 Task: Look for space in Darwin, Australia from 5th June, 2023 to 16th June, 2023 for 2 adults in price range Rs.14000 to Rs.18000. Place can be entire place with 1  bedroom having 1 bed and 1 bathroom. Property type can be hotel. Amenities needed are: washing machine, . Booking option can be shelf check-in. Required host language is English.
Action: Mouse moved to (482, 105)
Screenshot: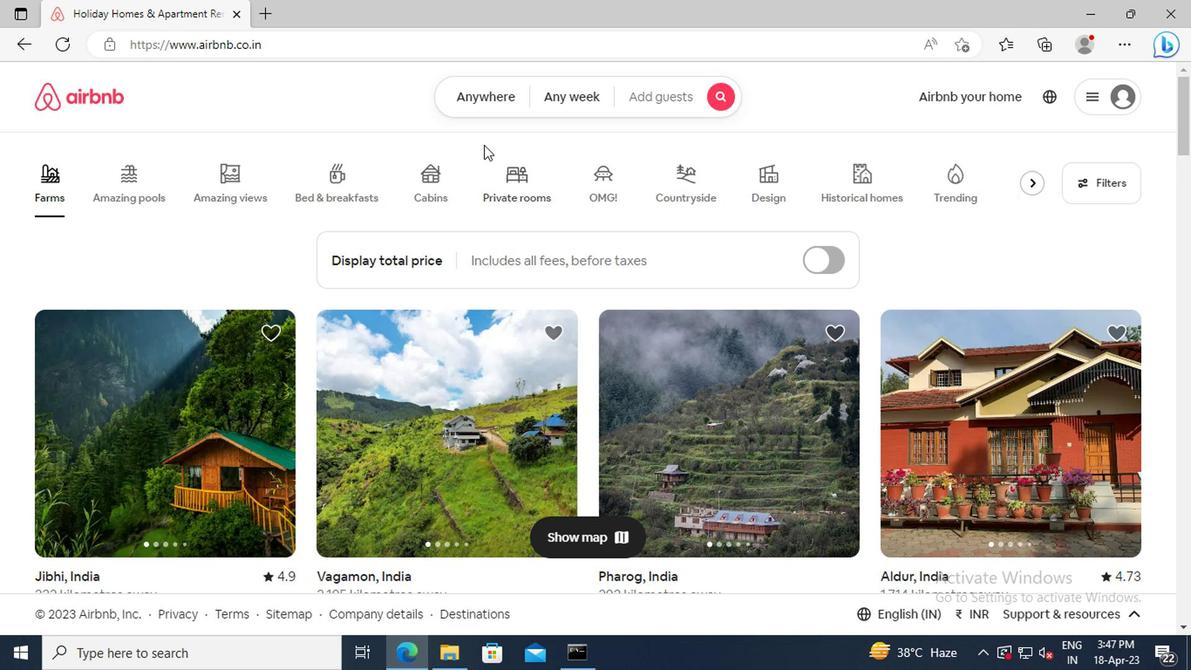 
Action: Mouse pressed left at (482, 105)
Screenshot: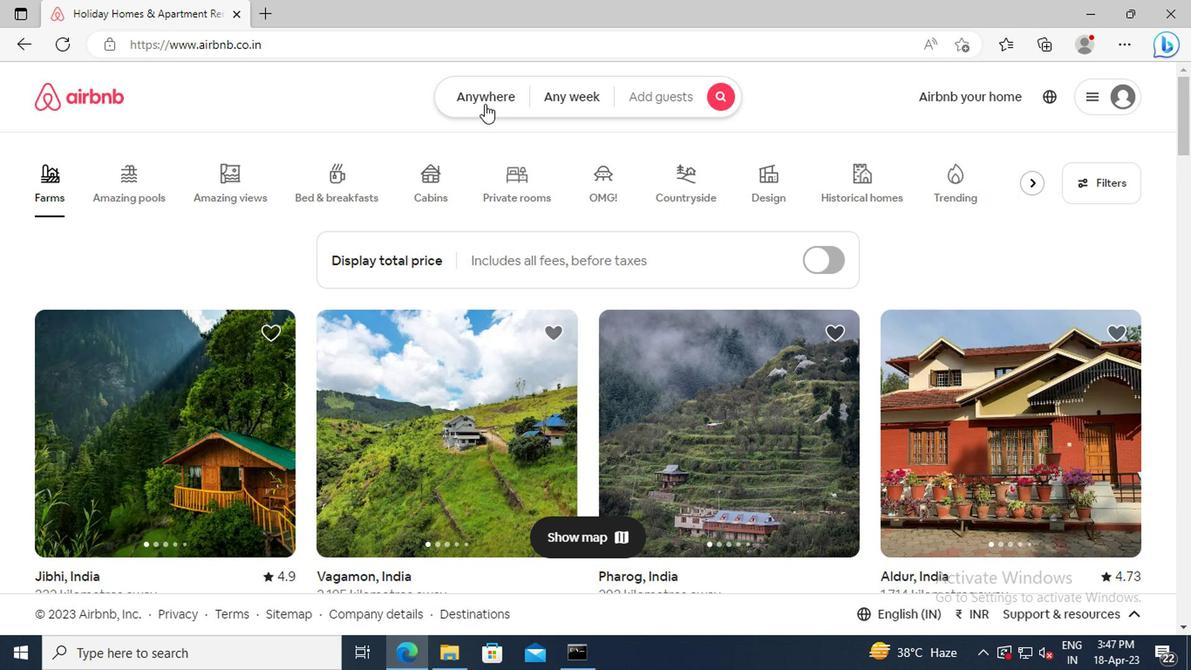 
Action: Mouse moved to (350, 171)
Screenshot: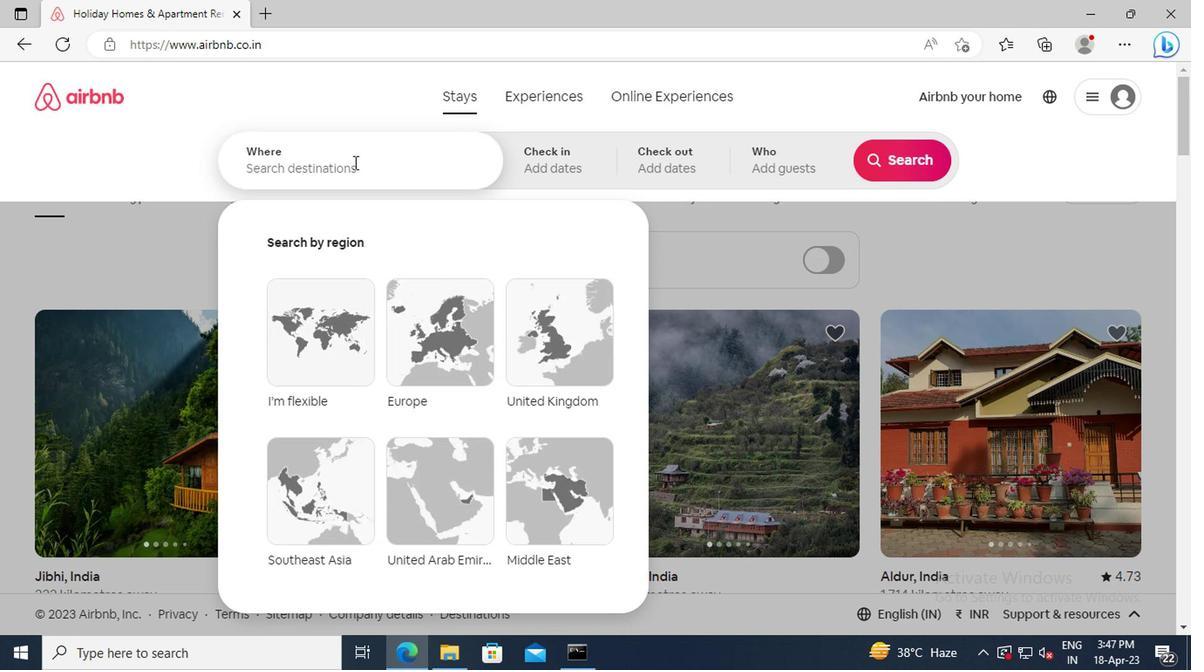 
Action: Mouse pressed left at (350, 171)
Screenshot: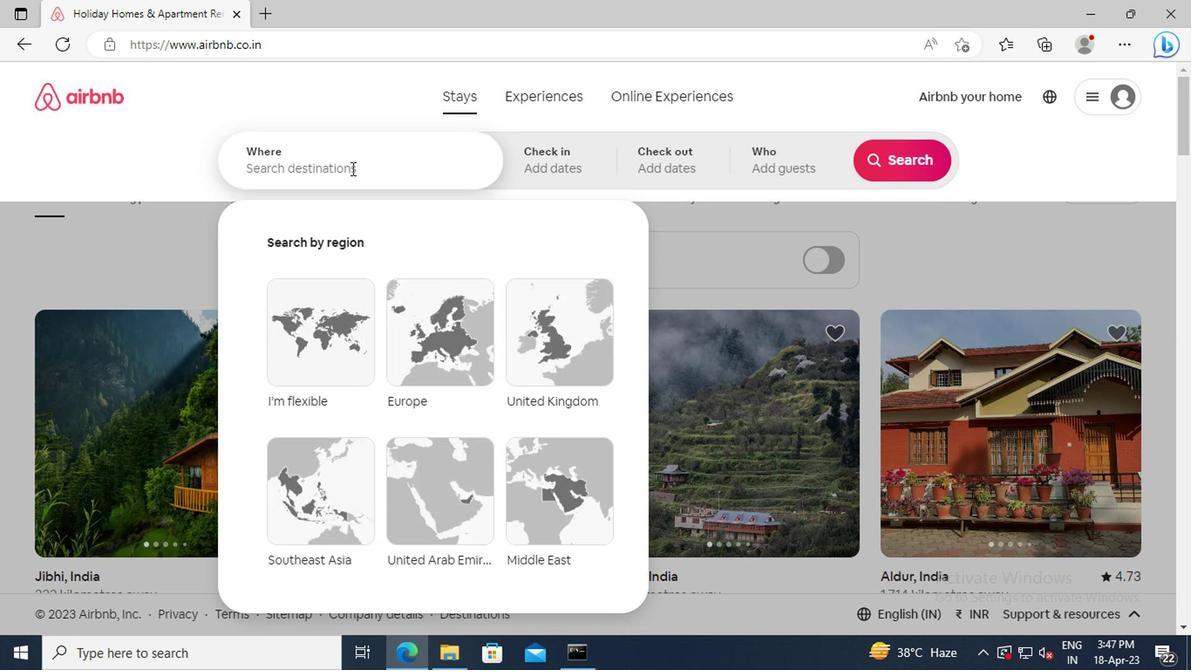 
Action: Key pressed <Key.shift>DARWIN,<Key.space><Key.shift_r>AUSTRALIA<Key.enter>
Screenshot: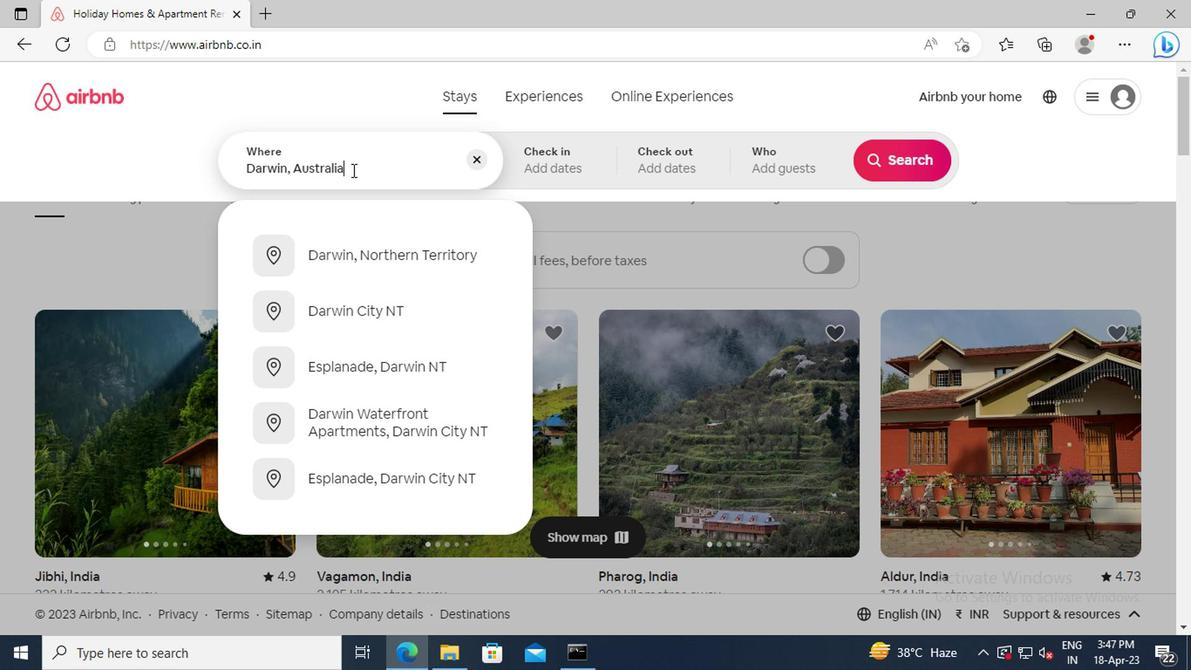 
Action: Mouse moved to (893, 300)
Screenshot: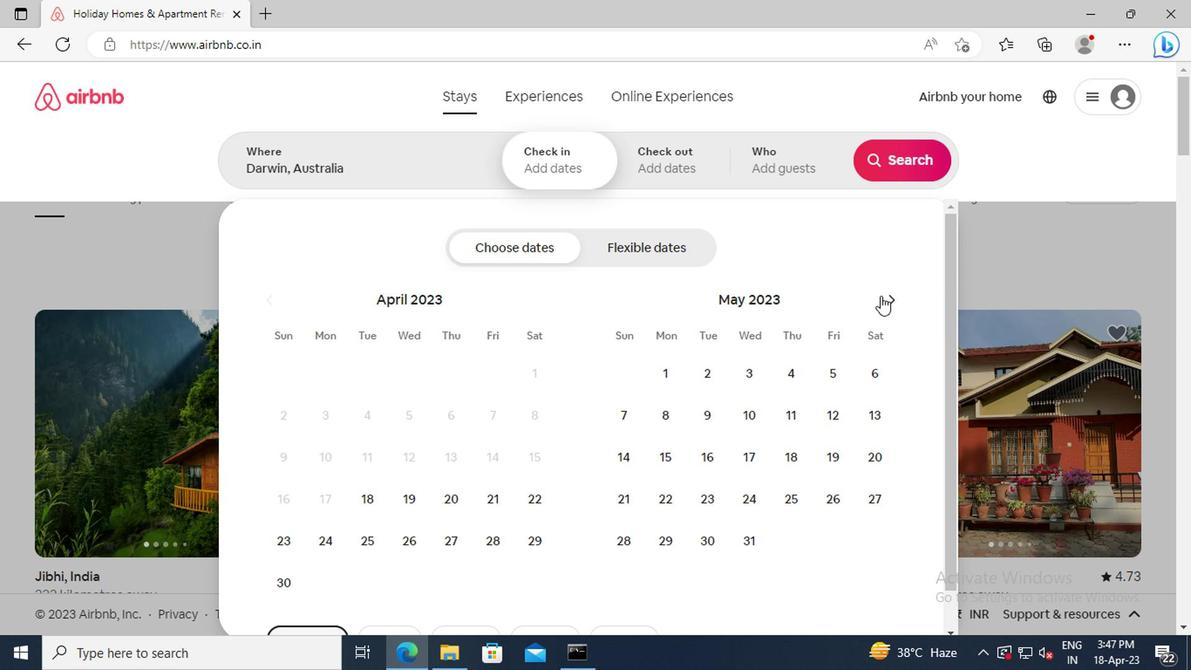 
Action: Mouse pressed left at (893, 300)
Screenshot: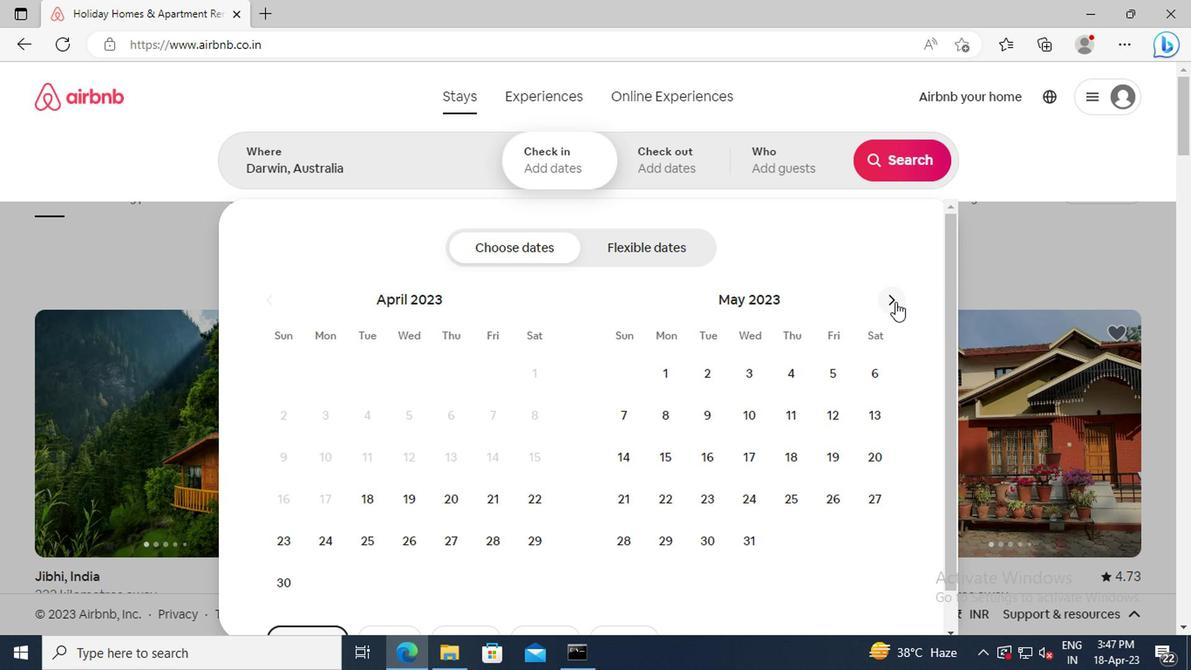 
Action: Mouse moved to (669, 406)
Screenshot: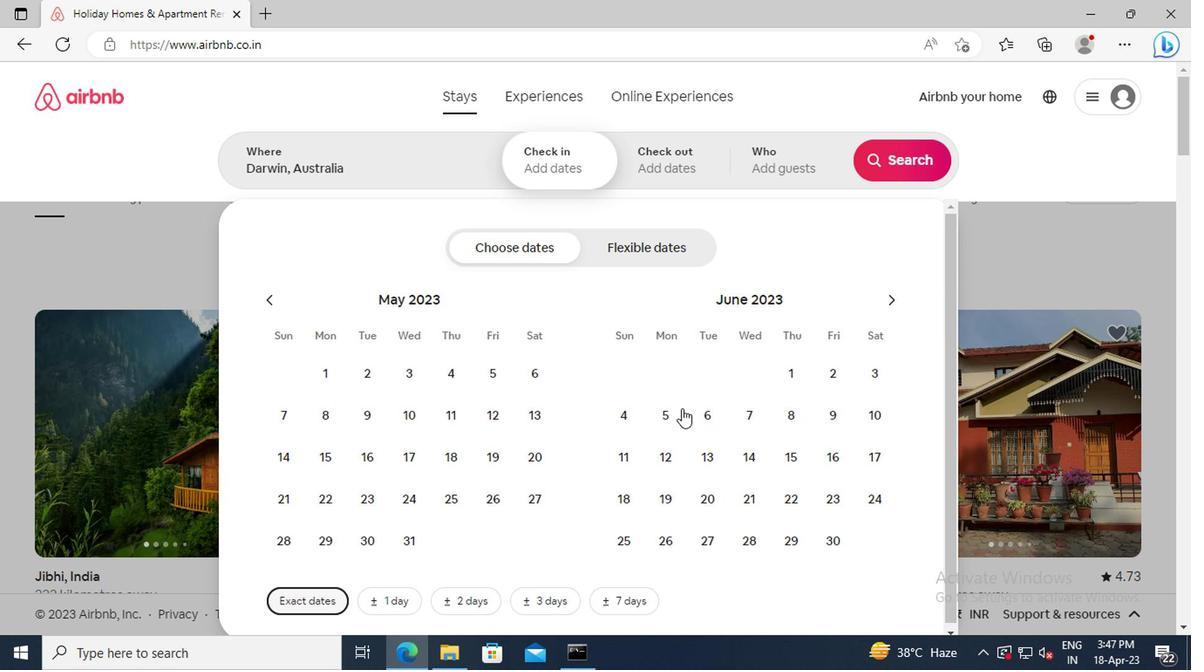 
Action: Mouse pressed left at (669, 406)
Screenshot: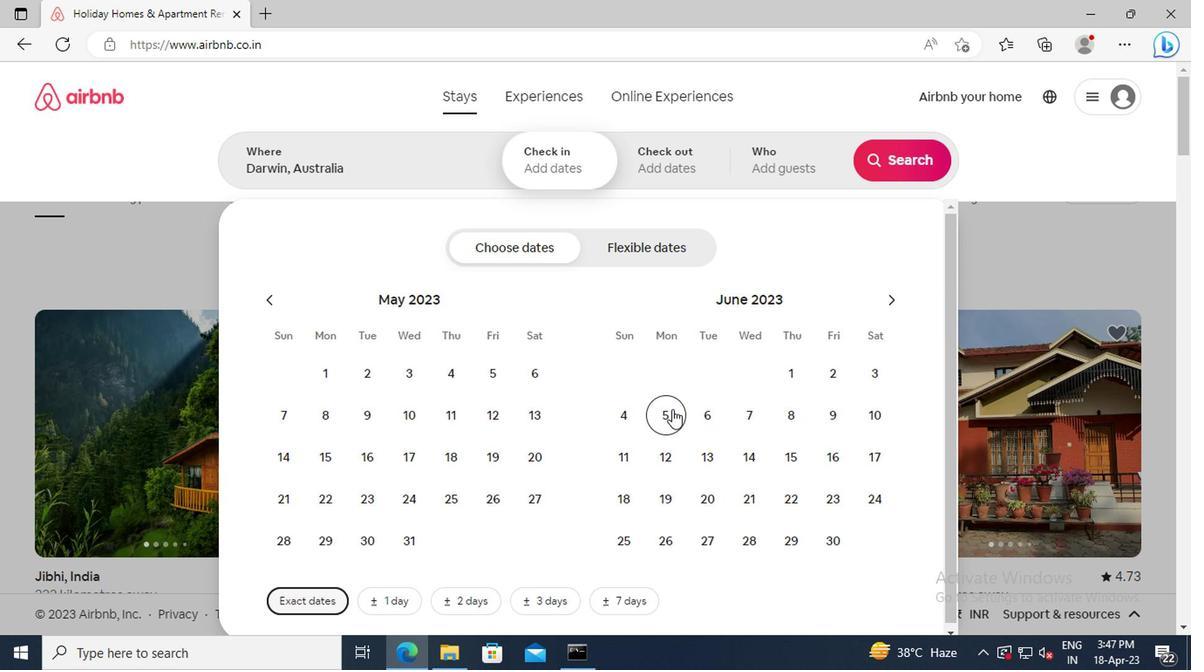 
Action: Mouse moved to (827, 457)
Screenshot: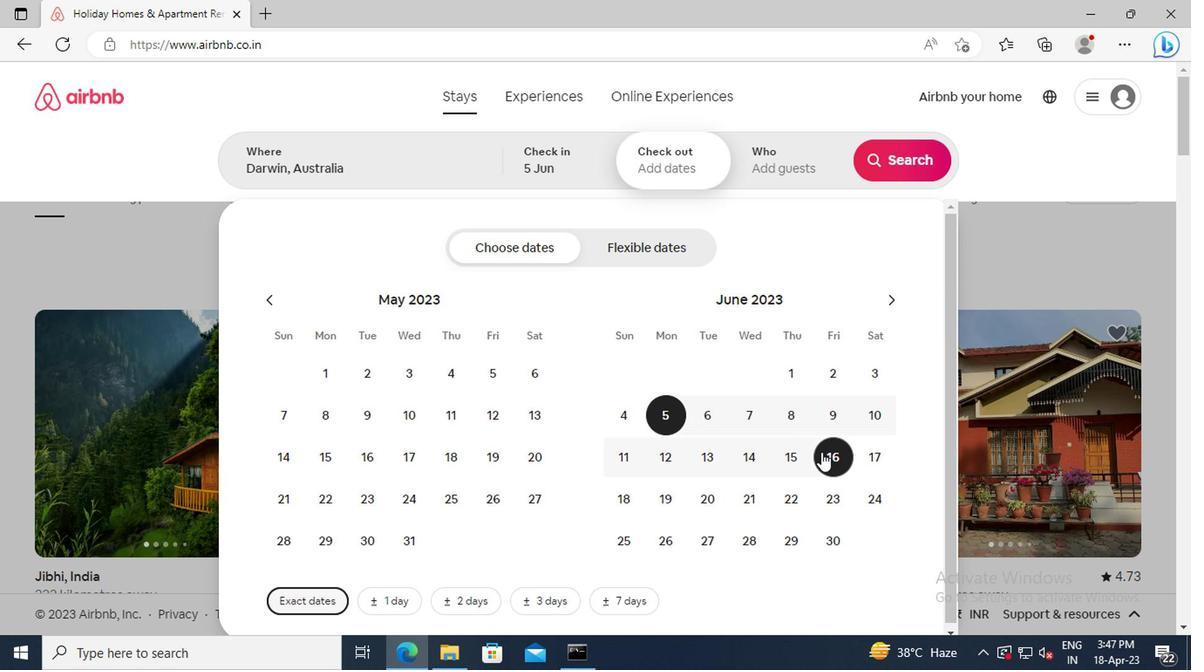 
Action: Mouse pressed left at (827, 457)
Screenshot: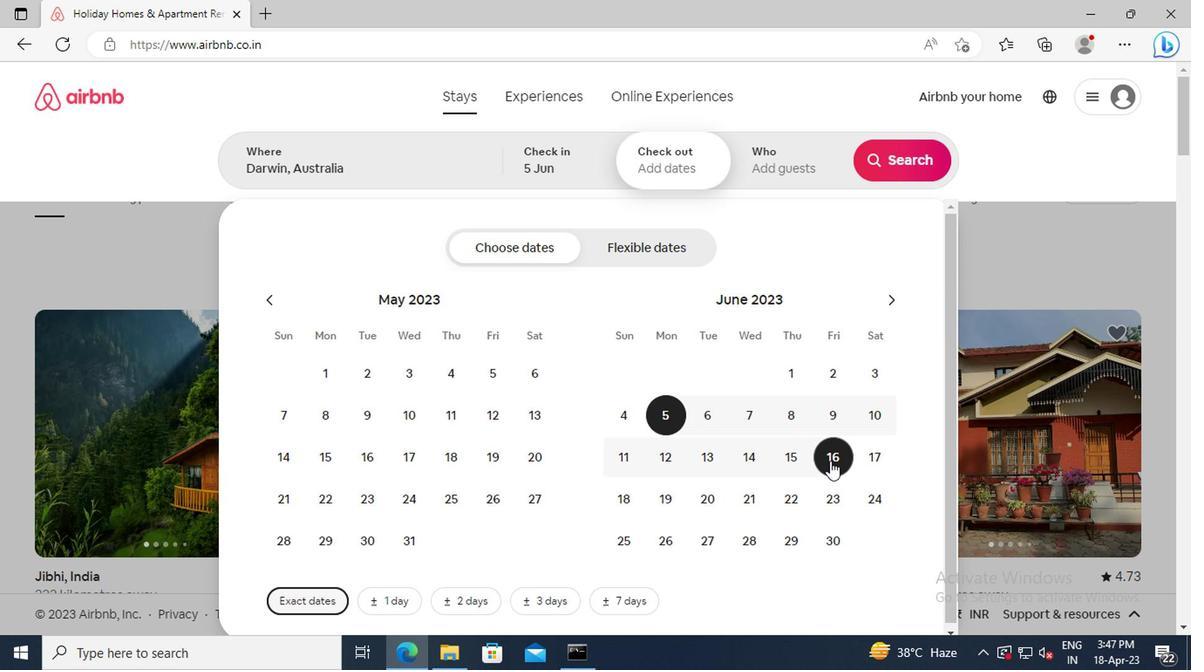 
Action: Mouse moved to (778, 167)
Screenshot: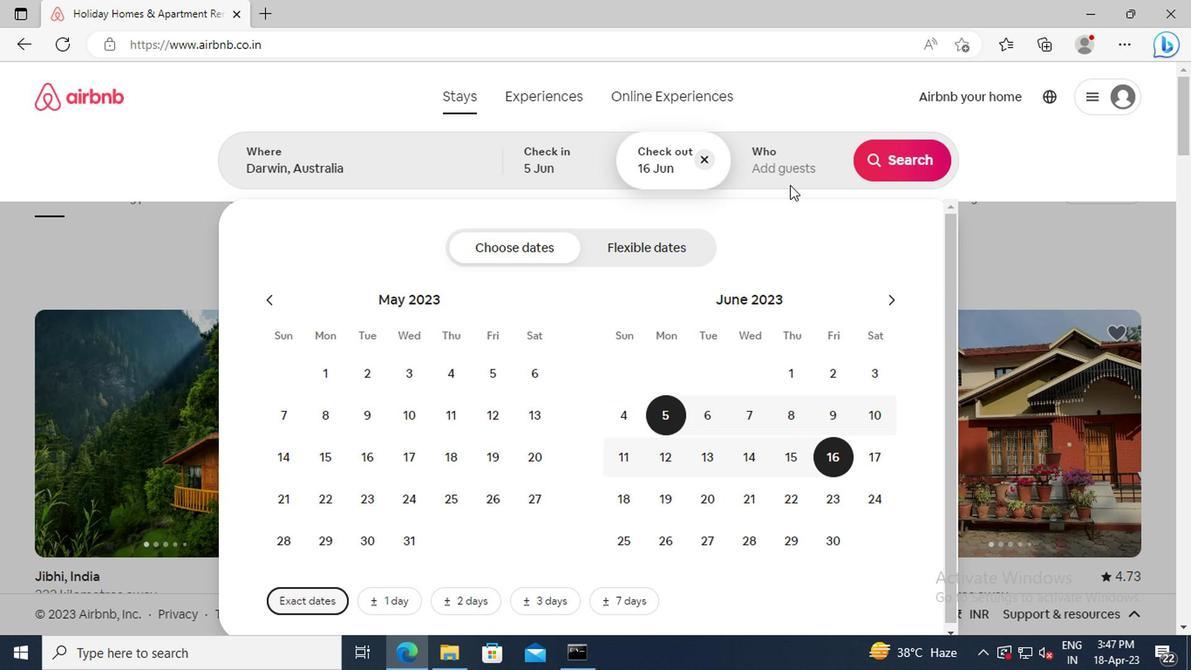 
Action: Mouse pressed left at (778, 167)
Screenshot: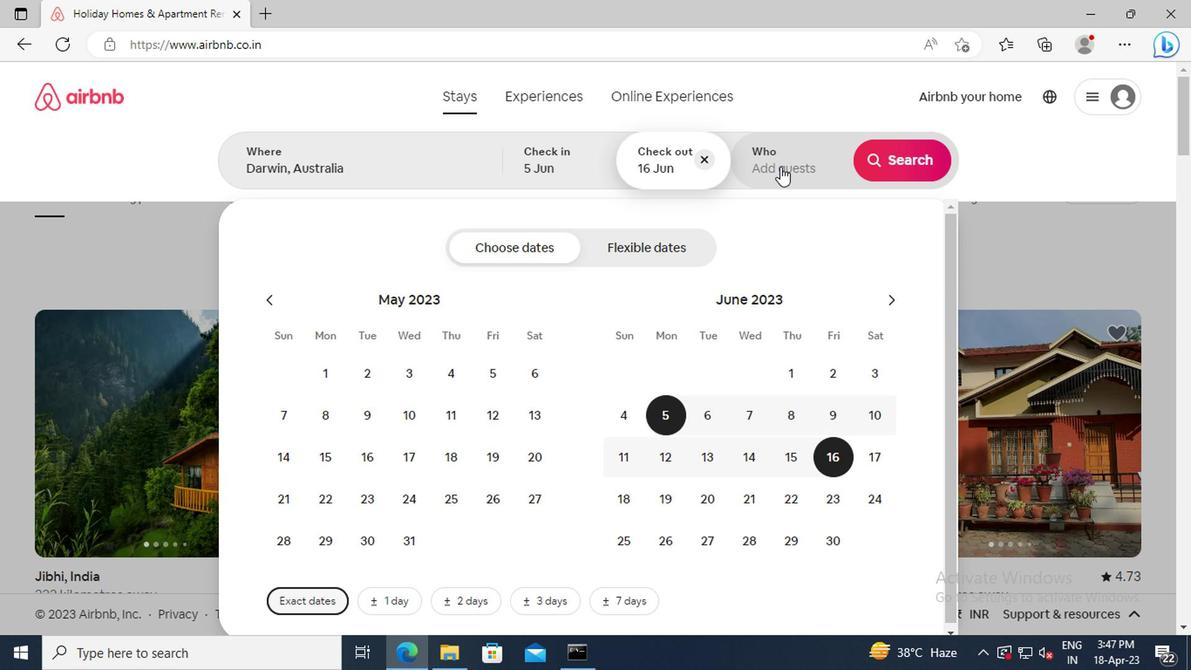 
Action: Mouse moved to (899, 253)
Screenshot: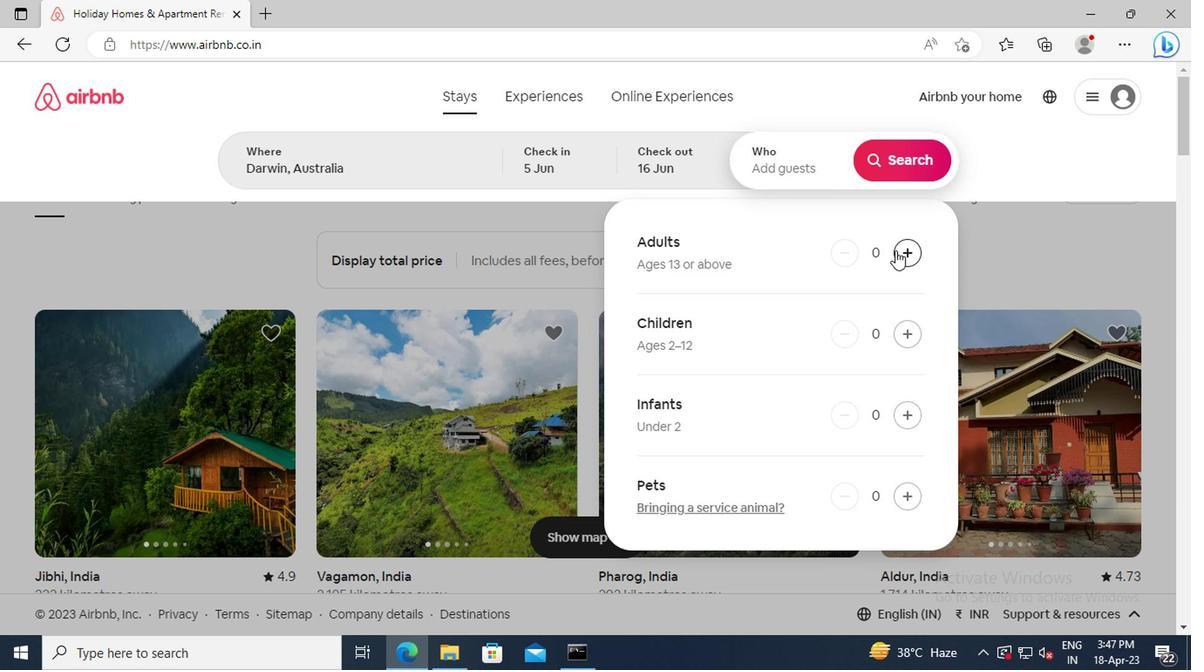 
Action: Mouse pressed left at (899, 253)
Screenshot: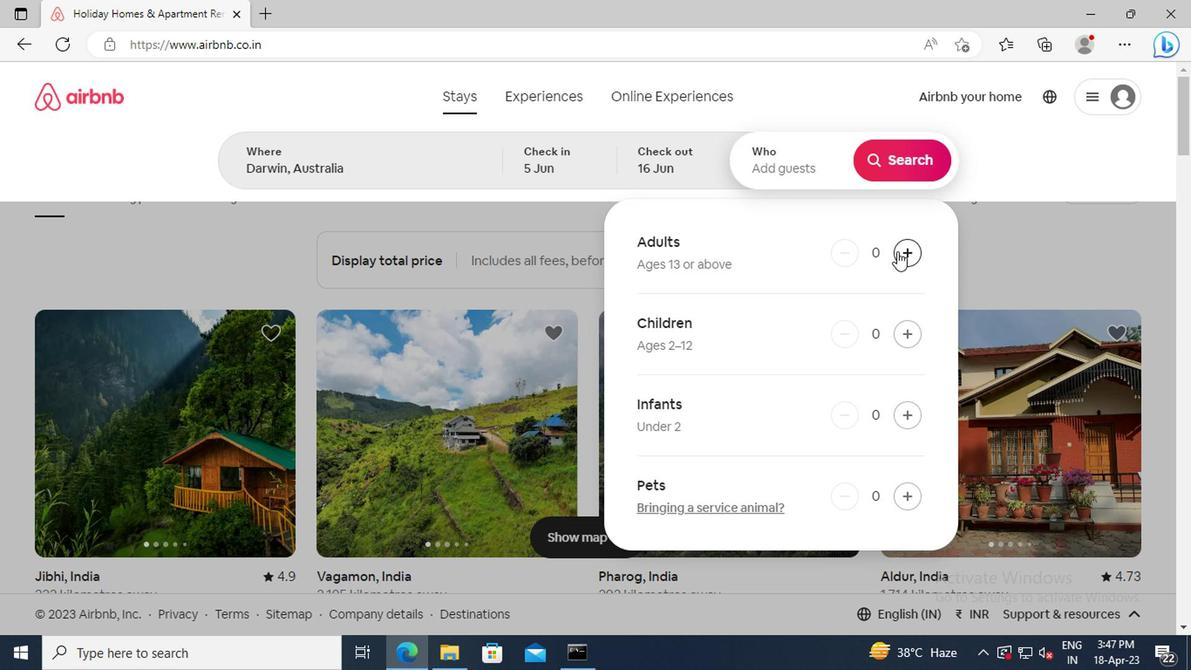 
Action: Mouse pressed left at (899, 253)
Screenshot: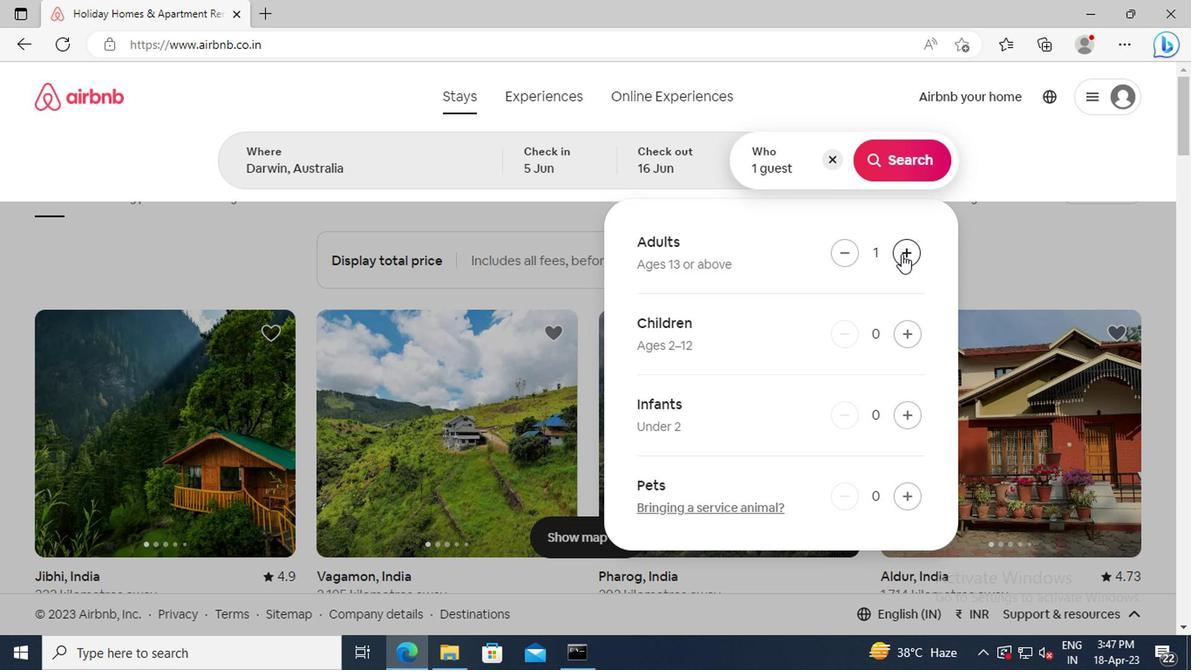 
Action: Mouse moved to (898, 161)
Screenshot: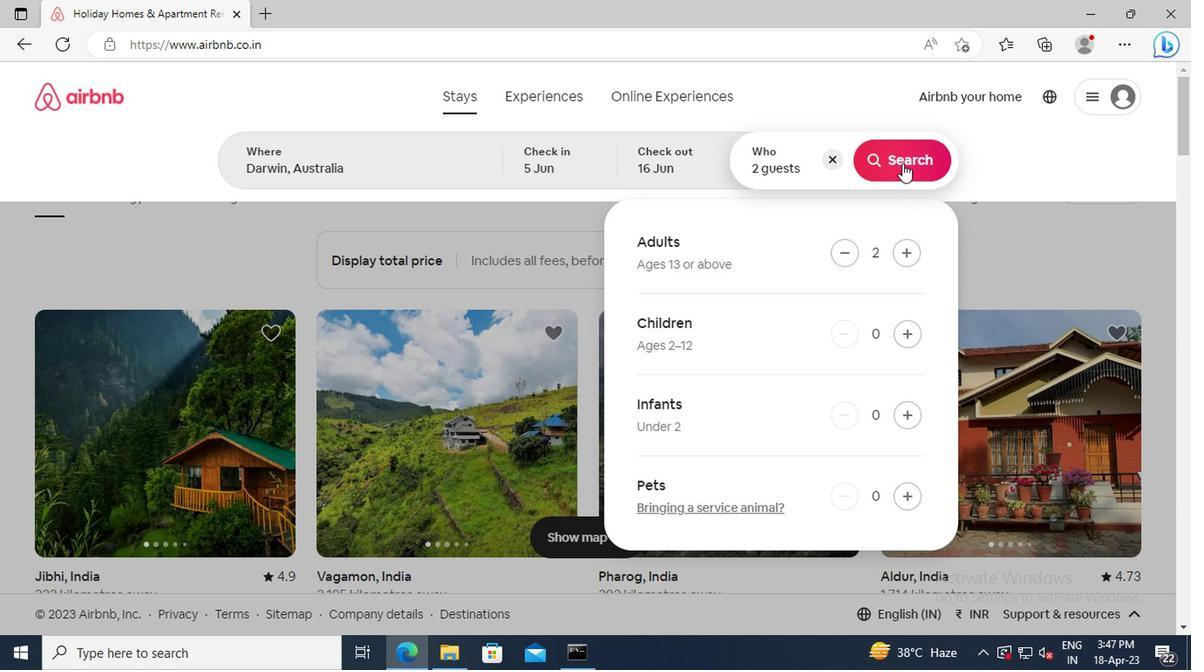 
Action: Mouse pressed left at (898, 161)
Screenshot: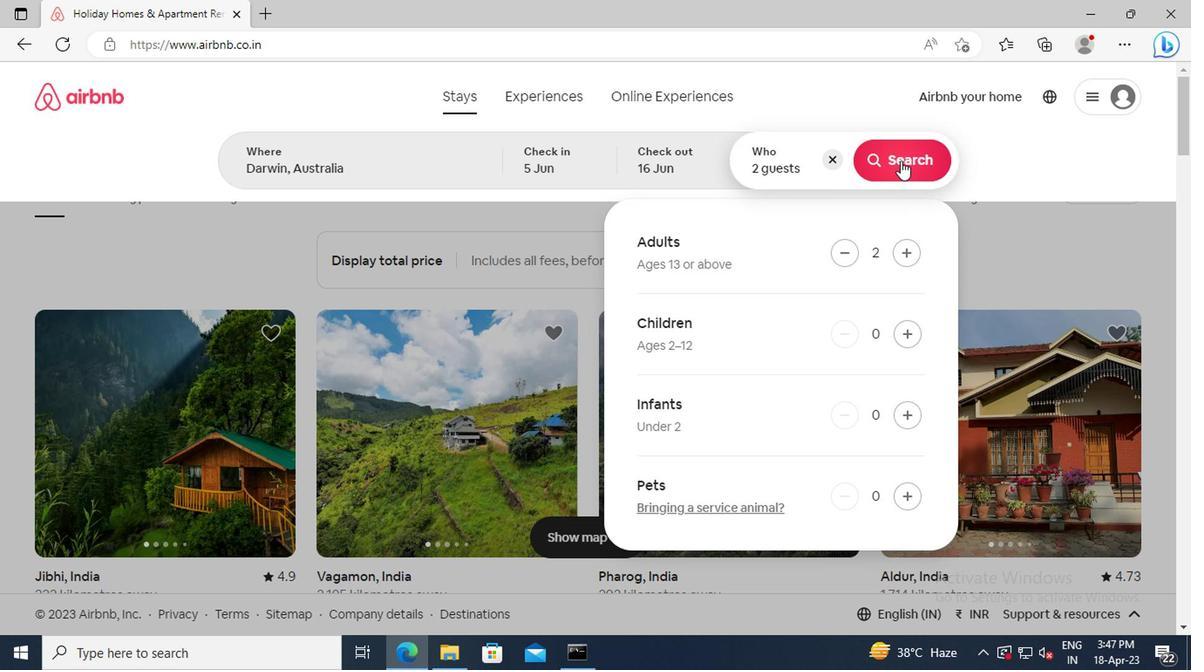 
Action: Mouse moved to (1096, 167)
Screenshot: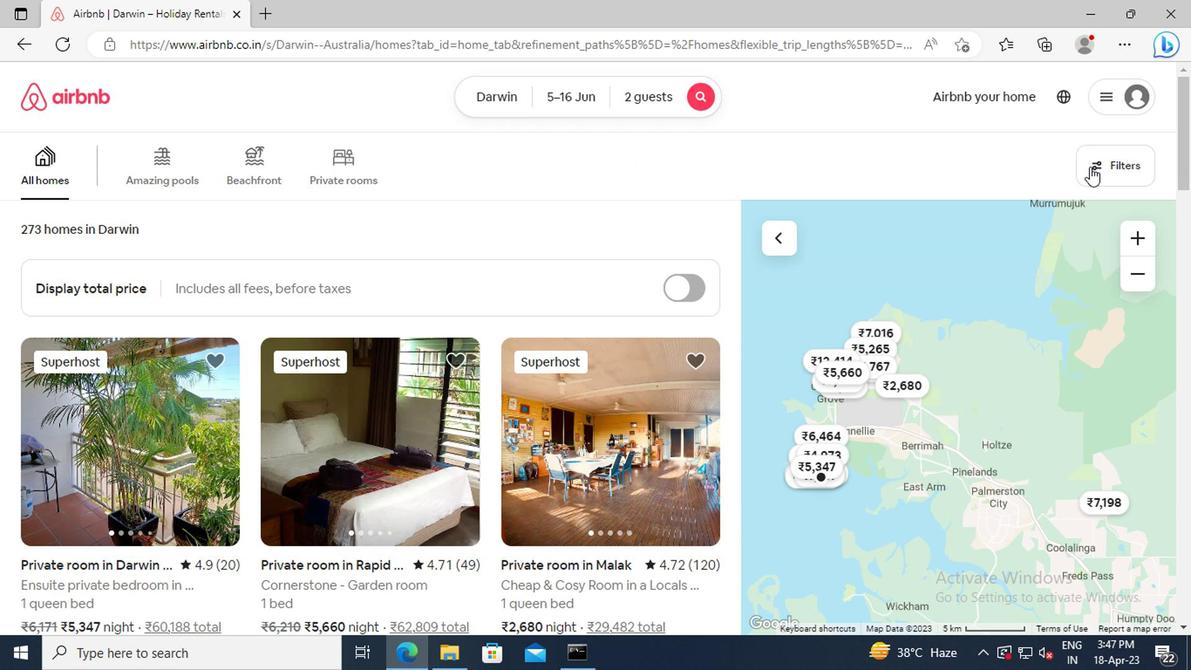 
Action: Mouse pressed left at (1096, 167)
Screenshot: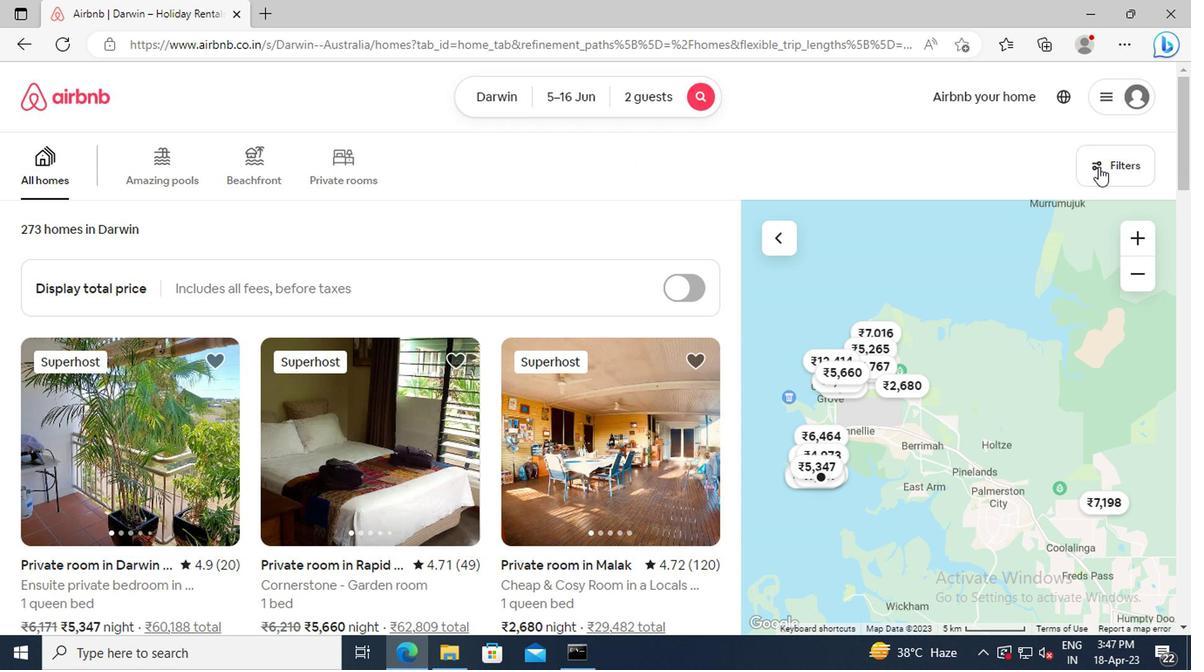 
Action: Mouse moved to (442, 379)
Screenshot: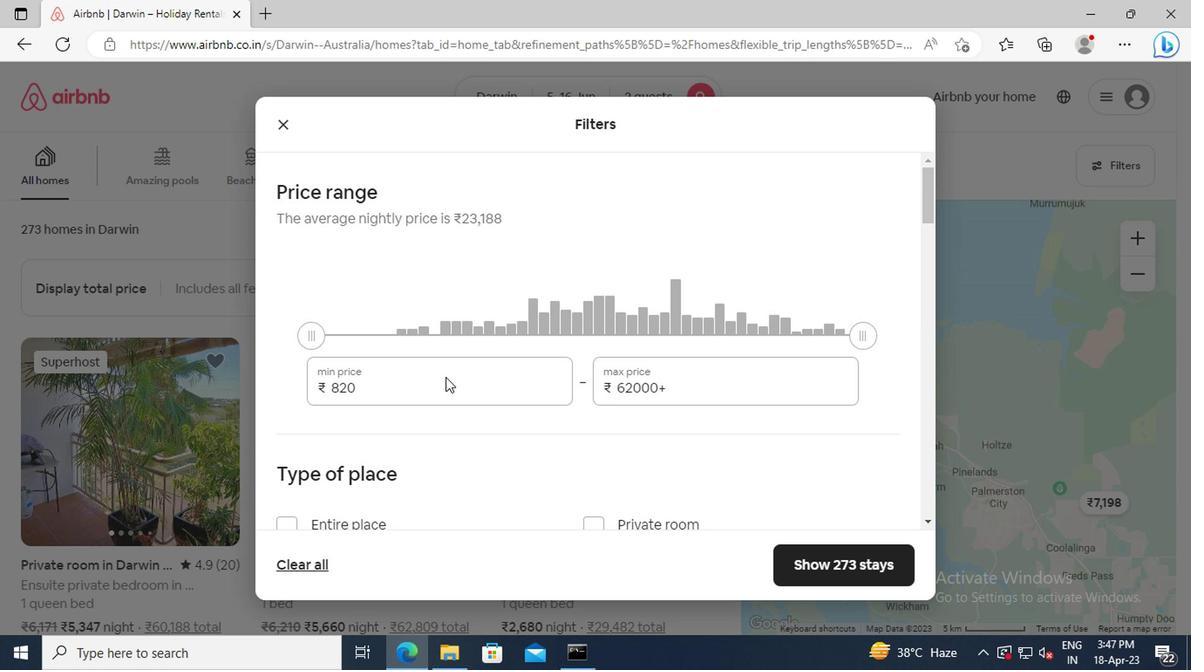 
Action: Mouse pressed left at (442, 379)
Screenshot: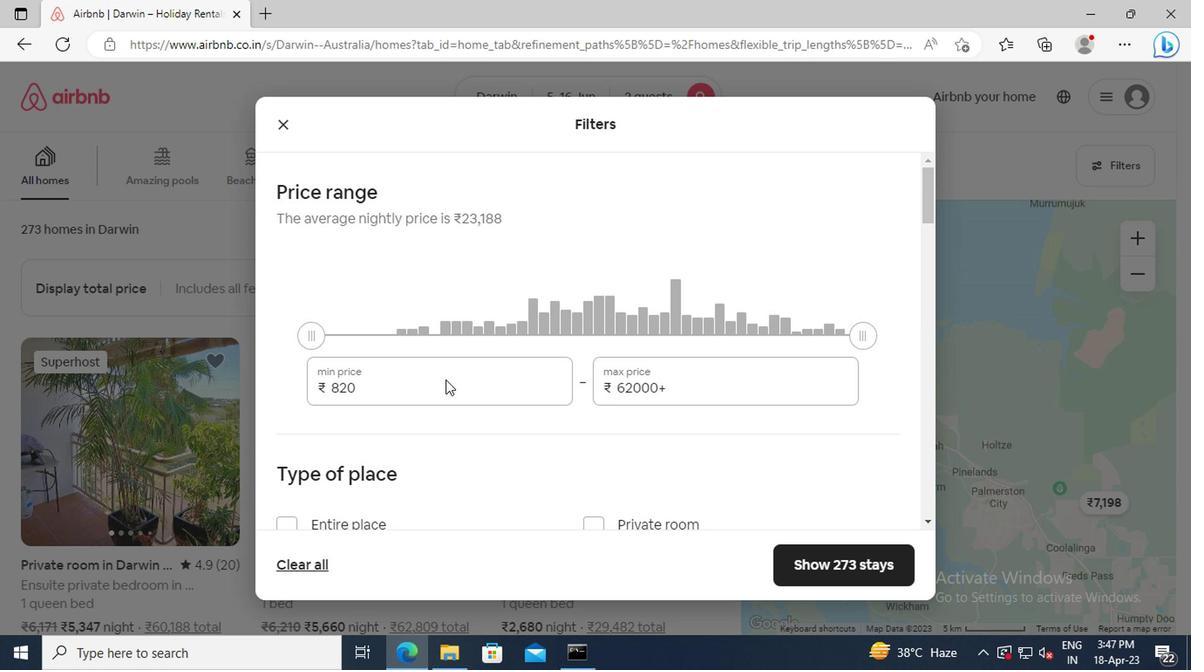 
Action: Key pressed <Key.backspace><Key.backspace><Key.backspace>14000<Key.tab><Key.delete>18000
Screenshot: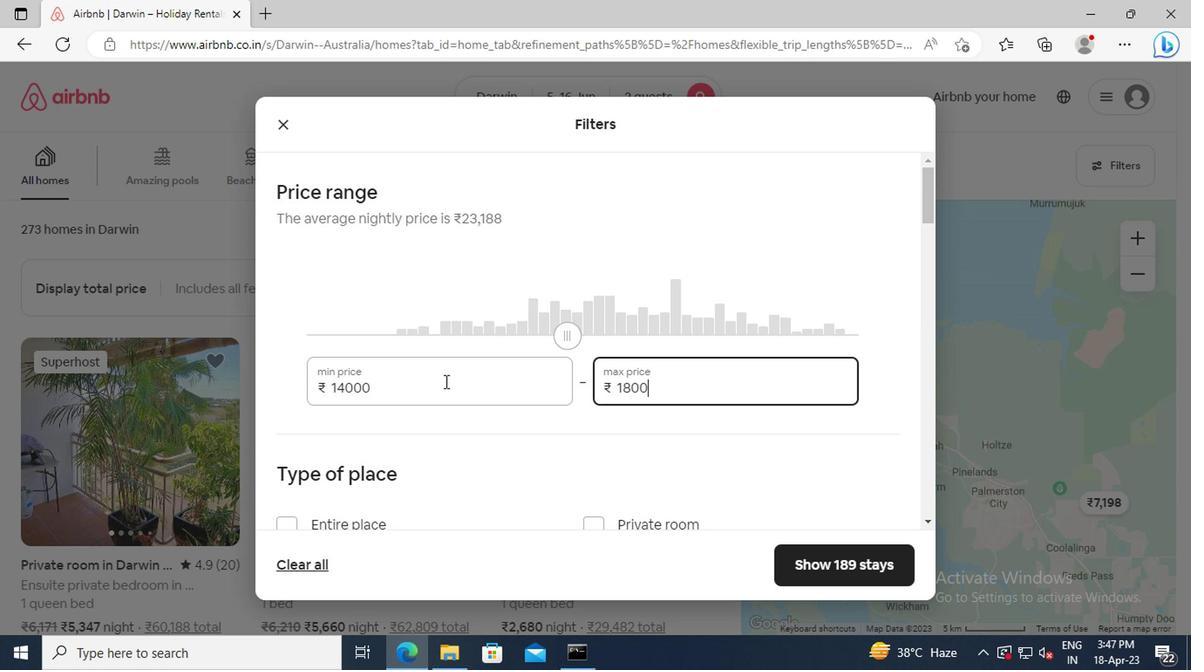 
Action: Mouse scrolled (442, 378) with delta (0, 0)
Screenshot: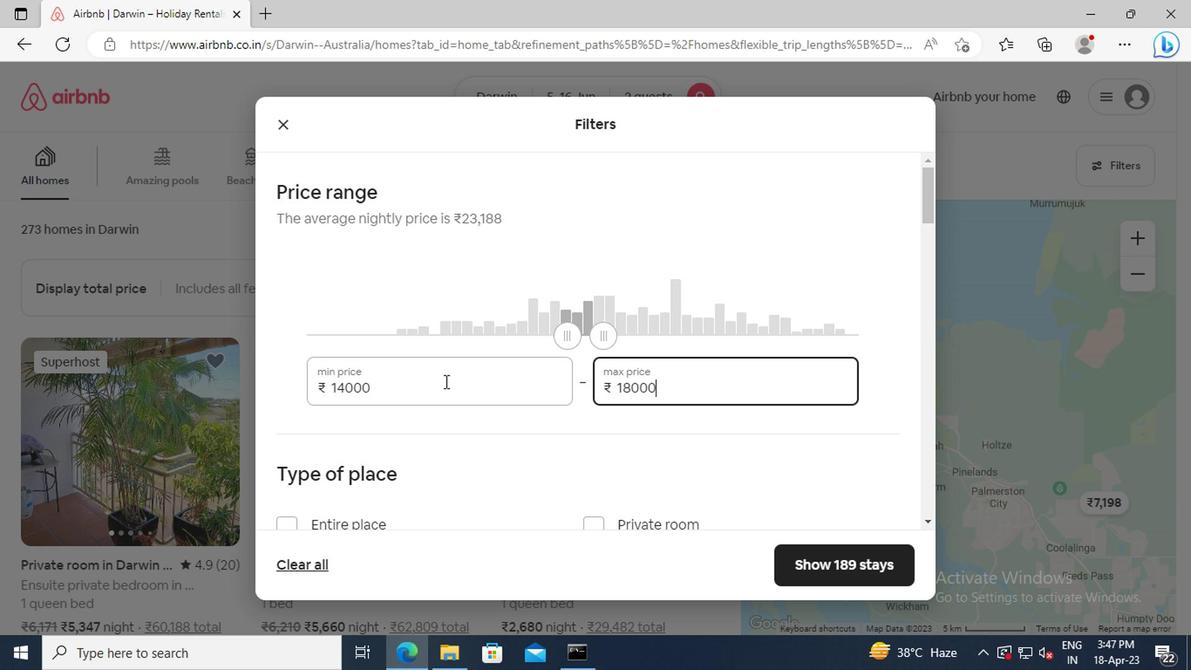 
Action: Mouse scrolled (442, 378) with delta (0, 0)
Screenshot: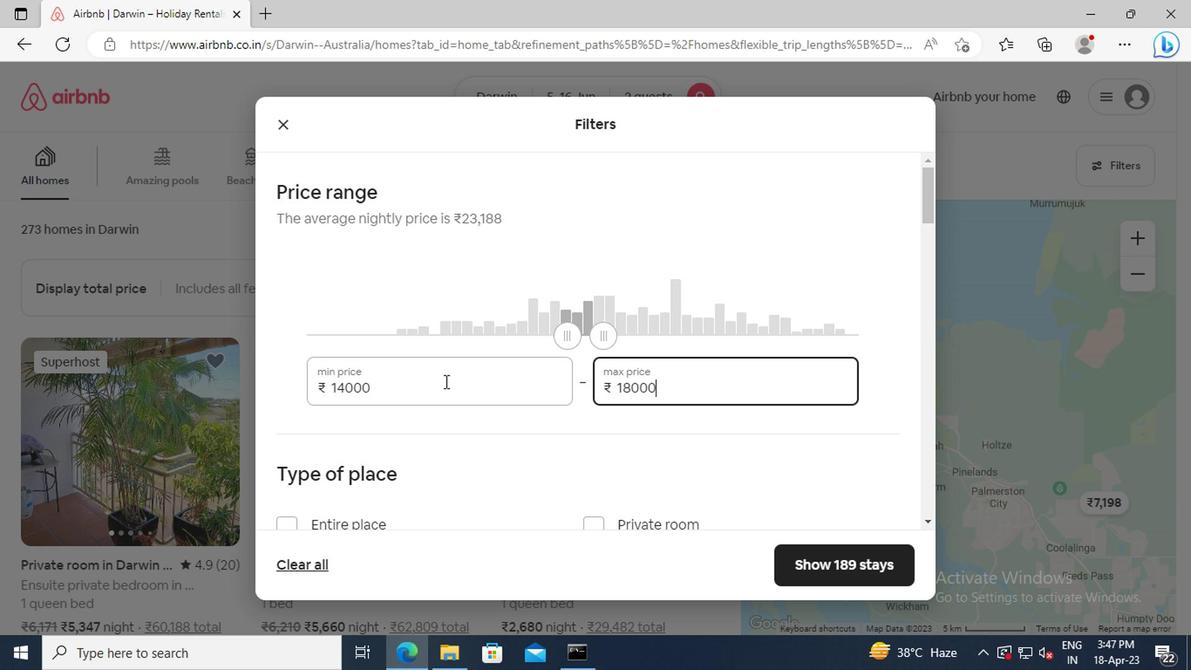 
Action: Mouse scrolled (442, 378) with delta (0, 0)
Screenshot: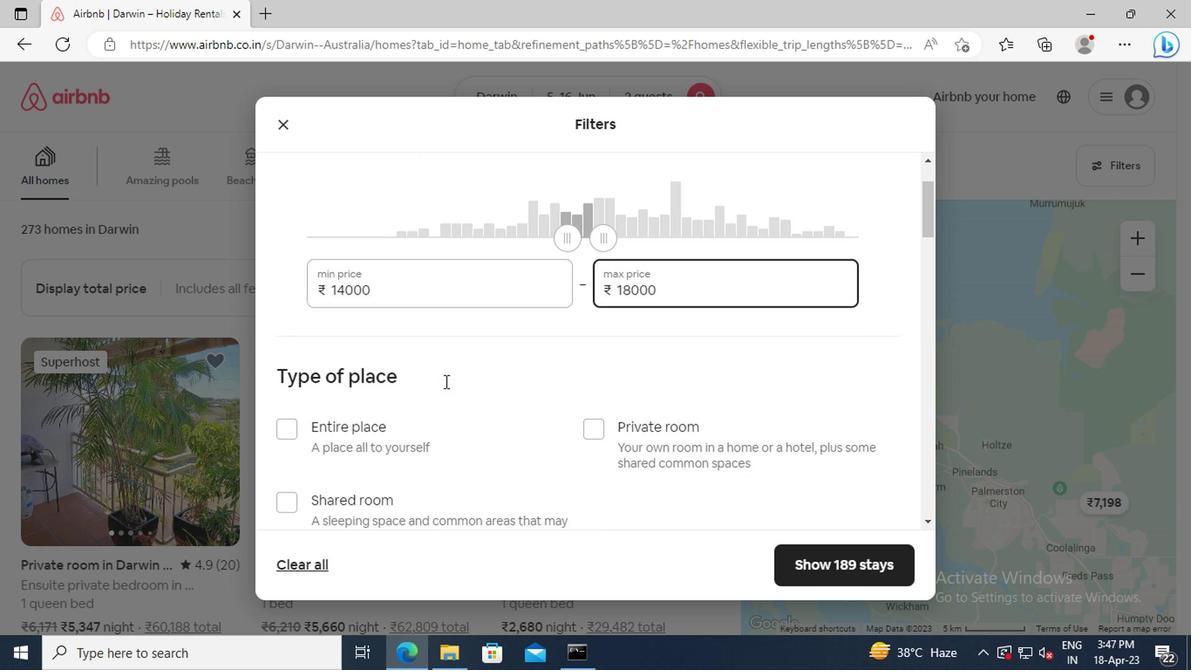 
Action: Mouse moved to (287, 359)
Screenshot: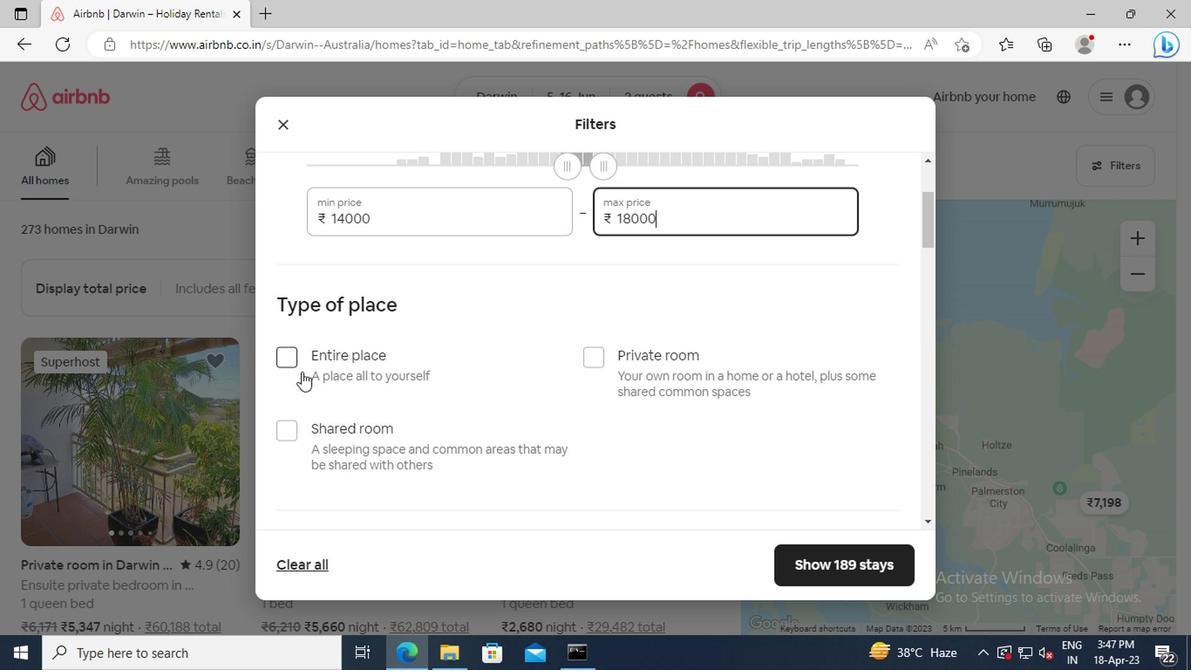 
Action: Mouse pressed left at (287, 359)
Screenshot: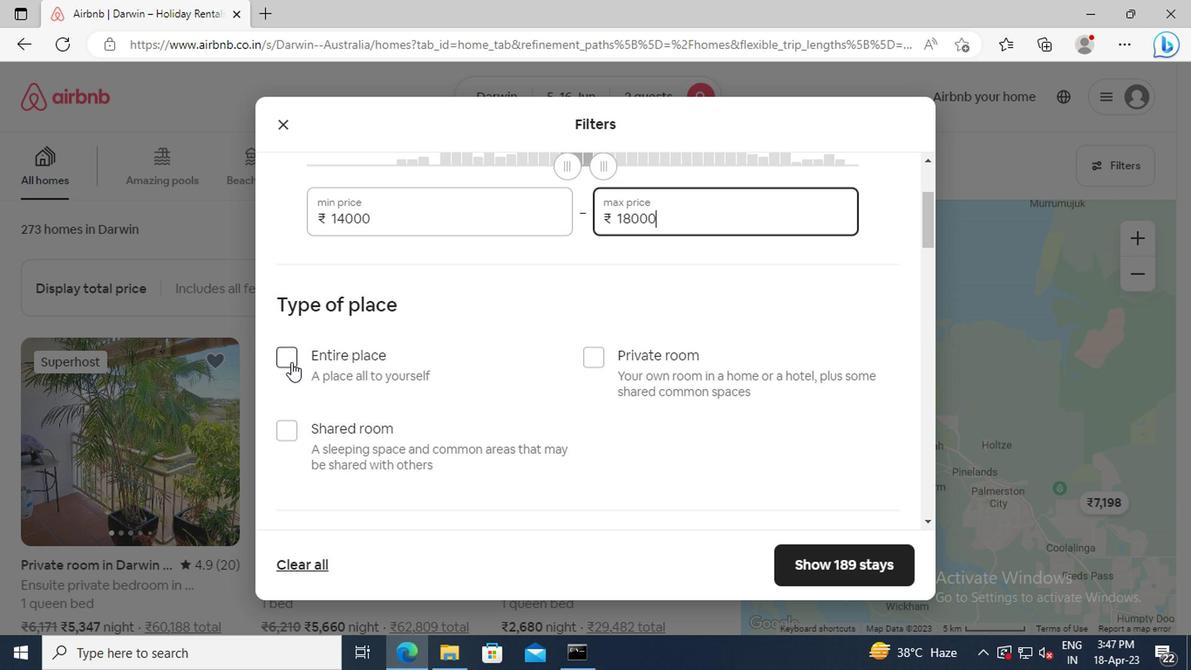 
Action: Mouse moved to (443, 360)
Screenshot: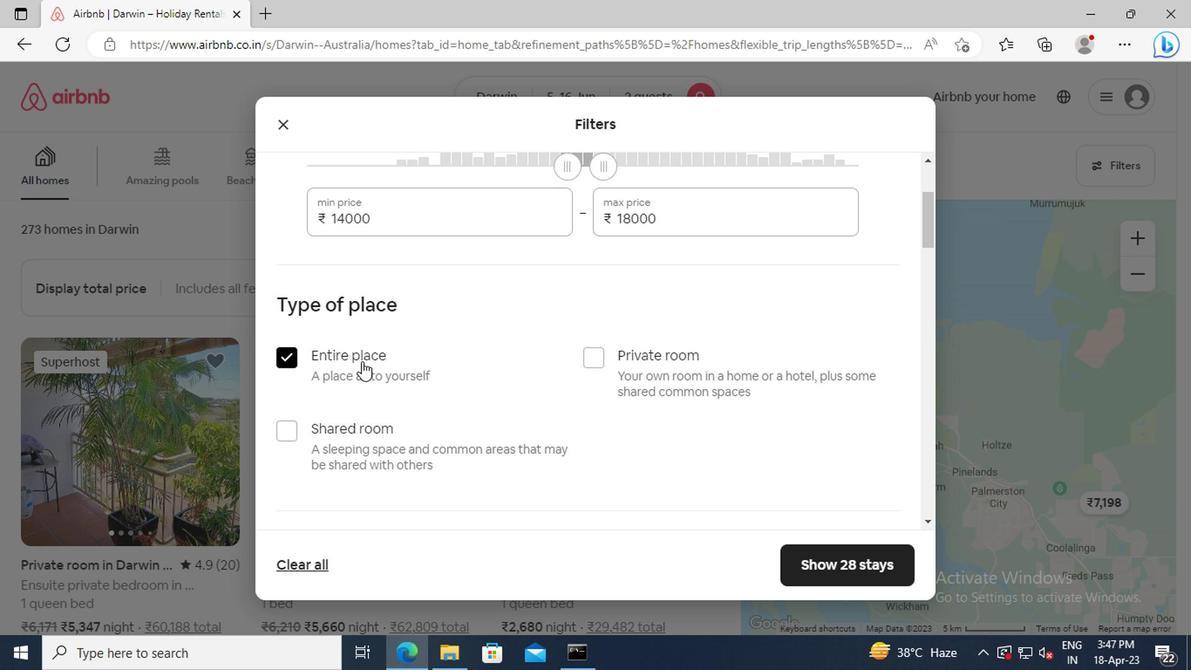
Action: Mouse scrolled (443, 359) with delta (0, -1)
Screenshot: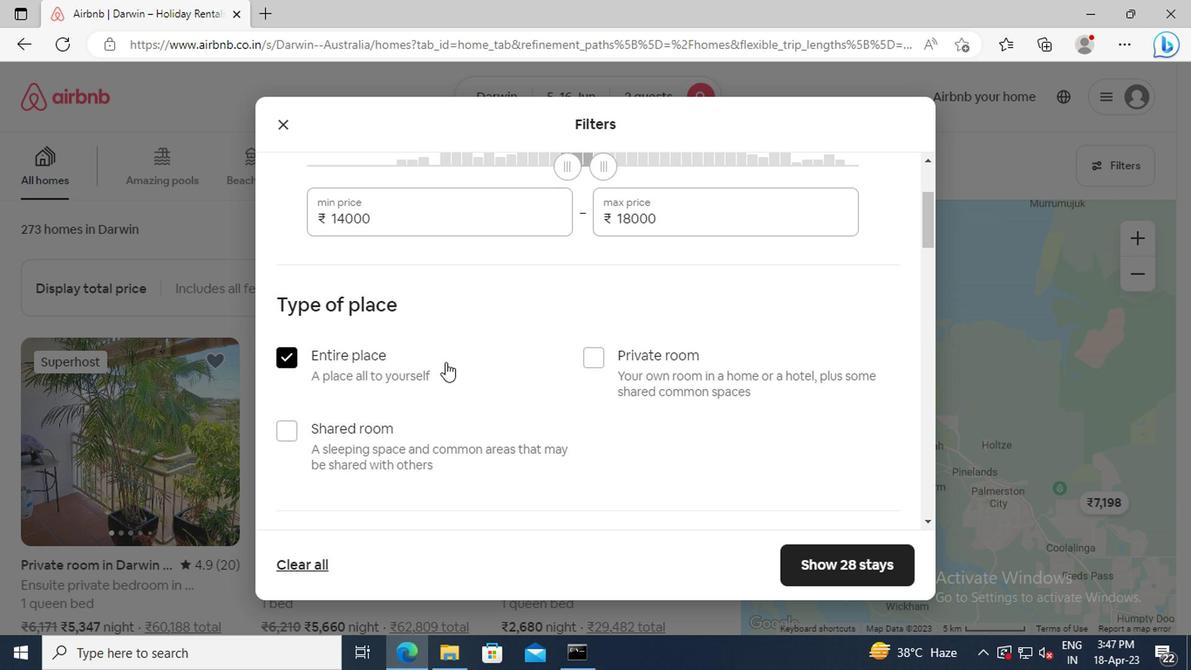 
Action: Mouse scrolled (443, 359) with delta (0, -1)
Screenshot: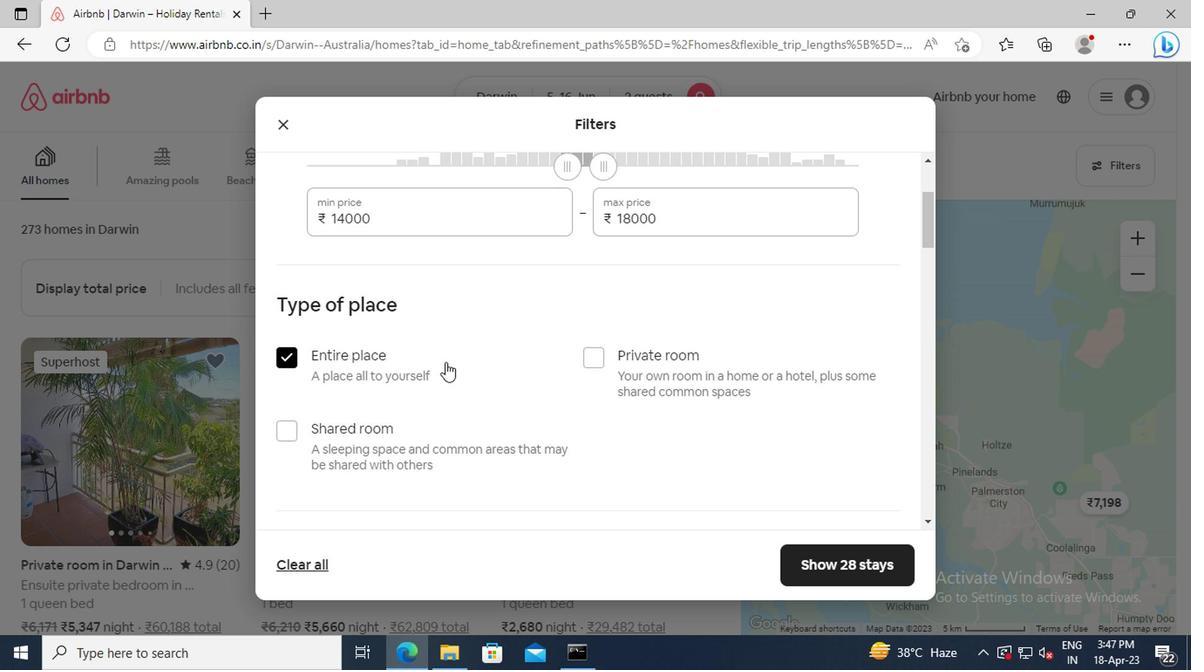 
Action: Mouse scrolled (443, 359) with delta (0, -1)
Screenshot: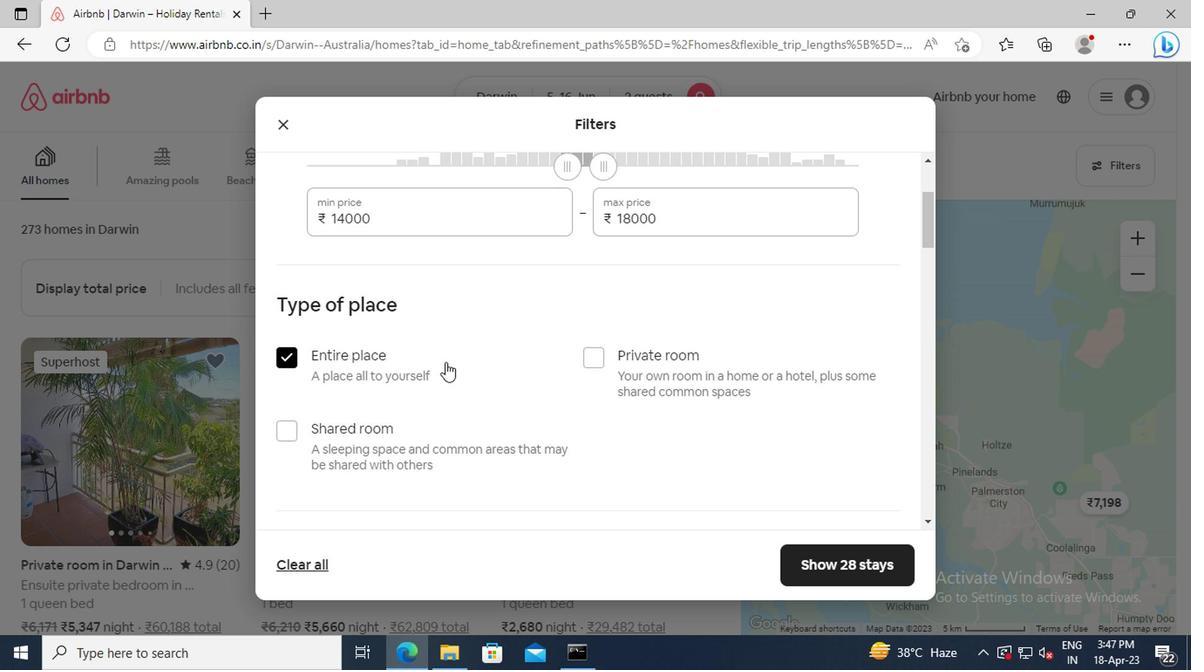 
Action: Mouse scrolled (443, 359) with delta (0, -1)
Screenshot: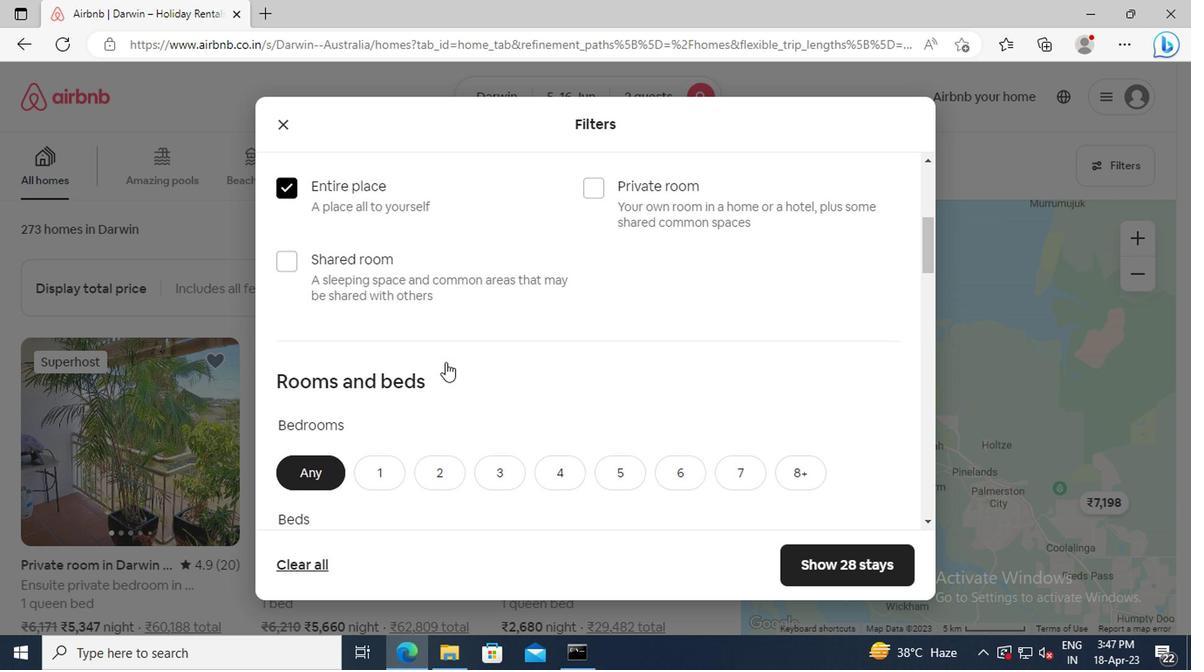 
Action: Mouse moved to (390, 409)
Screenshot: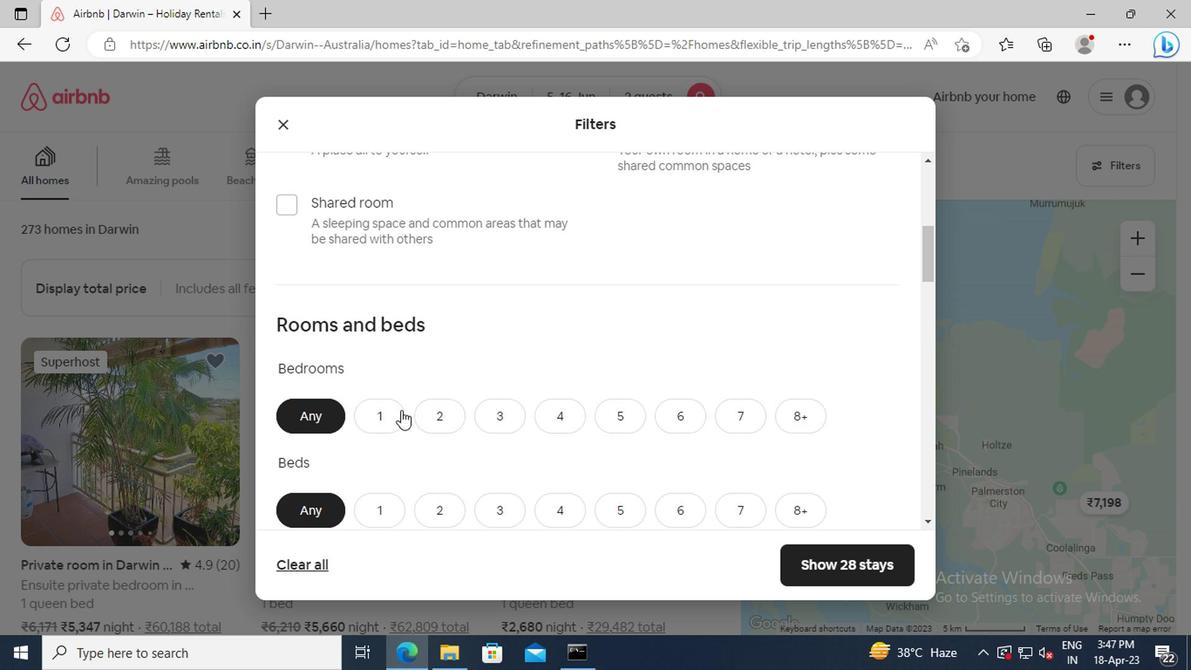
Action: Mouse pressed left at (390, 409)
Screenshot: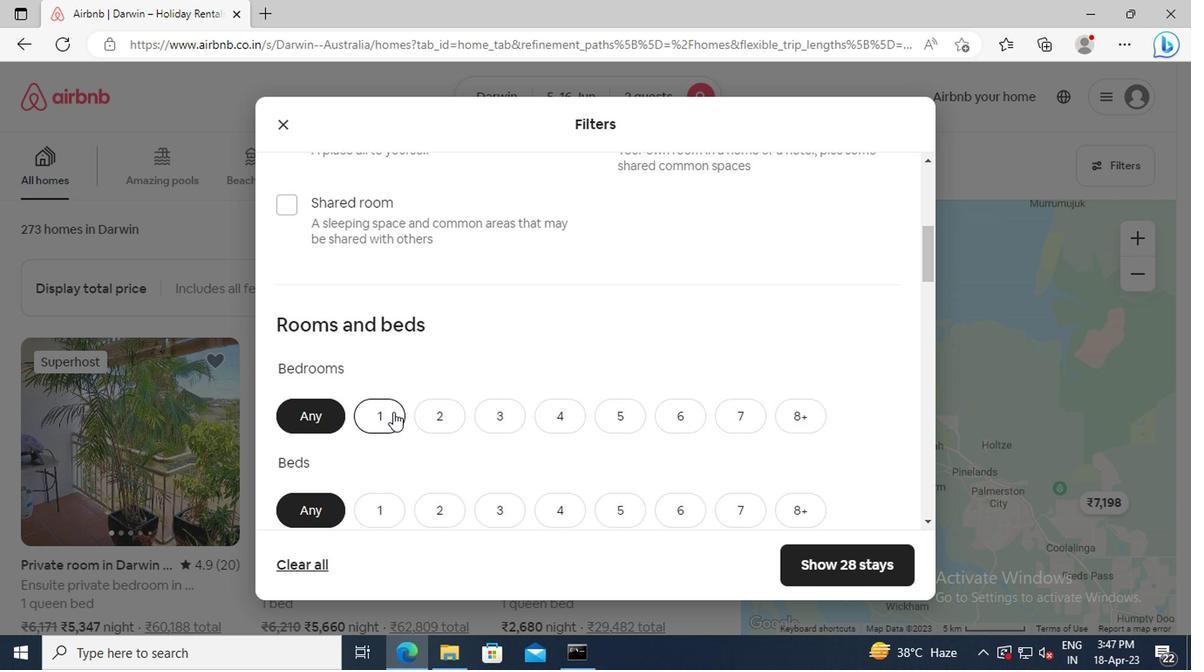
Action: Mouse scrolled (390, 408) with delta (0, -1)
Screenshot: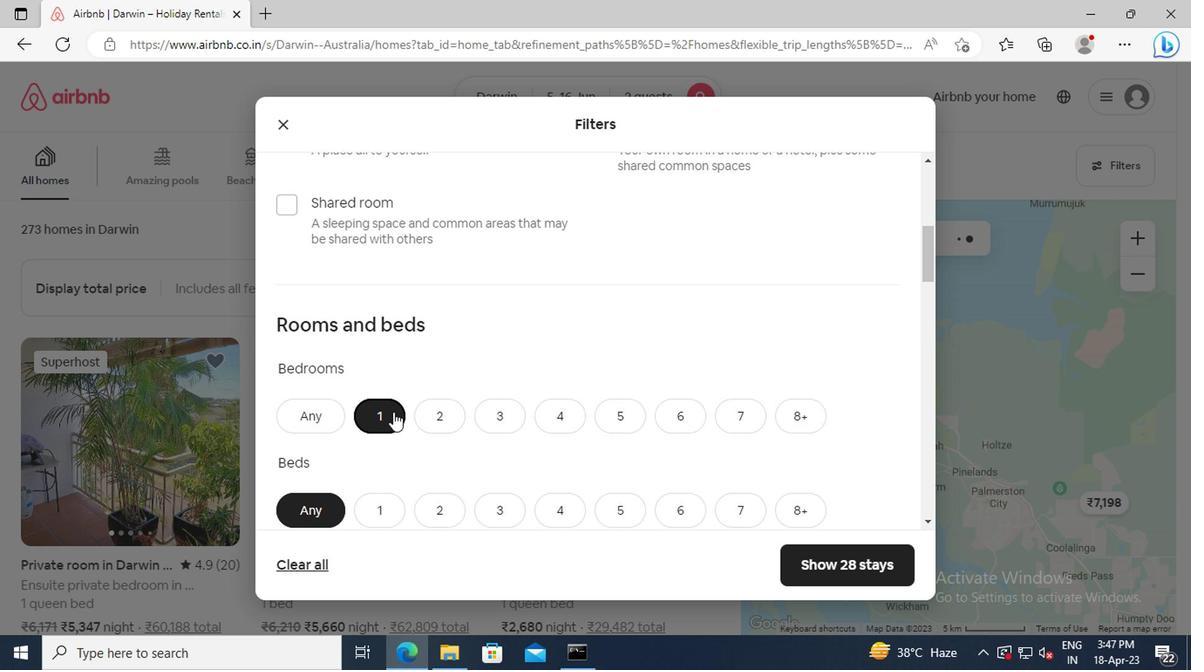 
Action: Mouse scrolled (390, 408) with delta (0, -1)
Screenshot: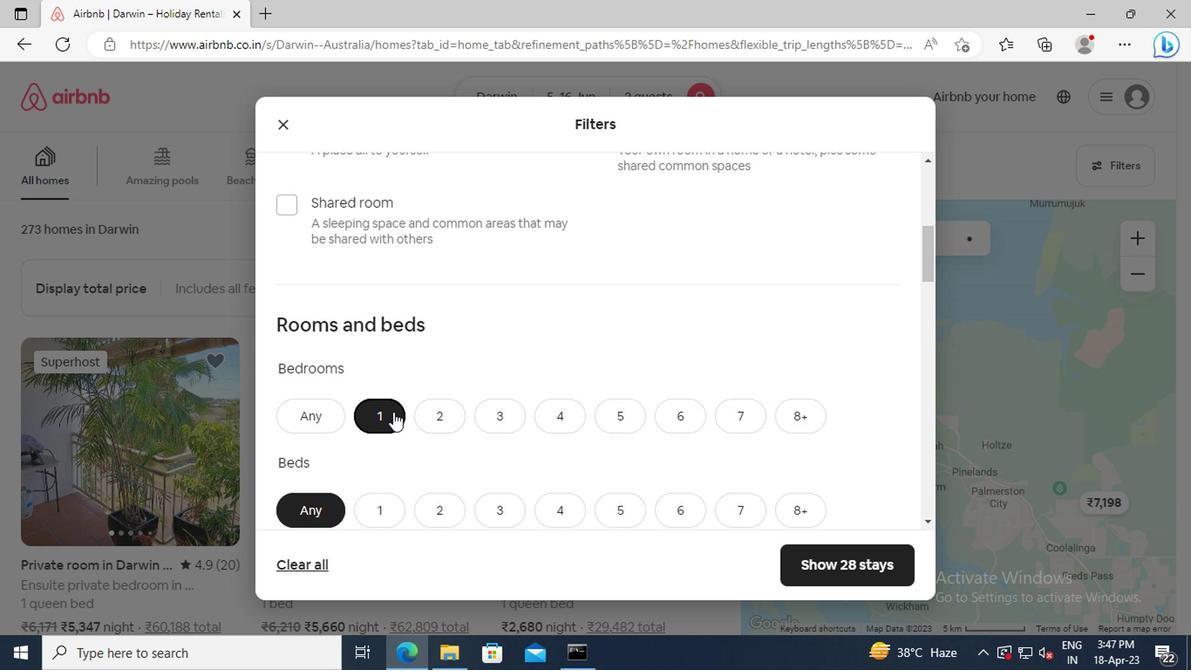 
Action: Mouse moved to (387, 402)
Screenshot: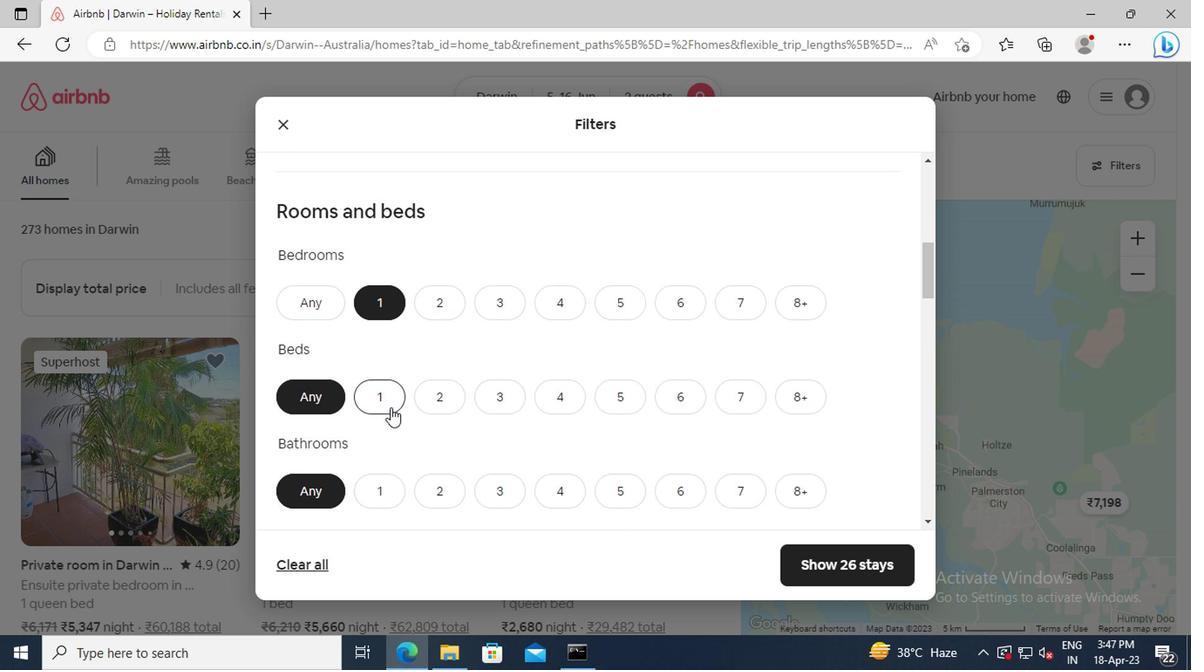 
Action: Mouse pressed left at (387, 402)
Screenshot: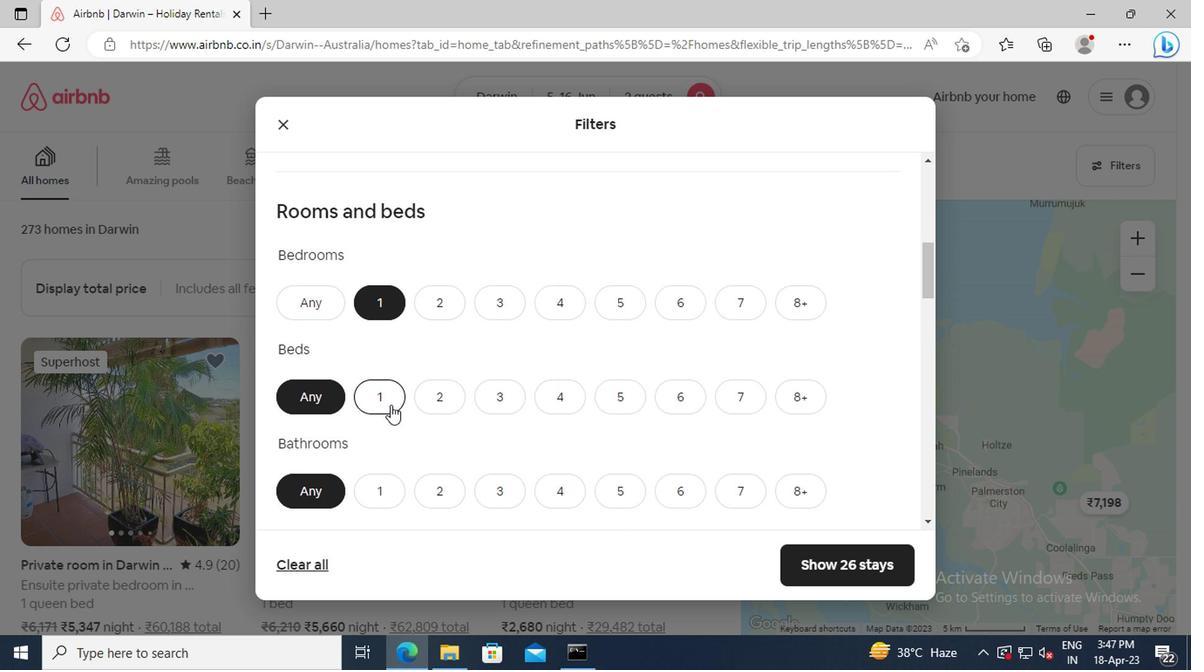 
Action: Mouse scrolled (387, 401) with delta (0, -1)
Screenshot: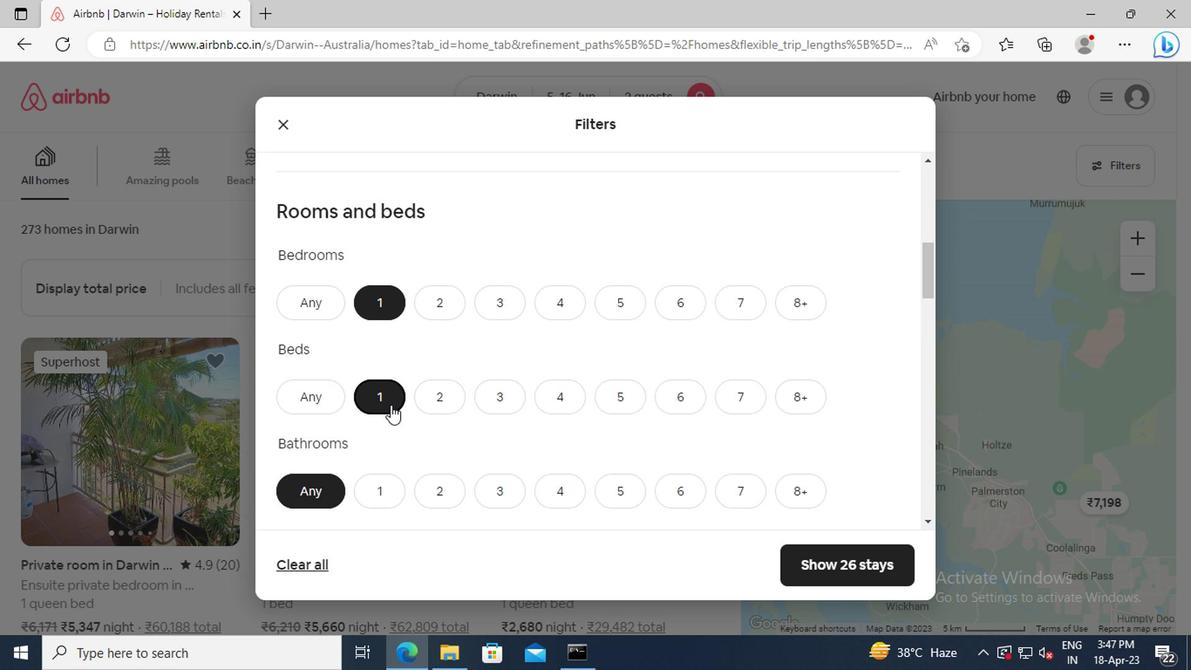 
Action: Mouse moved to (371, 421)
Screenshot: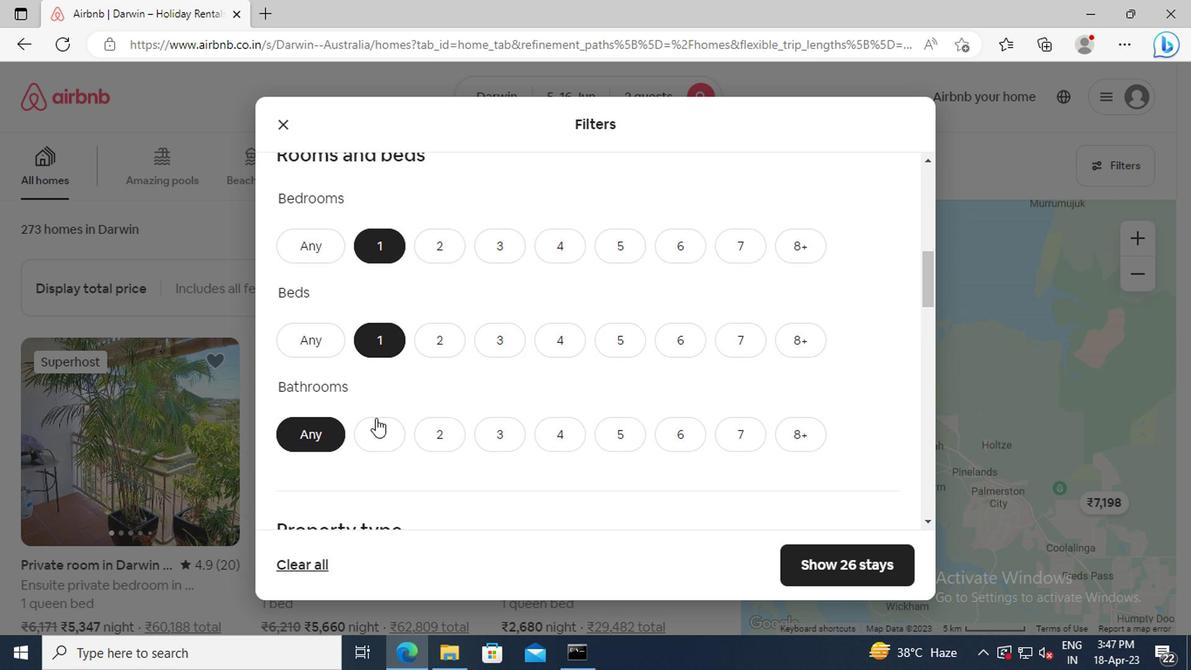 
Action: Mouse pressed left at (371, 421)
Screenshot: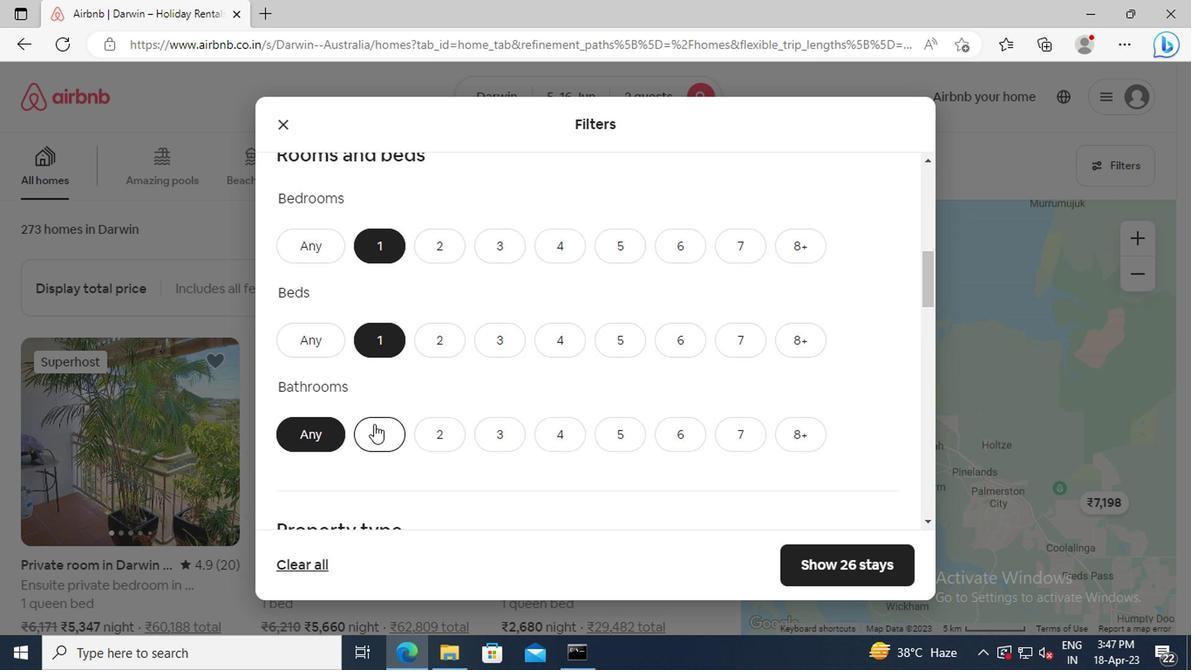 
Action: Mouse scrolled (371, 420) with delta (0, 0)
Screenshot: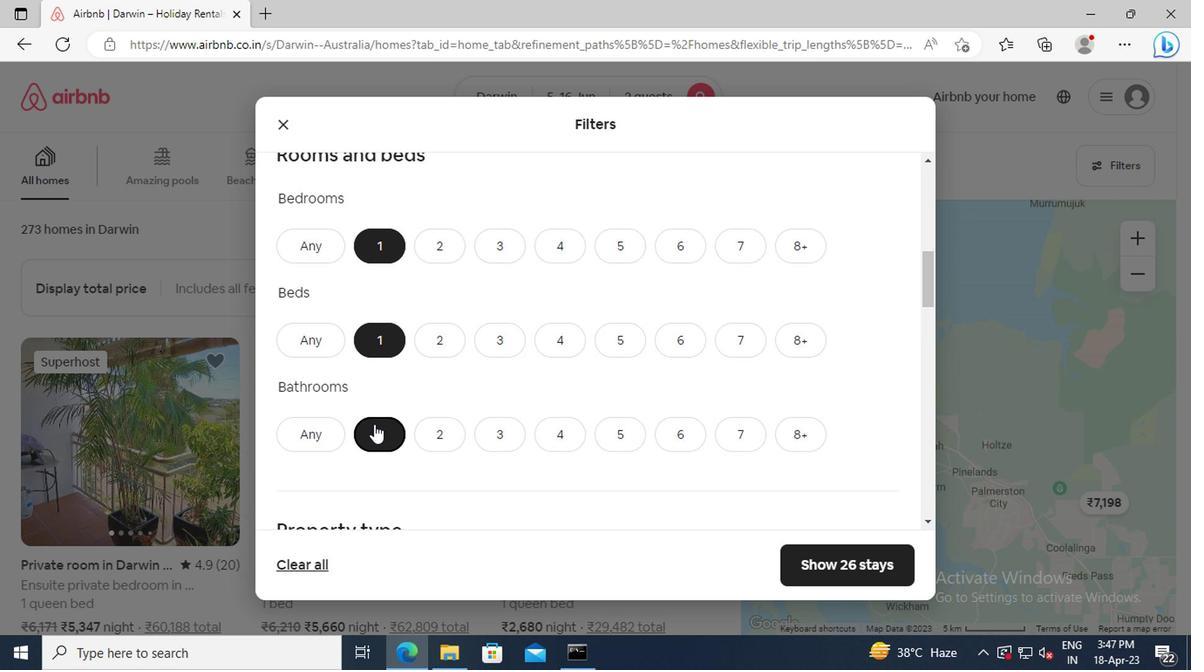 
Action: Mouse scrolled (371, 420) with delta (0, 0)
Screenshot: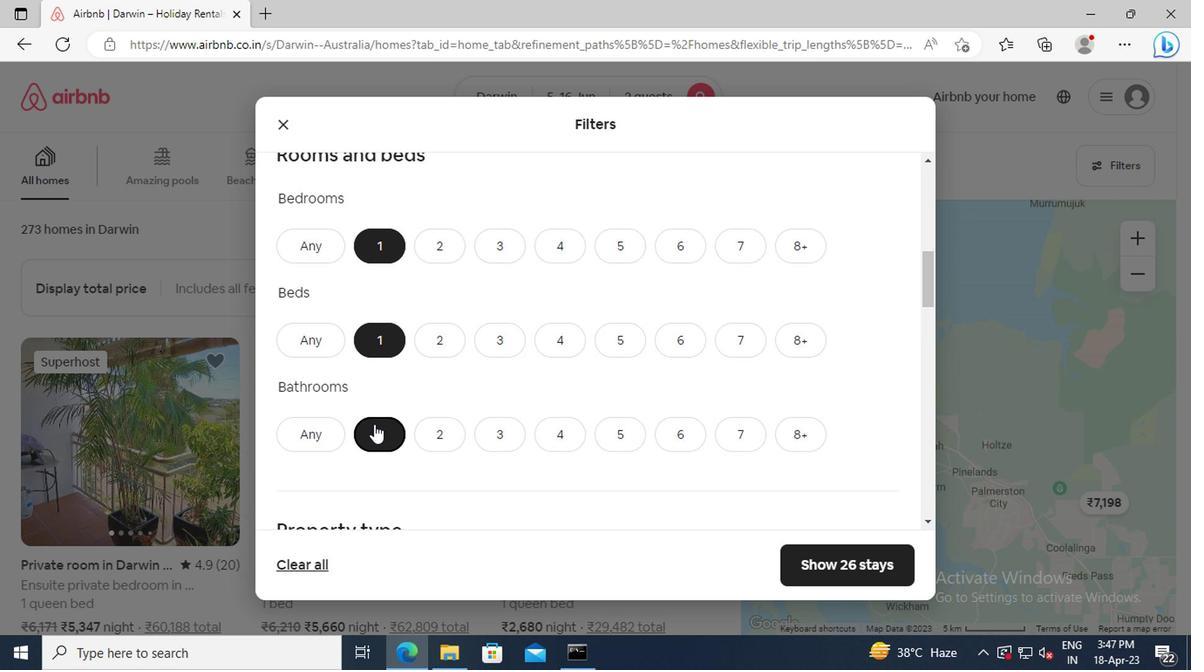
Action: Mouse scrolled (371, 420) with delta (0, 0)
Screenshot: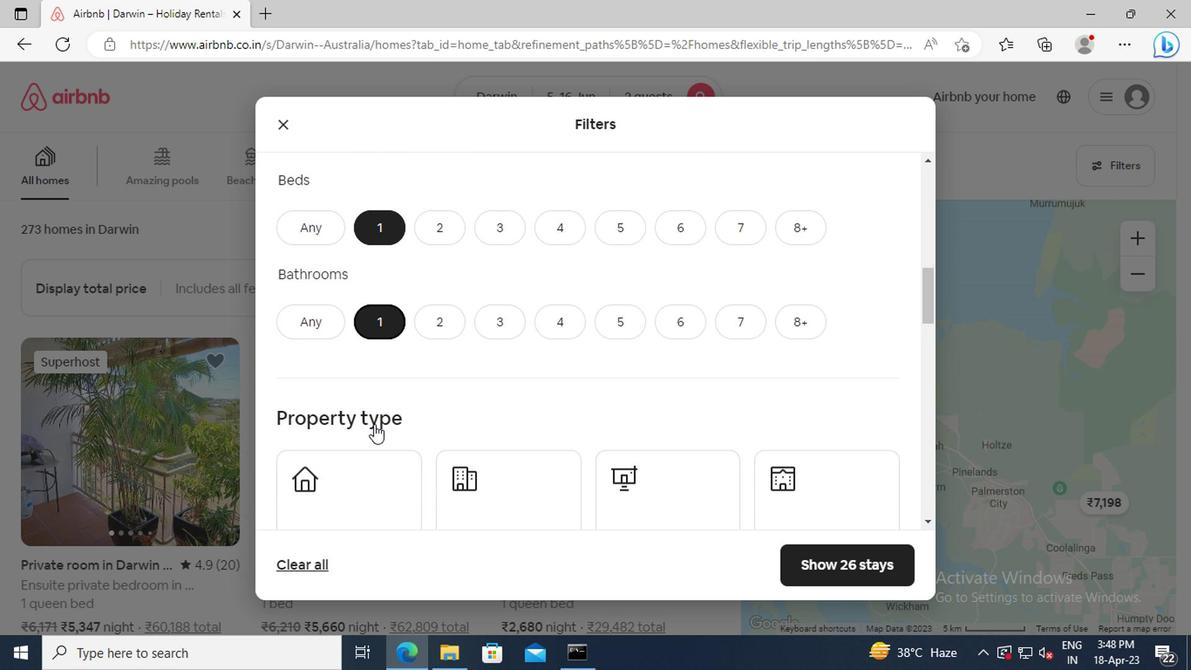 
Action: Mouse scrolled (371, 420) with delta (0, 0)
Screenshot: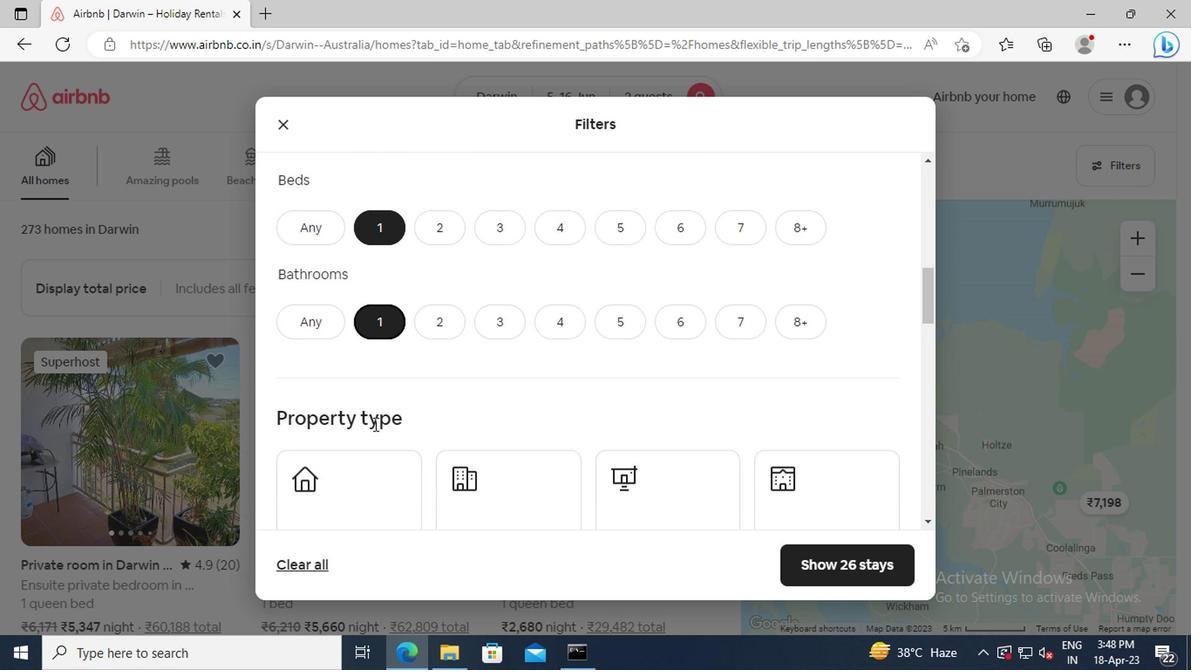 
Action: Mouse moved to (772, 405)
Screenshot: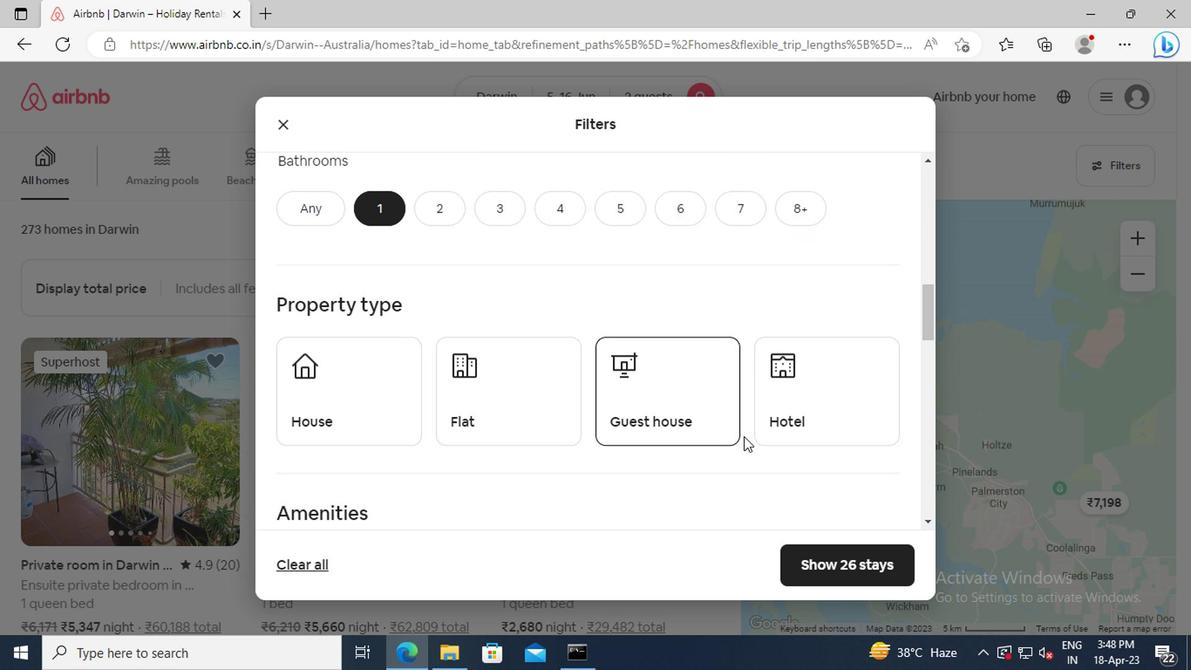 
Action: Mouse pressed left at (772, 405)
Screenshot: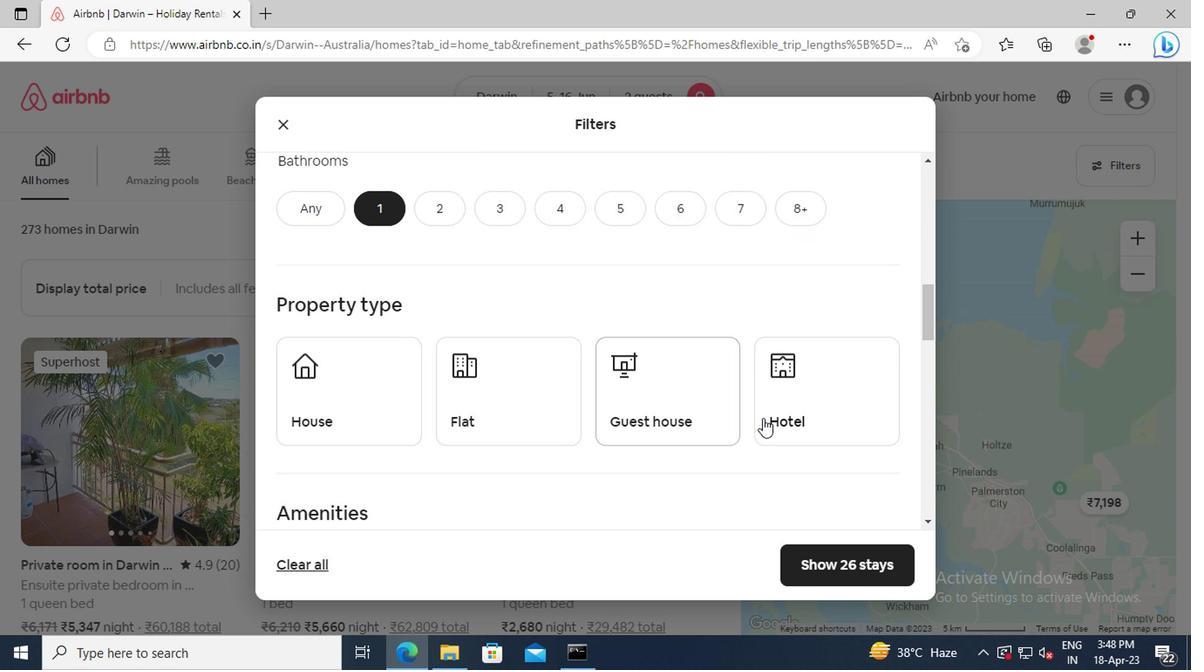 
Action: Mouse moved to (649, 363)
Screenshot: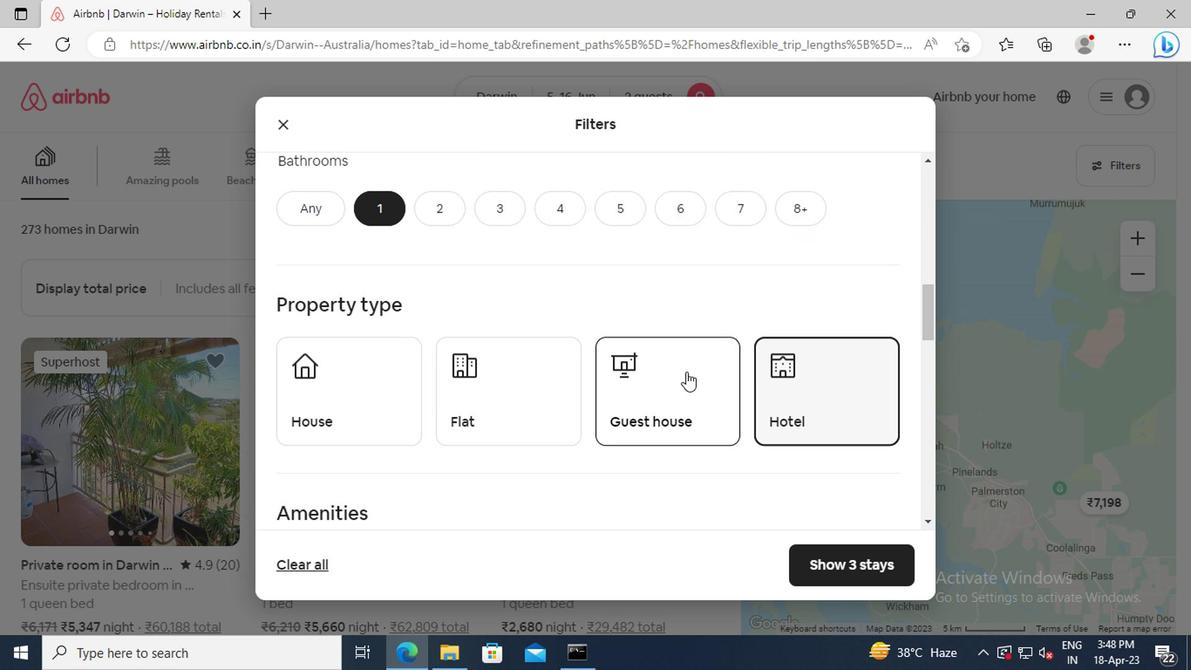 
Action: Mouse scrolled (649, 361) with delta (0, -1)
Screenshot: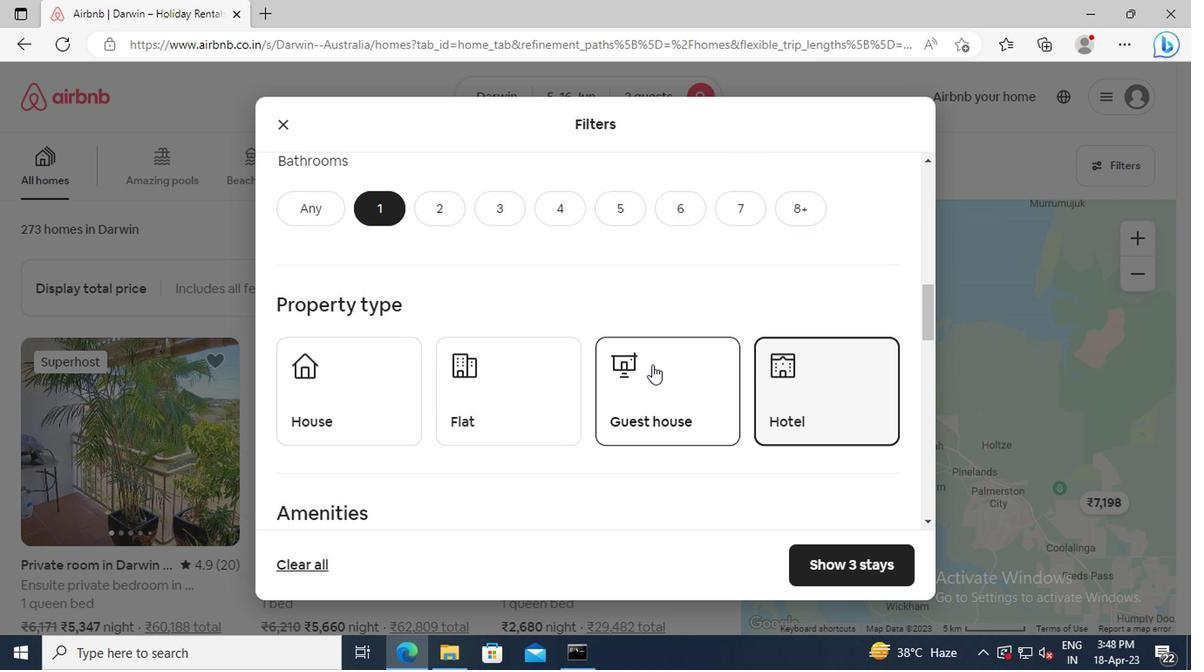 
Action: Mouse scrolled (649, 361) with delta (0, -1)
Screenshot: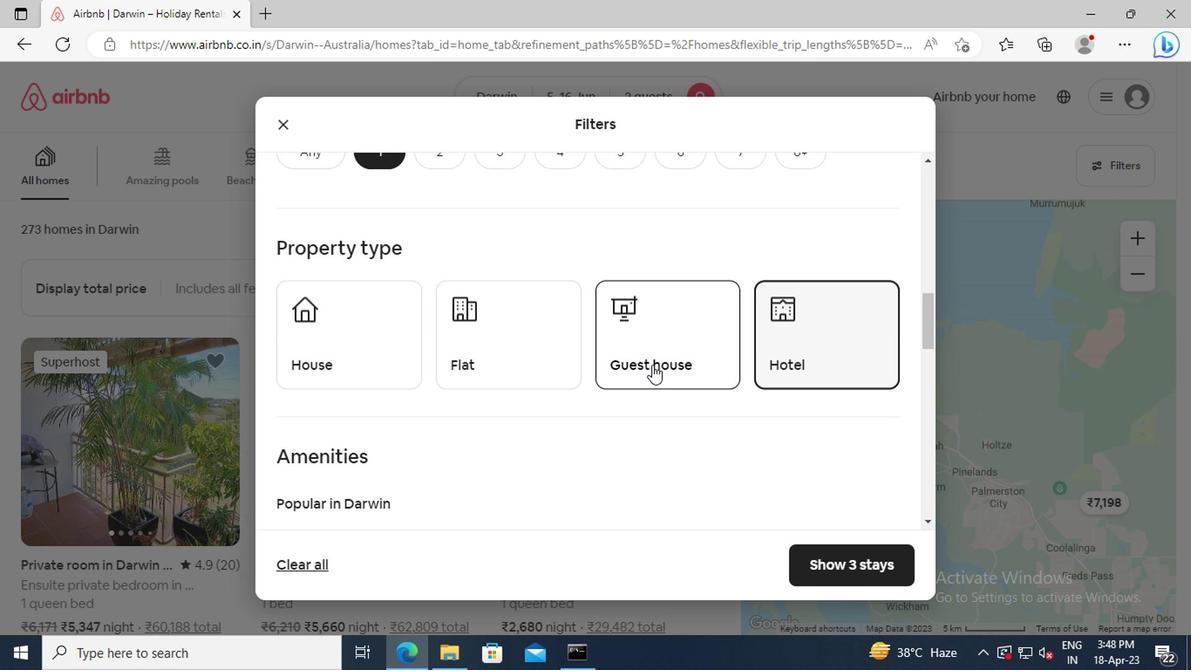 
Action: Mouse scrolled (649, 361) with delta (0, -1)
Screenshot: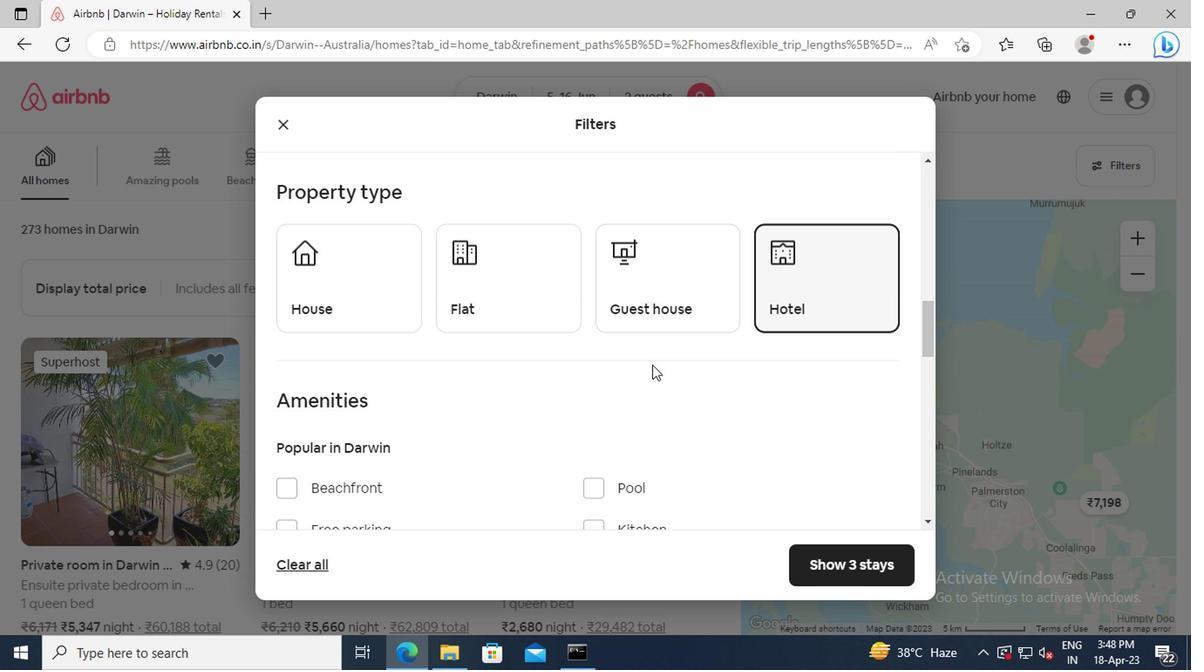 
Action: Mouse scrolled (649, 361) with delta (0, -1)
Screenshot: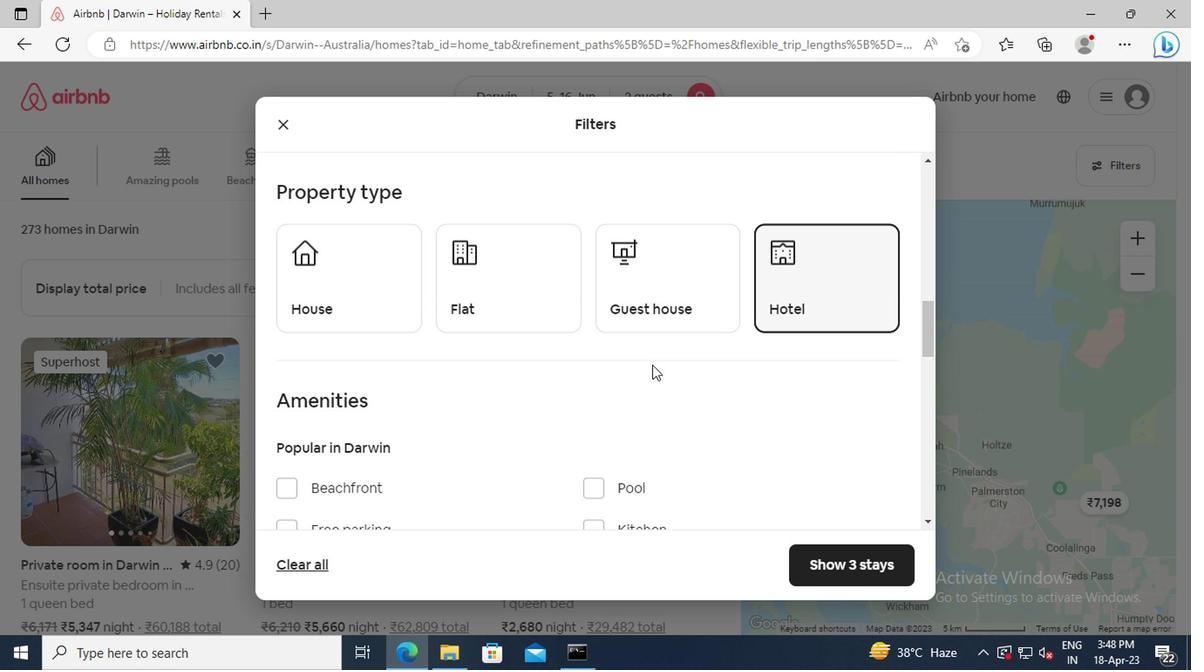 
Action: Mouse scrolled (649, 361) with delta (0, -1)
Screenshot: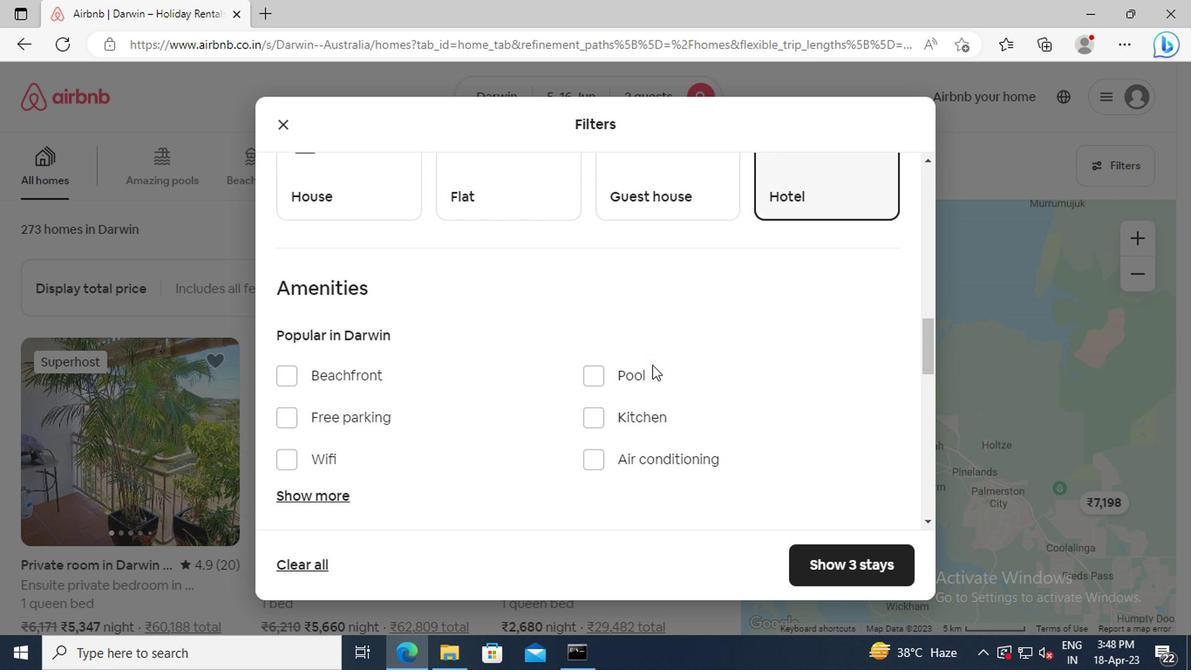 
Action: Mouse moved to (332, 436)
Screenshot: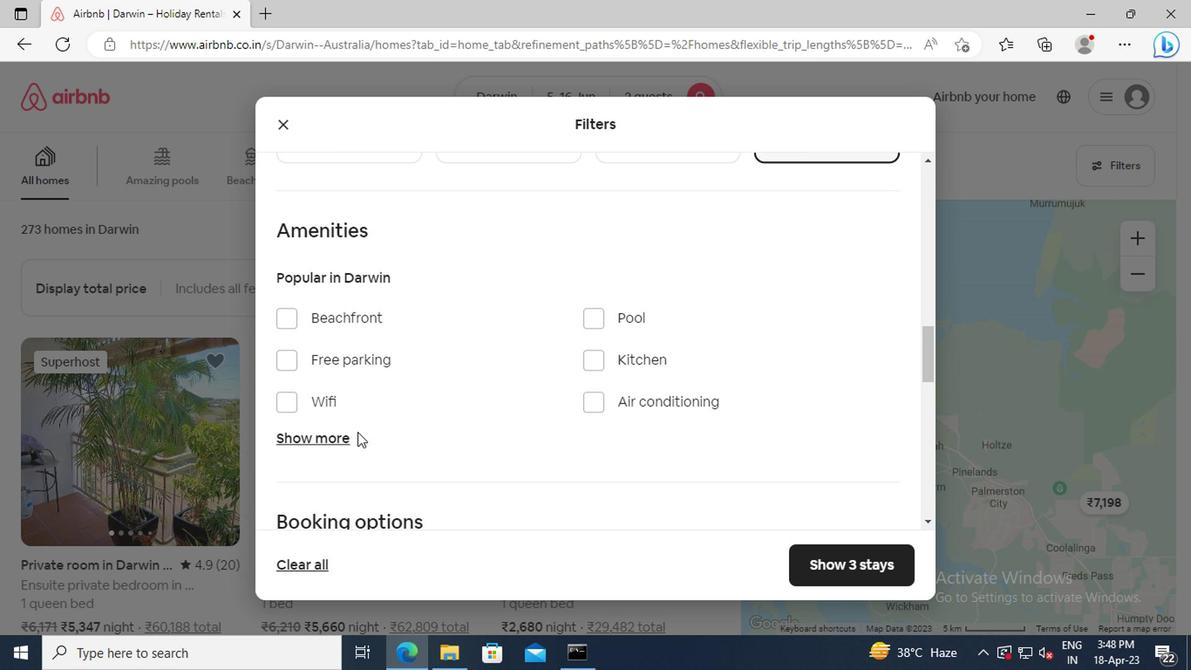 
Action: Mouse pressed left at (332, 436)
Screenshot: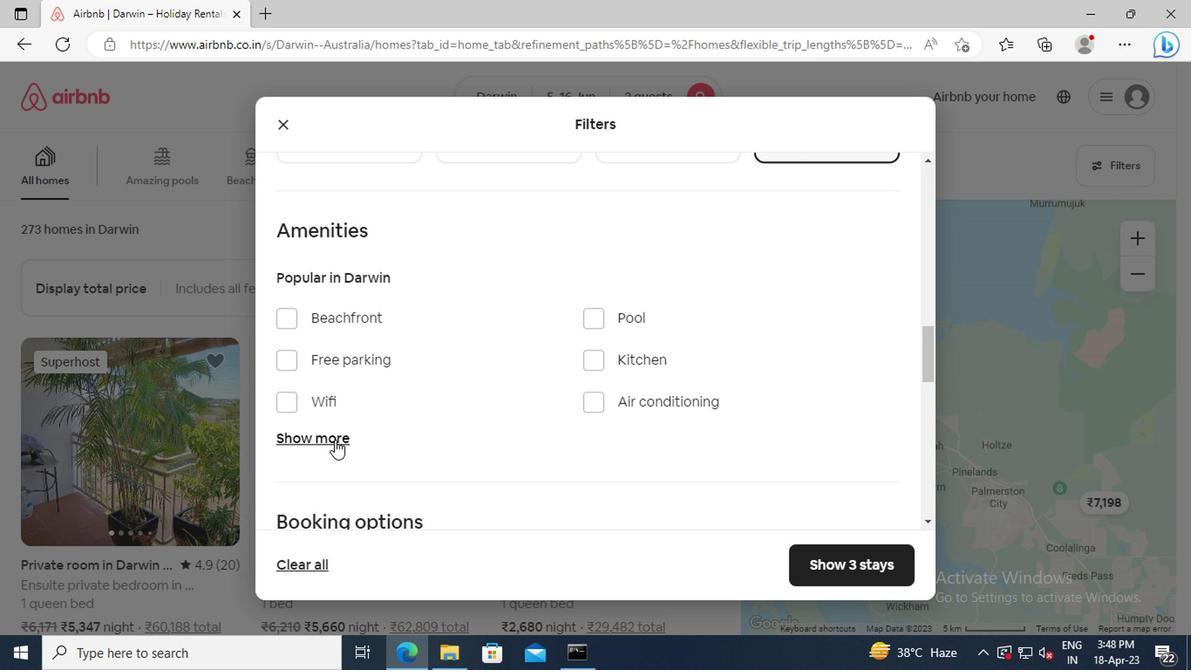 
Action: Mouse moved to (382, 387)
Screenshot: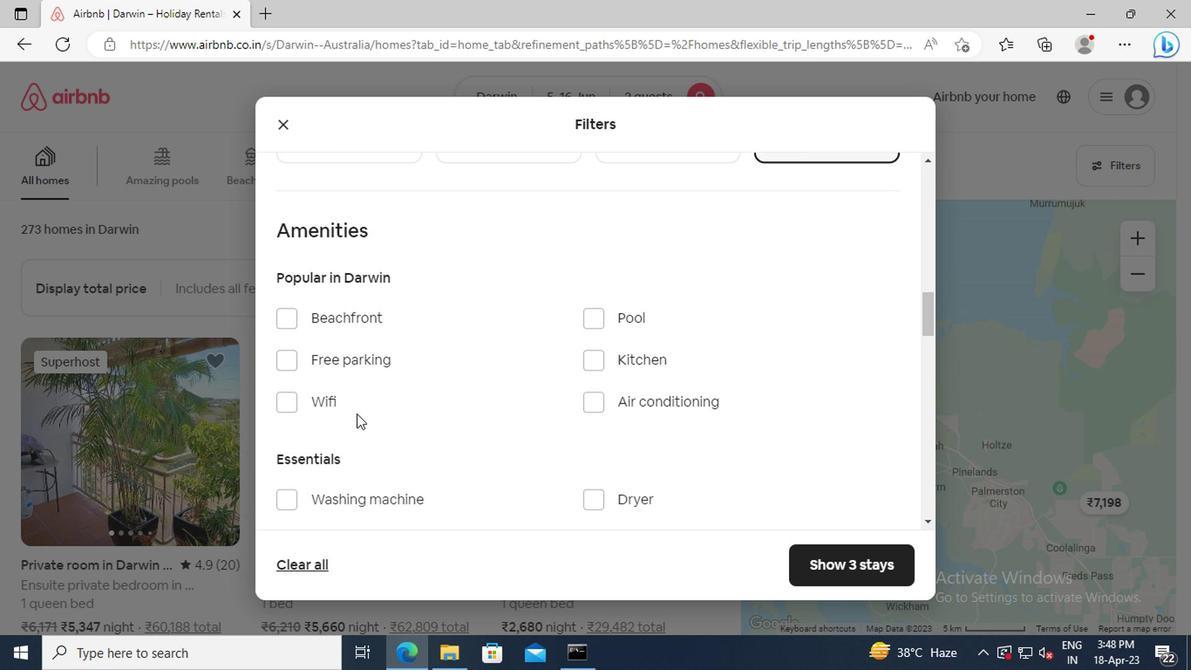 
Action: Mouse scrolled (382, 387) with delta (0, 0)
Screenshot: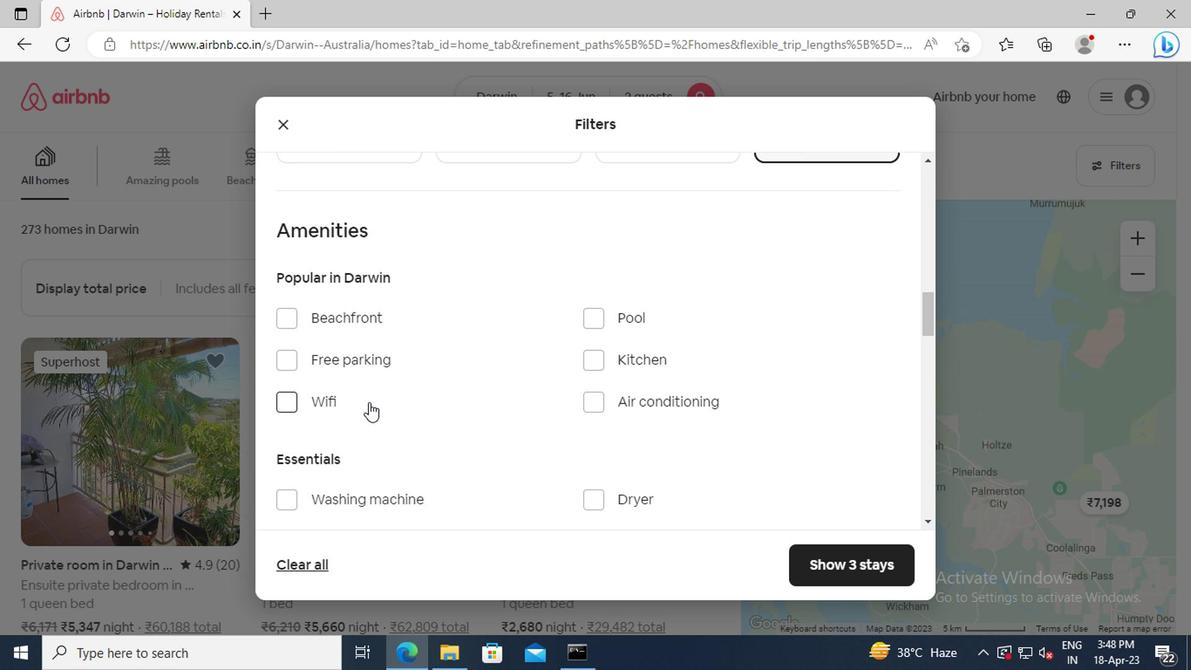 
Action: Mouse scrolled (382, 387) with delta (0, 0)
Screenshot: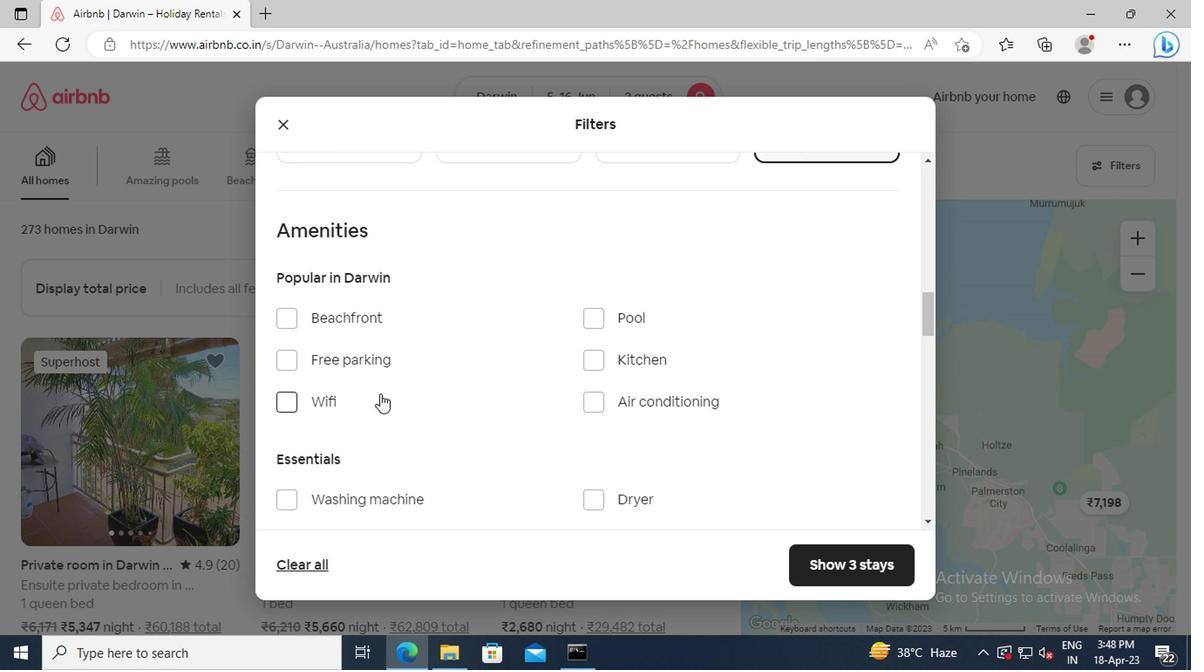 
Action: Mouse moved to (292, 381)
Screenshot: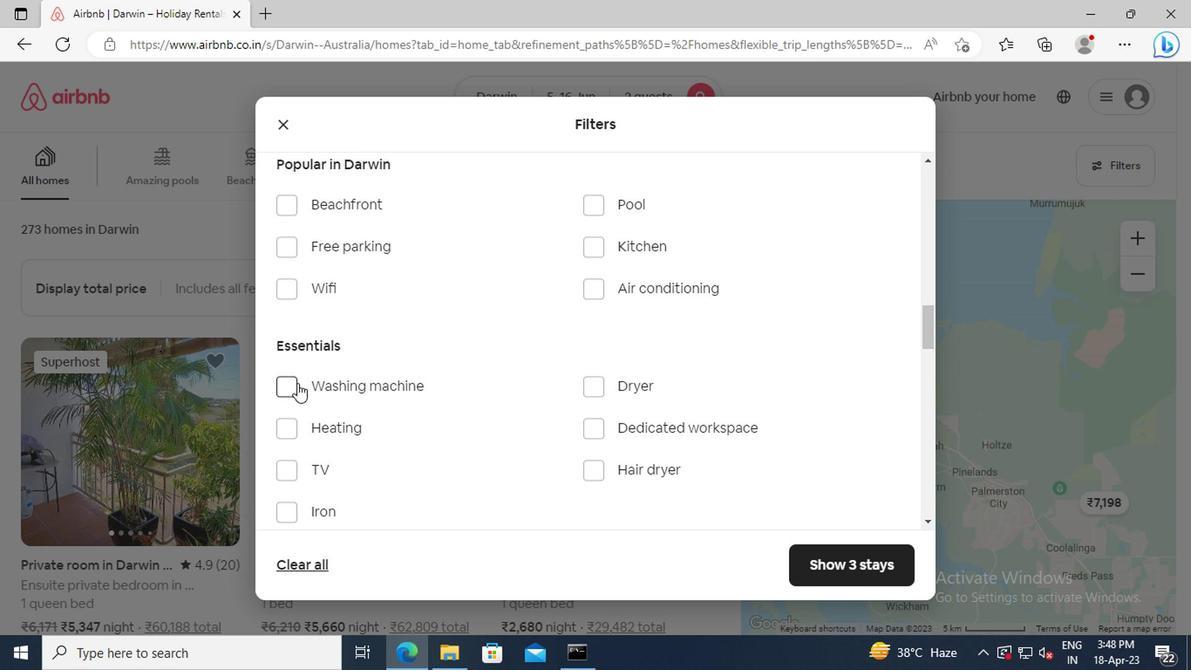 
Action: Mouse pressed left at (292, 381)
Screenshot: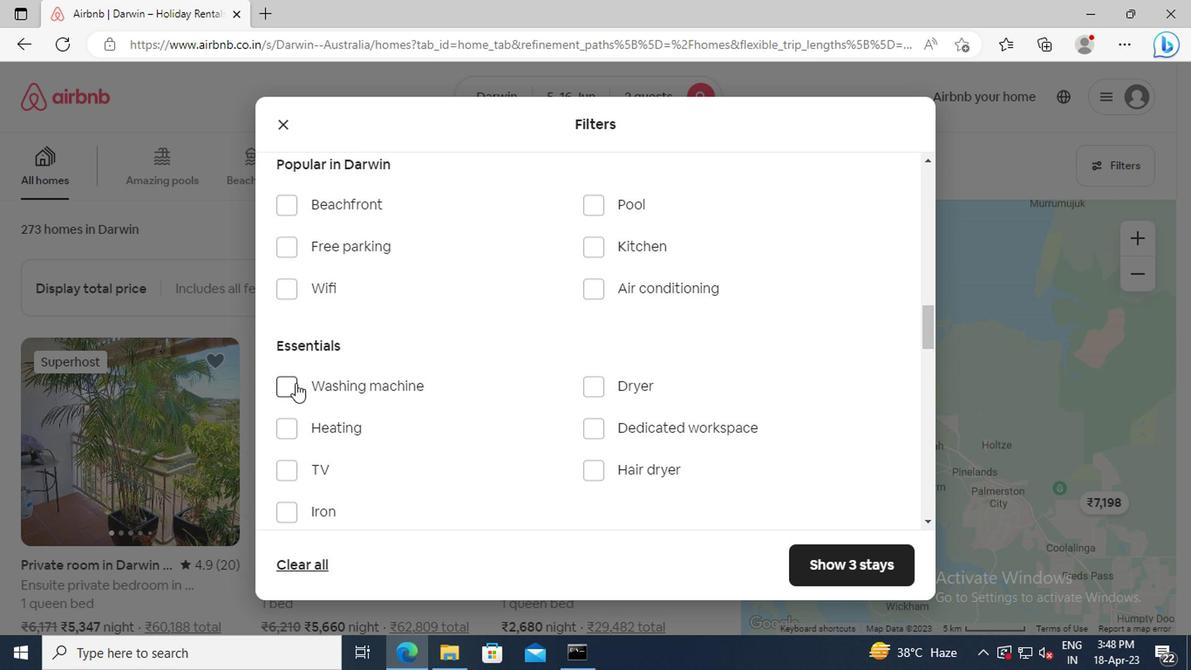 
Action: Mouse moved to (489, 379)
Screenshot: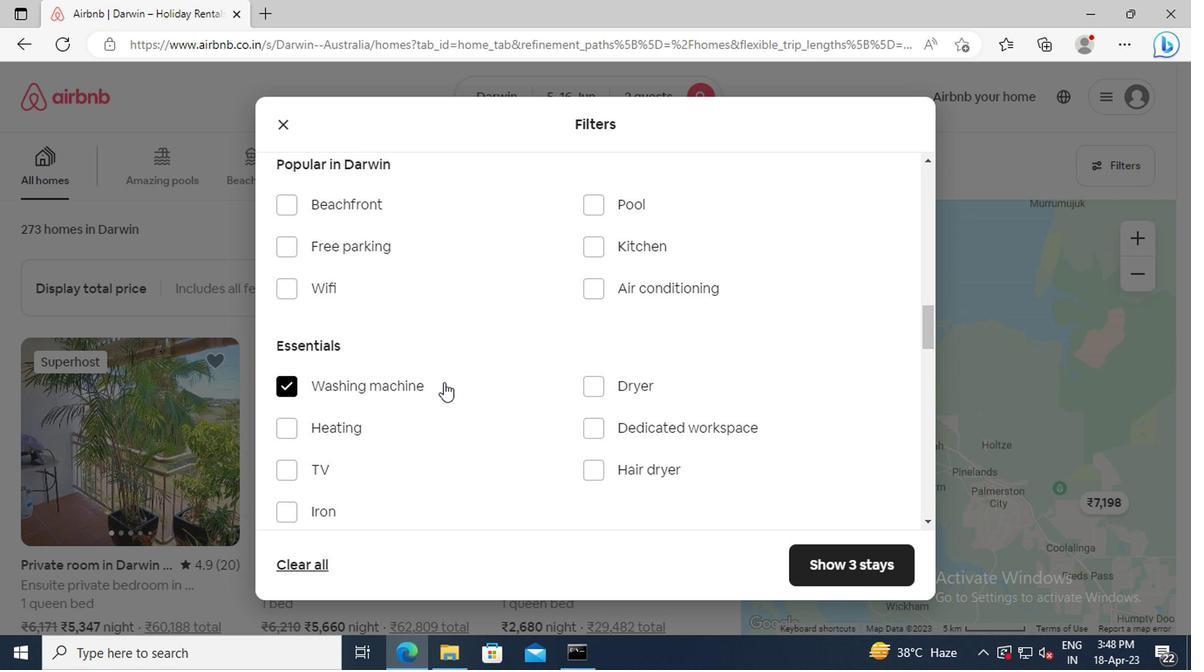 
Action: Mouse scrolled (489, 379) with delta (0, 0)
Screenshot: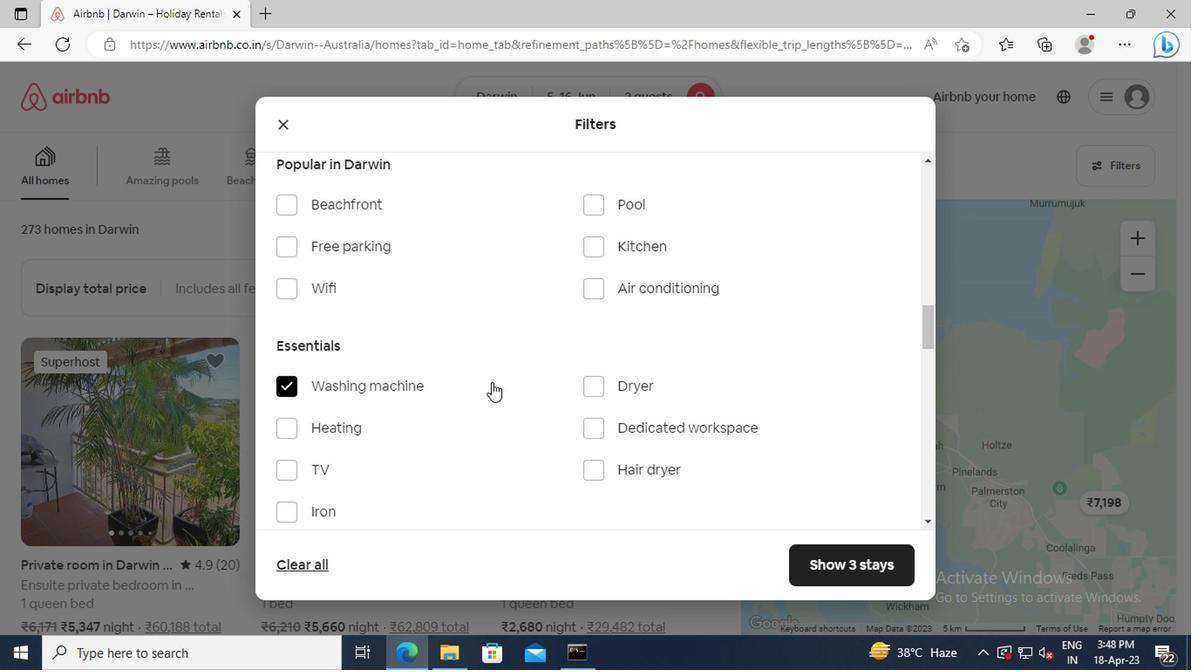 
Action: Mouse scrolled (489, 379) with delta (0, 0)
Screenshot: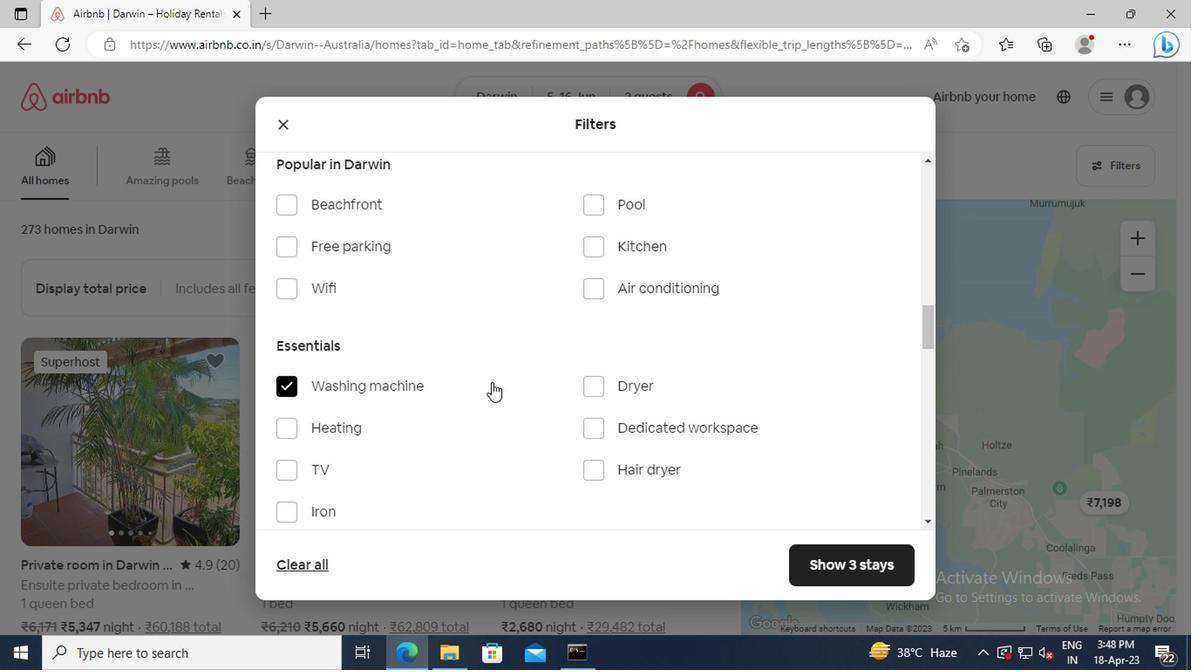 
Action: Mouse scrolled (489, 379) with delta (0, 0)
Screenshot: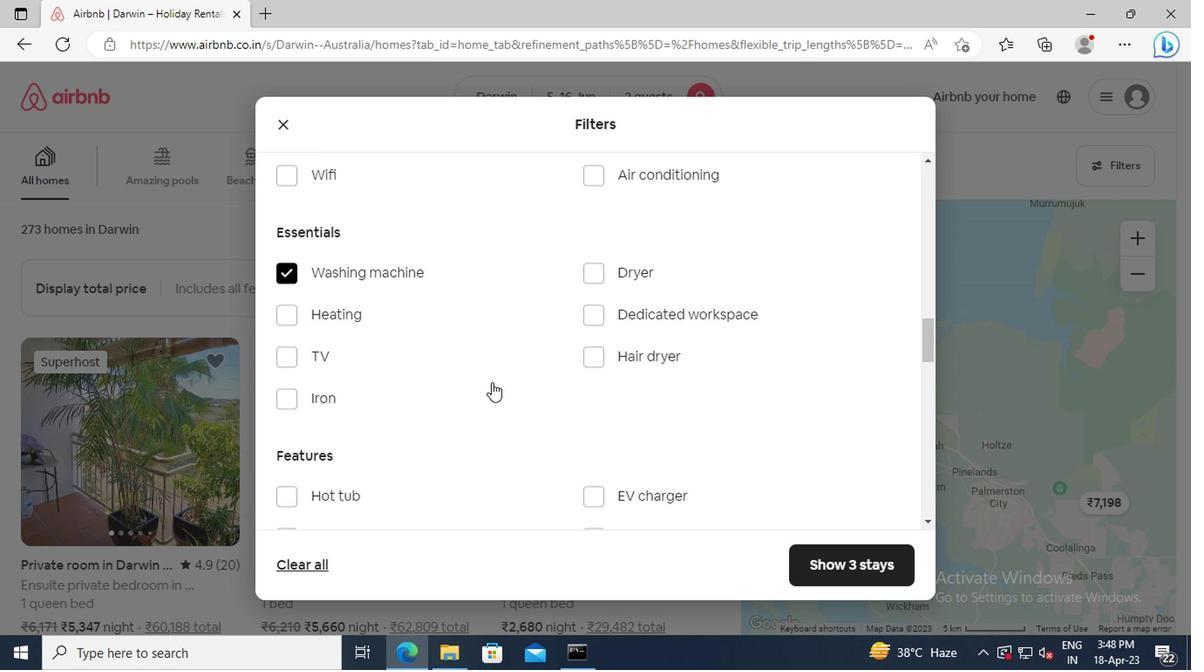 
Action: Mouse scrolled (489, 379) with delta (0, 0)
Screenshot: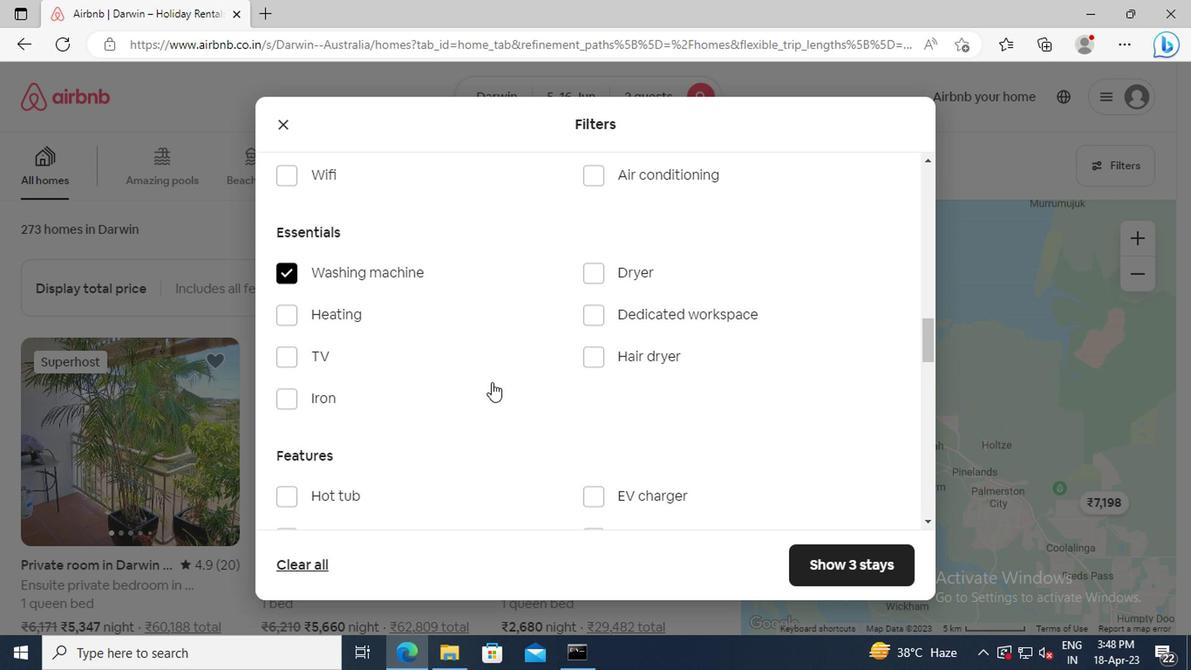 
Action: Mouse scrolled (489, 379) with delta (0, 0)
Screenshot: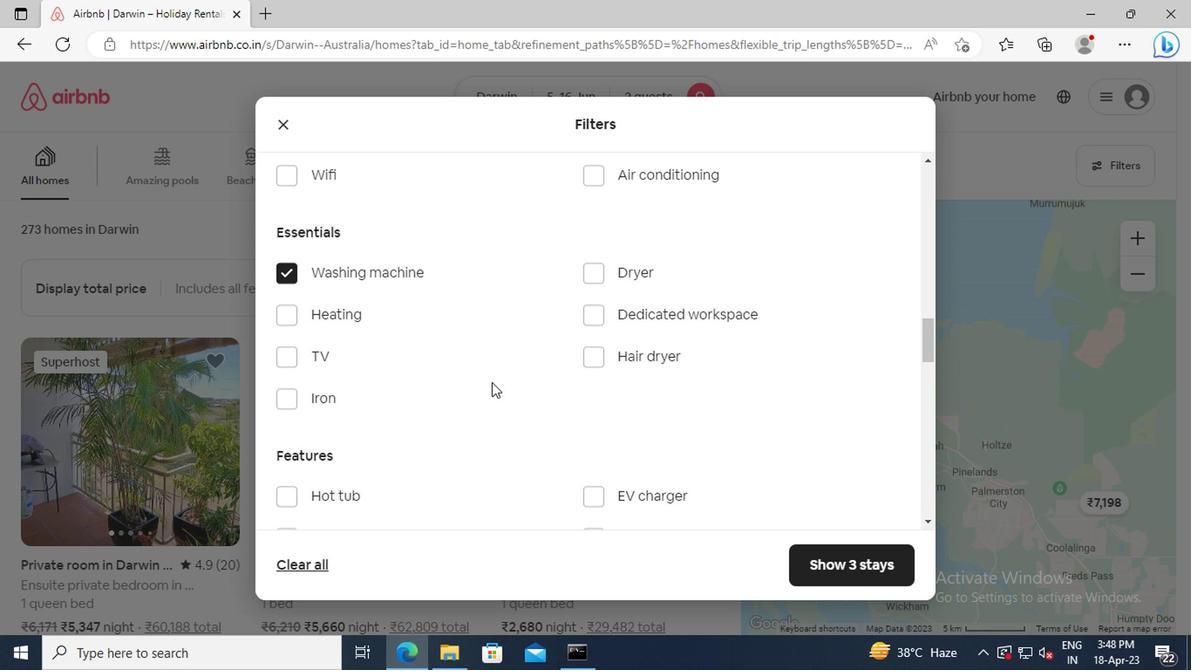 
Action: Mouse scrolled (489, 379) with delta (0, 0)
Screenshot: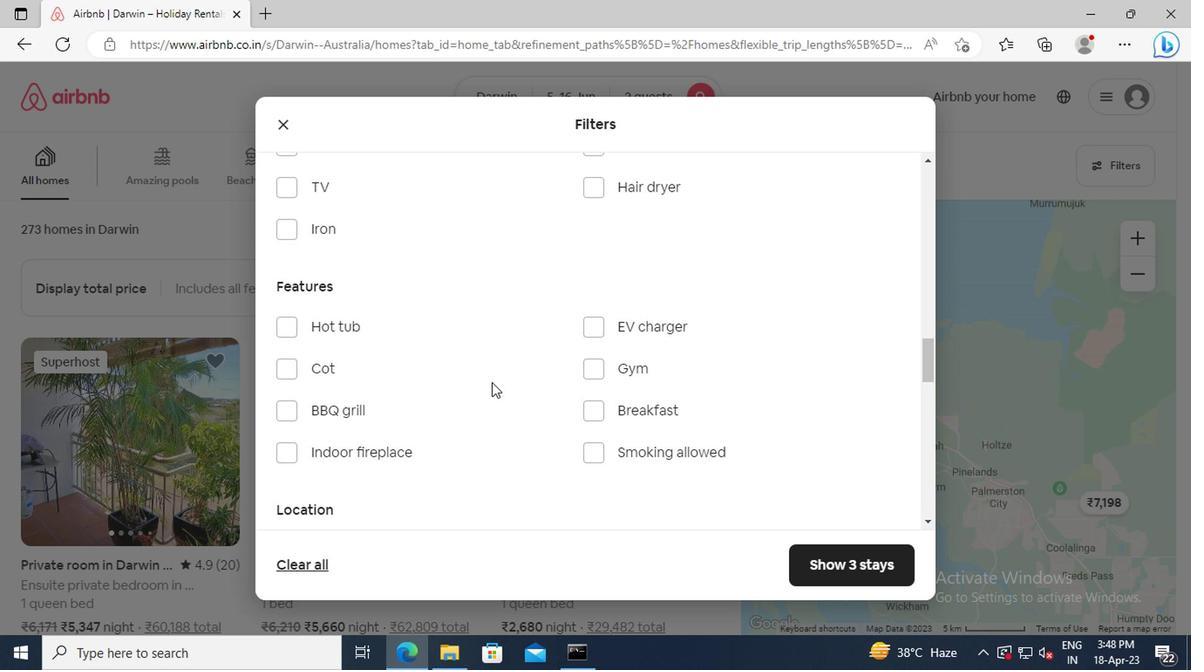 
Action: Mouse scrolled (489, 379) with delta (0, 0)
Screenshot: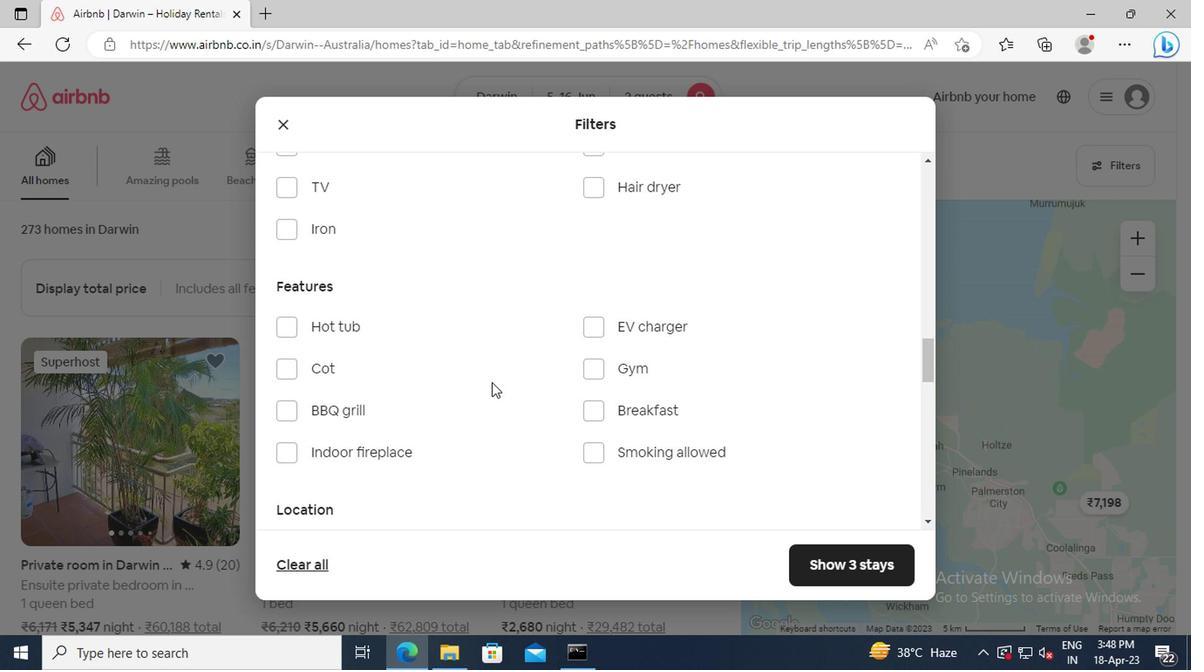 
Action: Mouse scrolled (489, 379) with delta (0, 0)
Screenshot: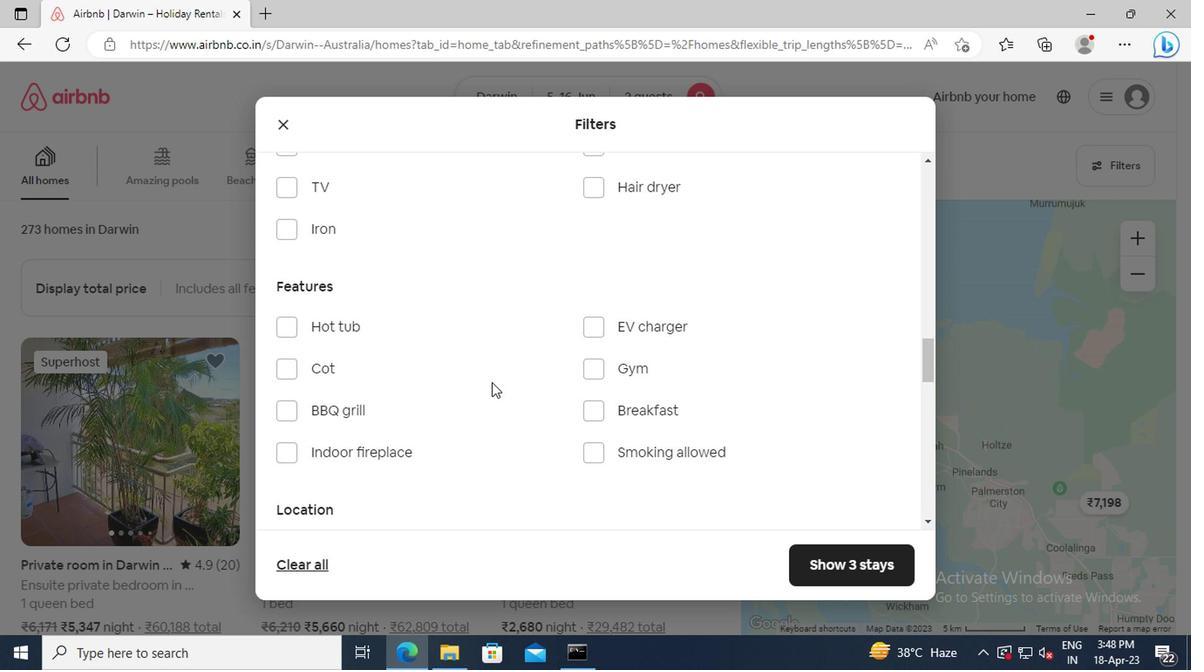 
Action: Mouse scrolled (489, 379) with delta (0, 0)
Screenshot: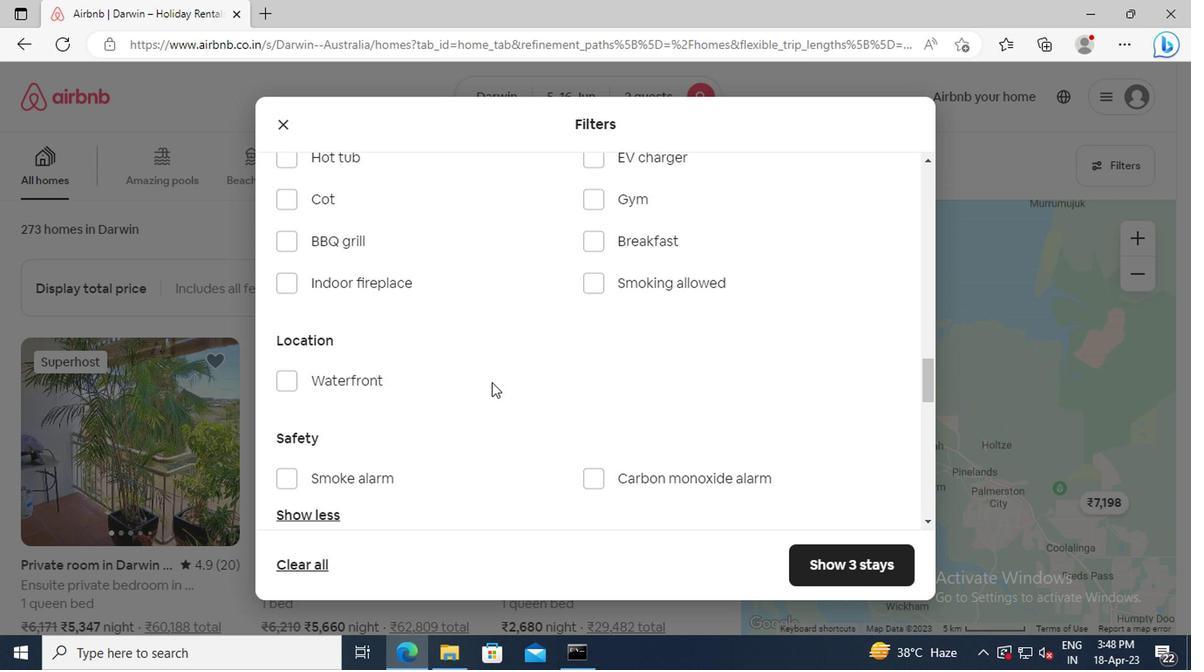 
Action: Mouse scrolled (489, 379) with delta (0, 0)
Screenshot: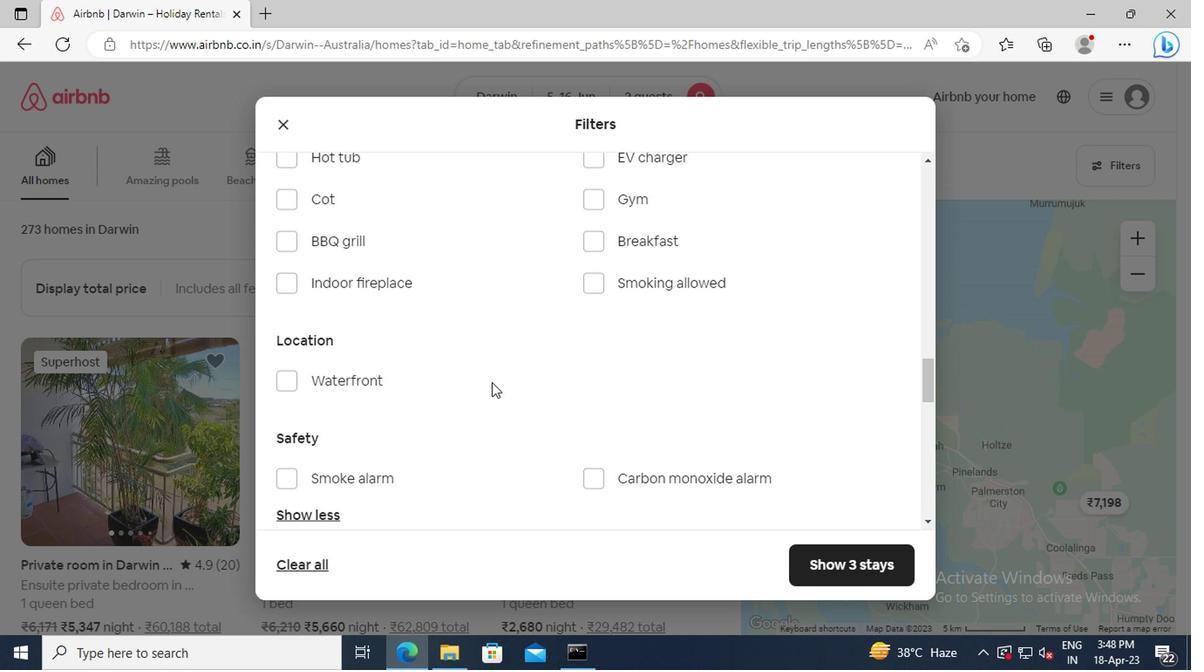 
Action: Mouse scrolled (489, 379) with delta (0, 0)
Screenshot: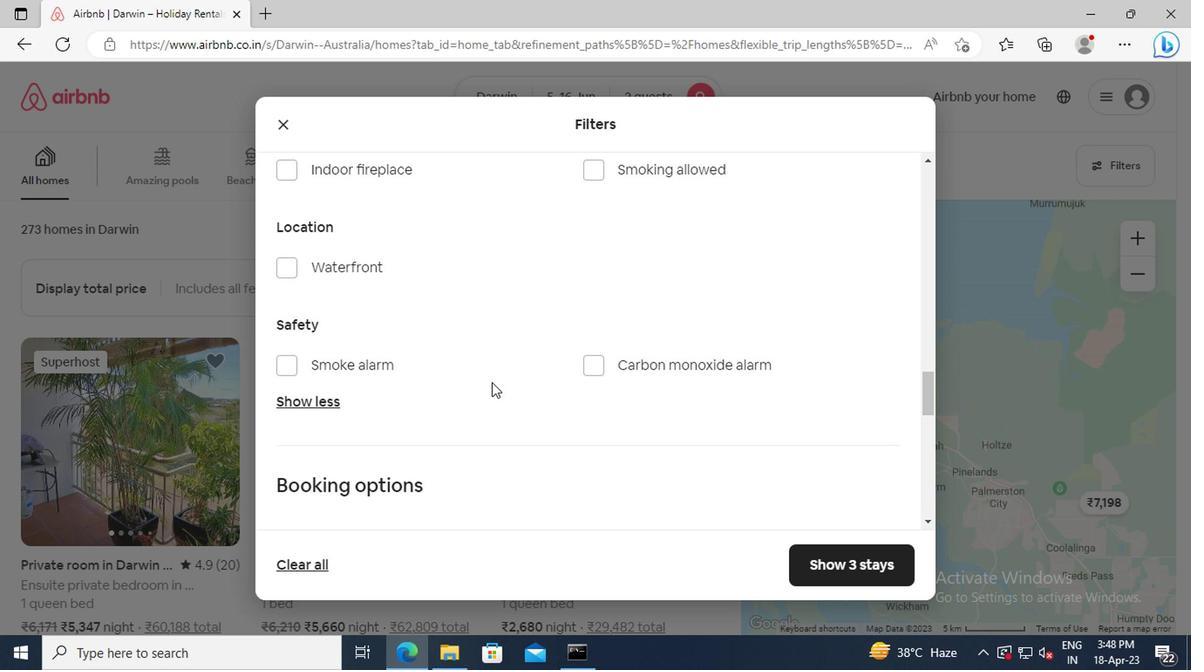 
Action: Mouse scrolled (489, 379) with delta (0, 0)
Screenshot: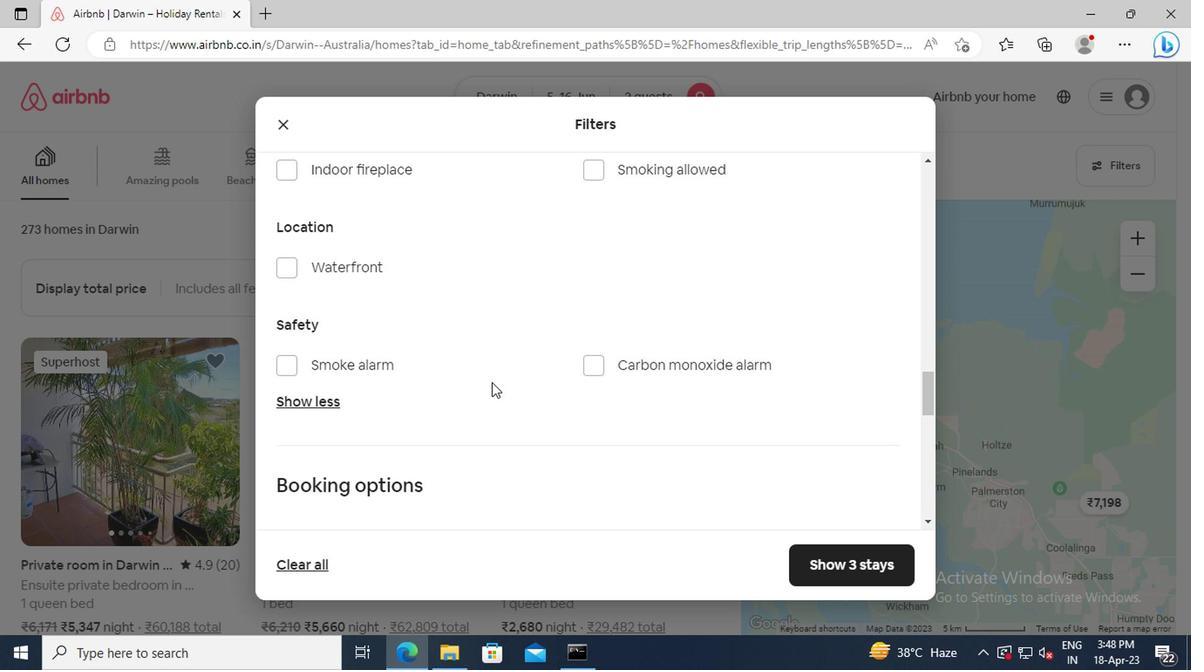 
Action: Mouse scrolled (489, 379) with delta (0, 0)
Screenshot: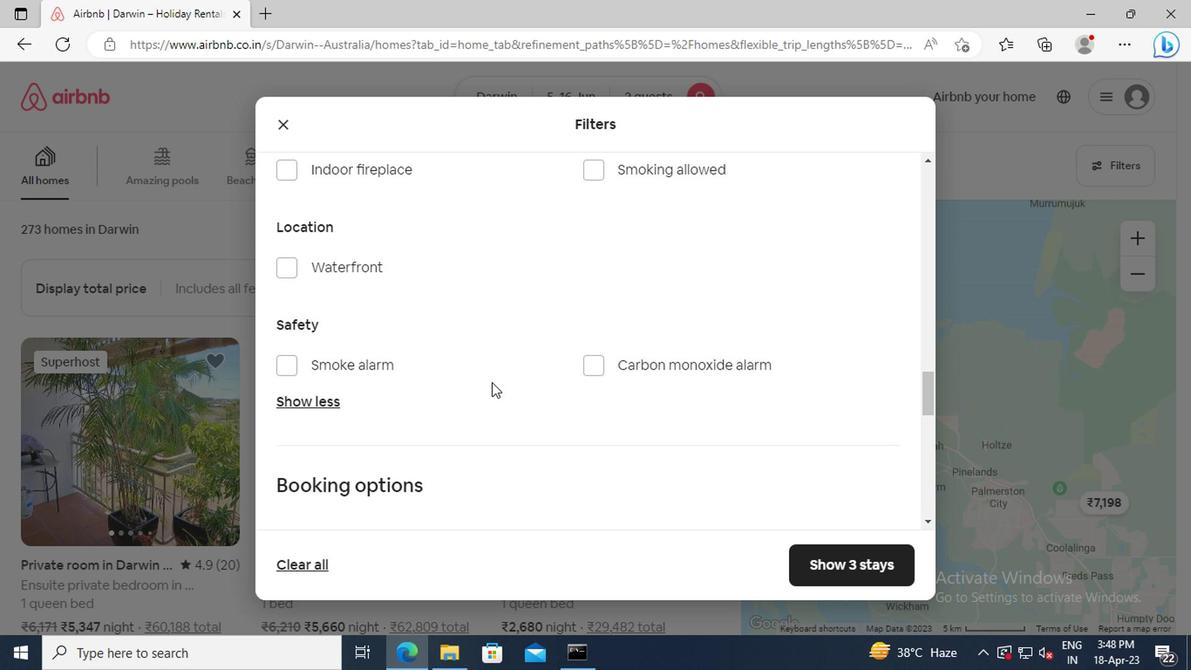
Action: Mouse moved to (864, 435)
Screenshot: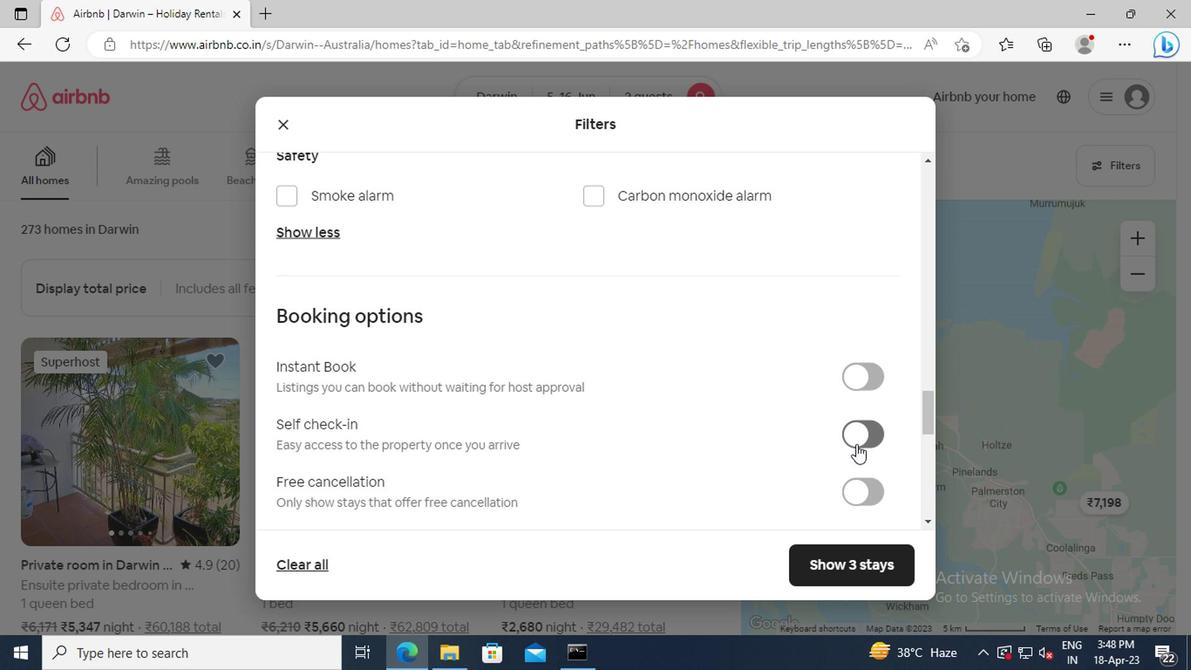 
Action: Mouse pressed left at (864, 435)
Screenshot: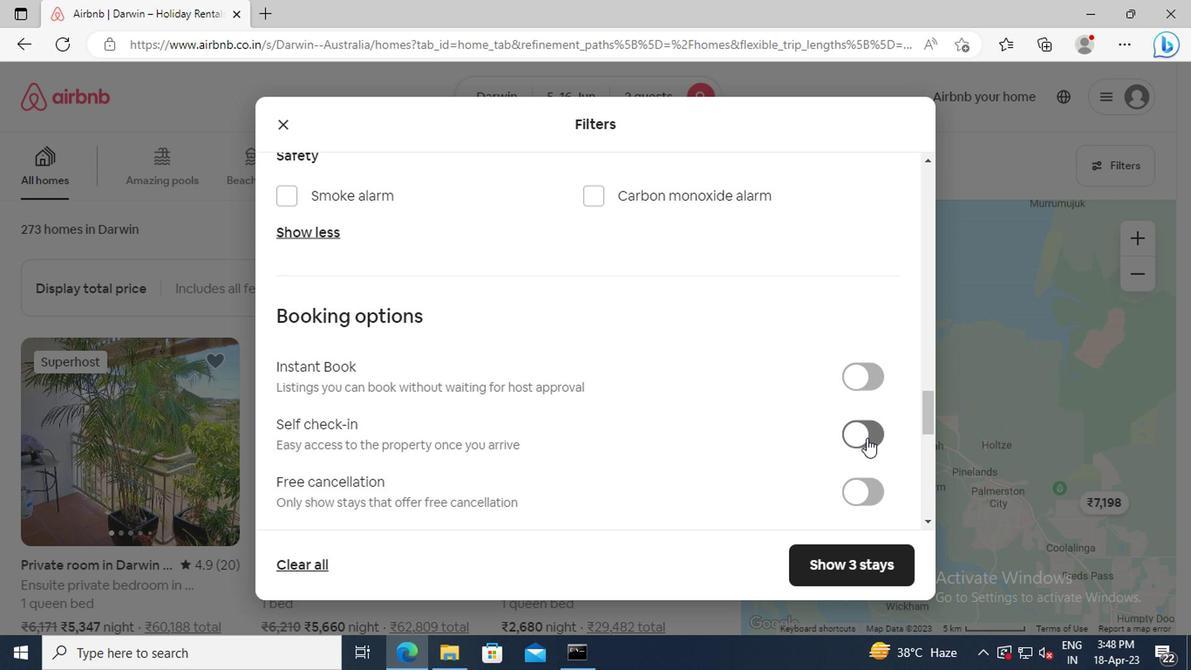
Action: Mouse moved to (561, 410)
Screenshot: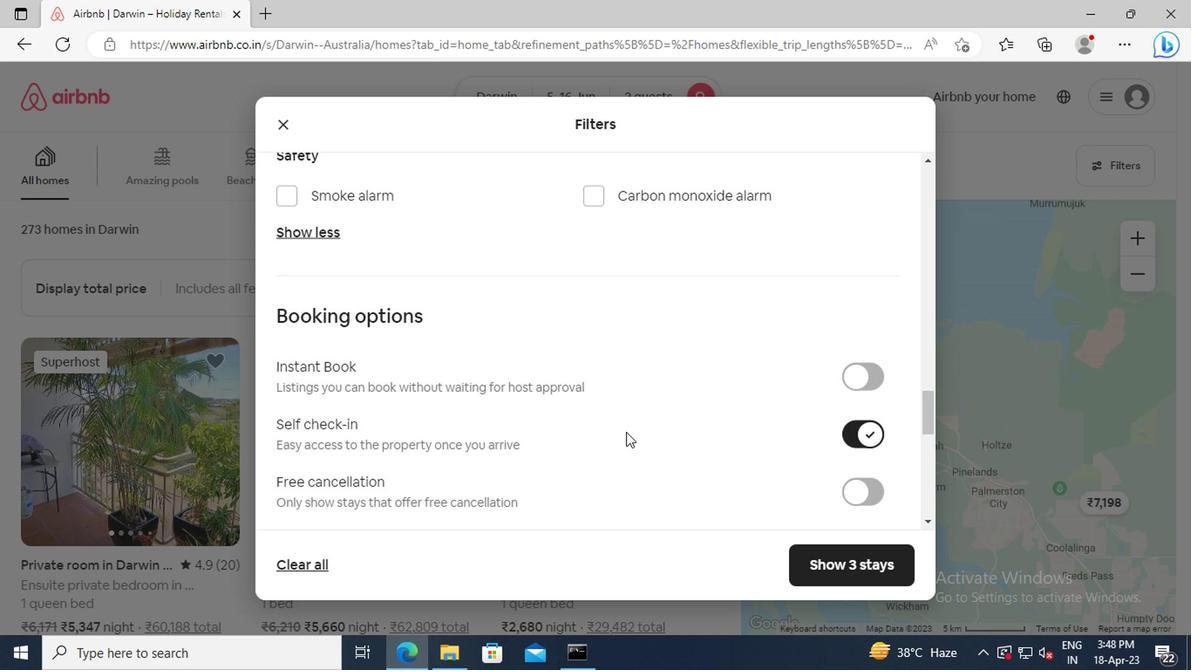 
Action: Mouse scrolled (561, 409) with delta (0, 0)
Screenshot: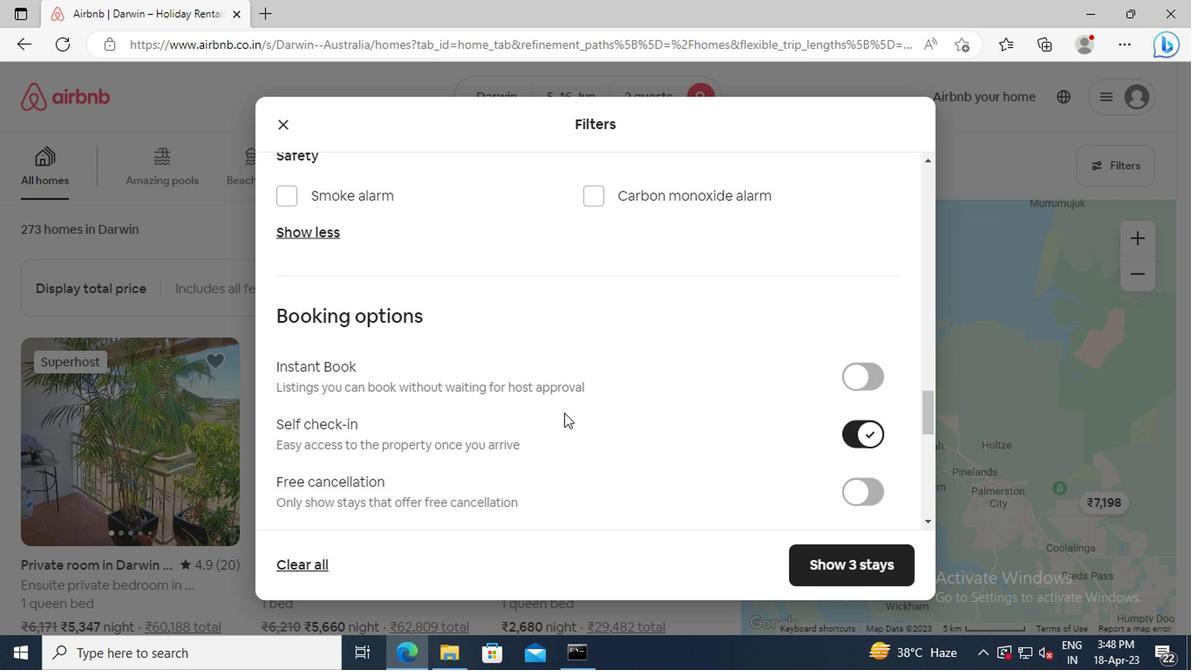 
Action: Mouse scrolled (561, 409) with delta (0, 0)
Screenshot: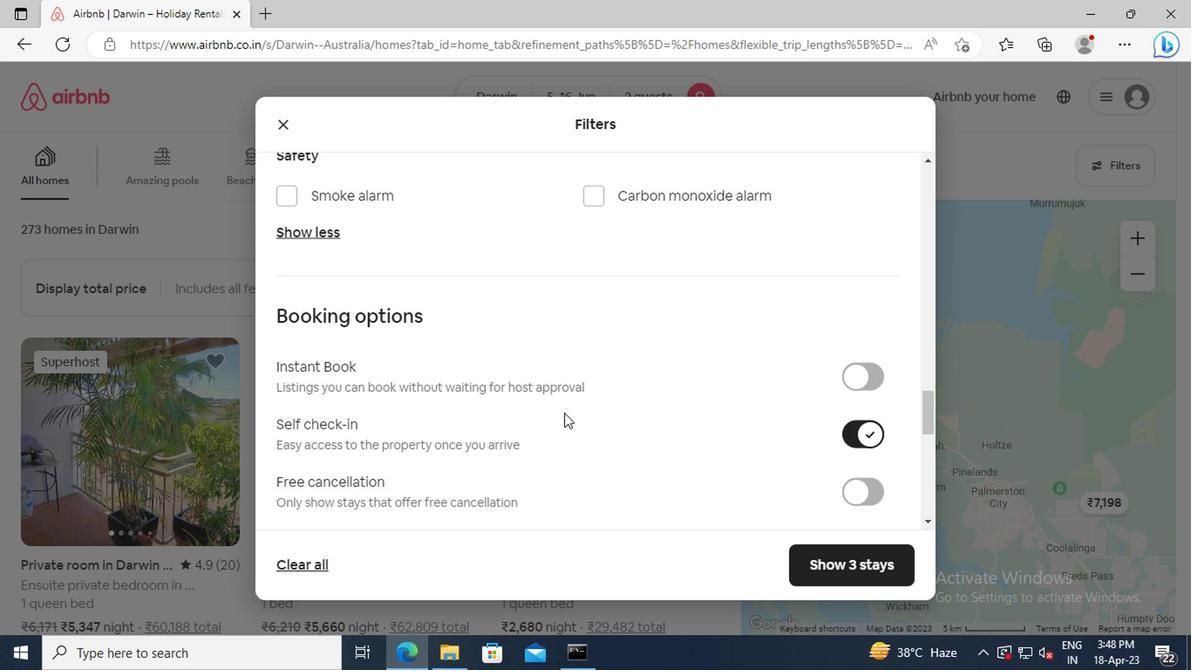 
Action: Mouse scrolled (561, 409) with delta (0, 0)
Screenshot: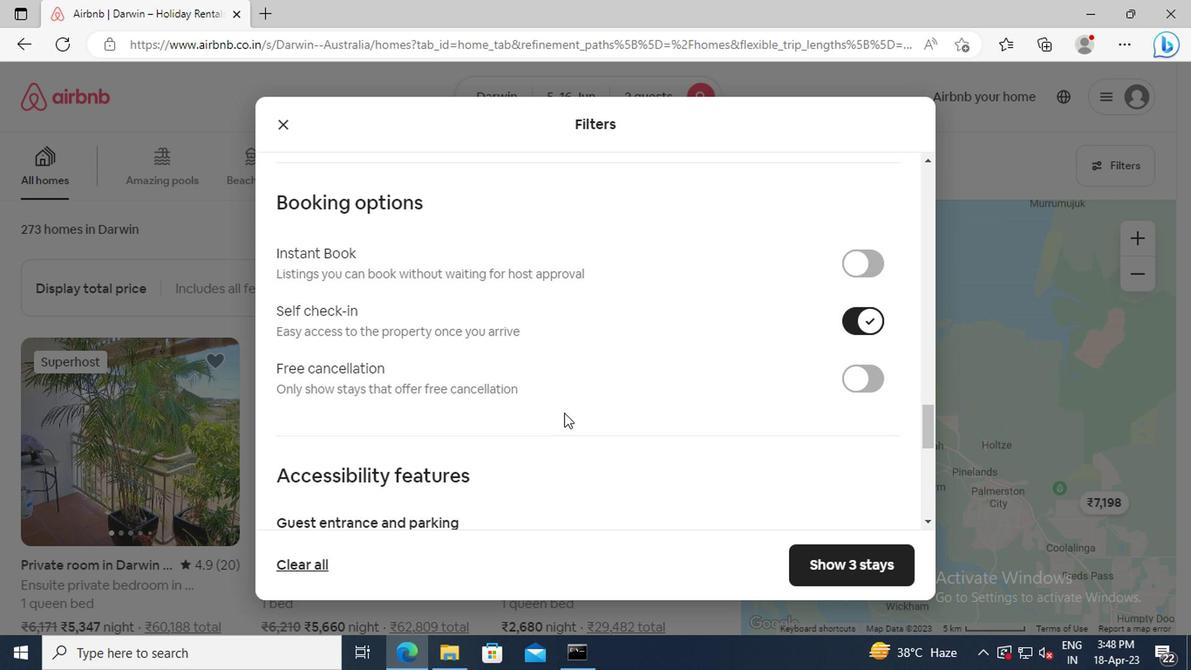 
Action: Mouse scrolled (561, 409) with delta (0, 0)
Screenshot: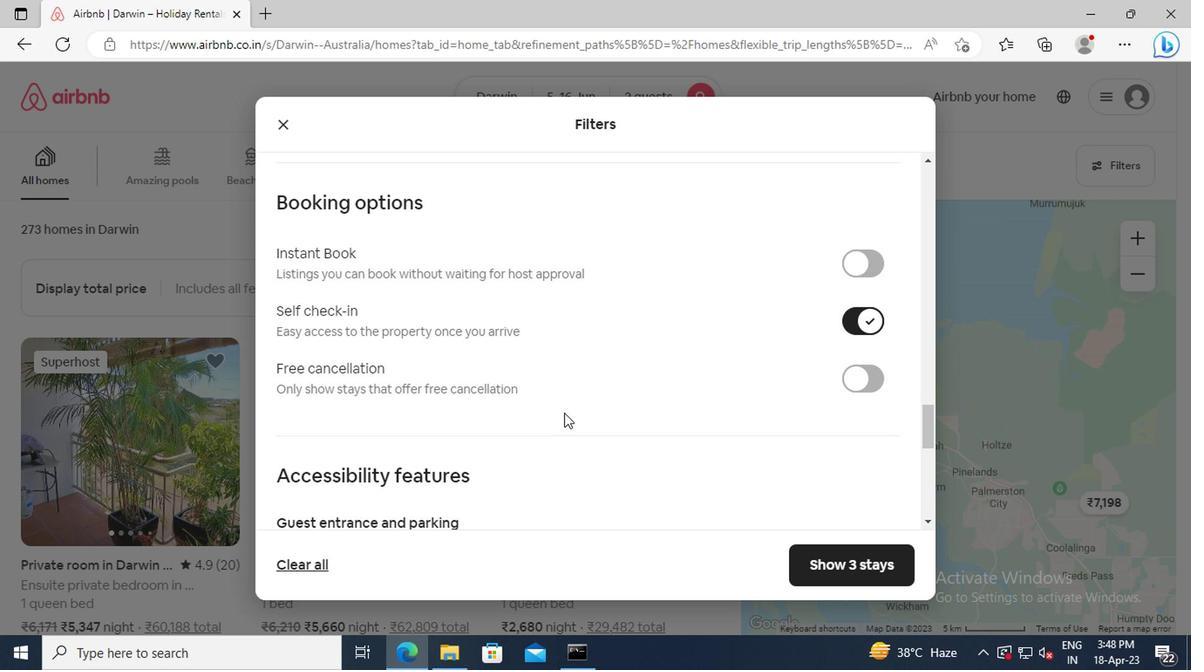 
Action: Mouse scrolled (561, 409) with delta (0, 0)
Screenshot: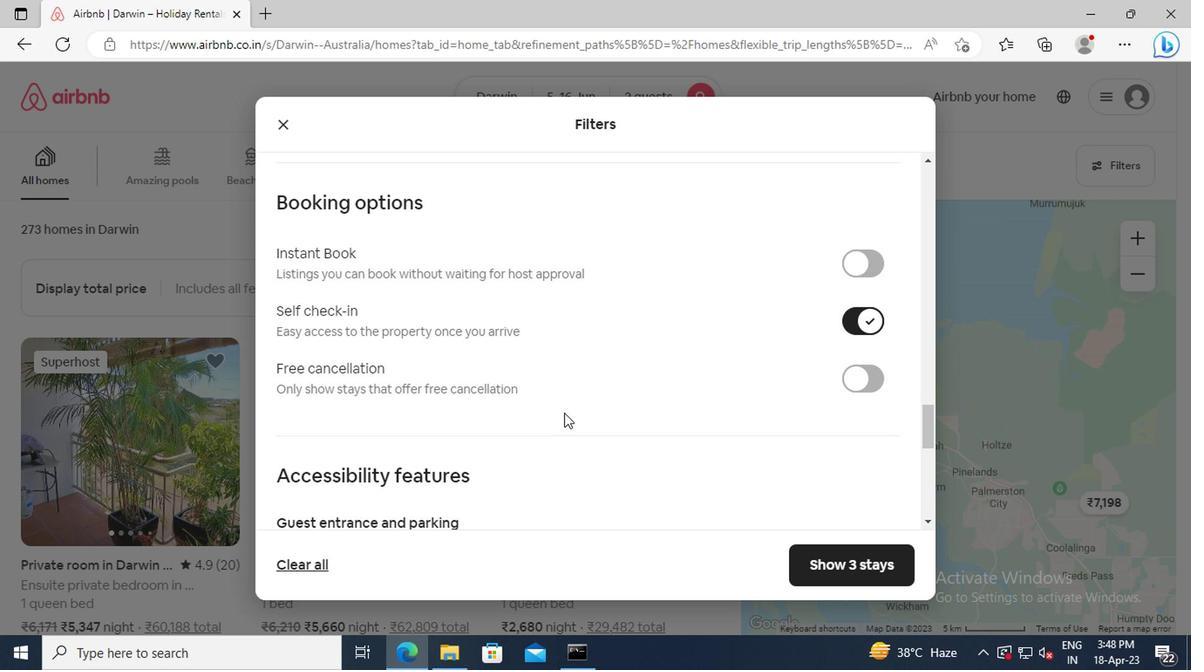 
Action: Mouse moved to (561, 409)
Screenshot: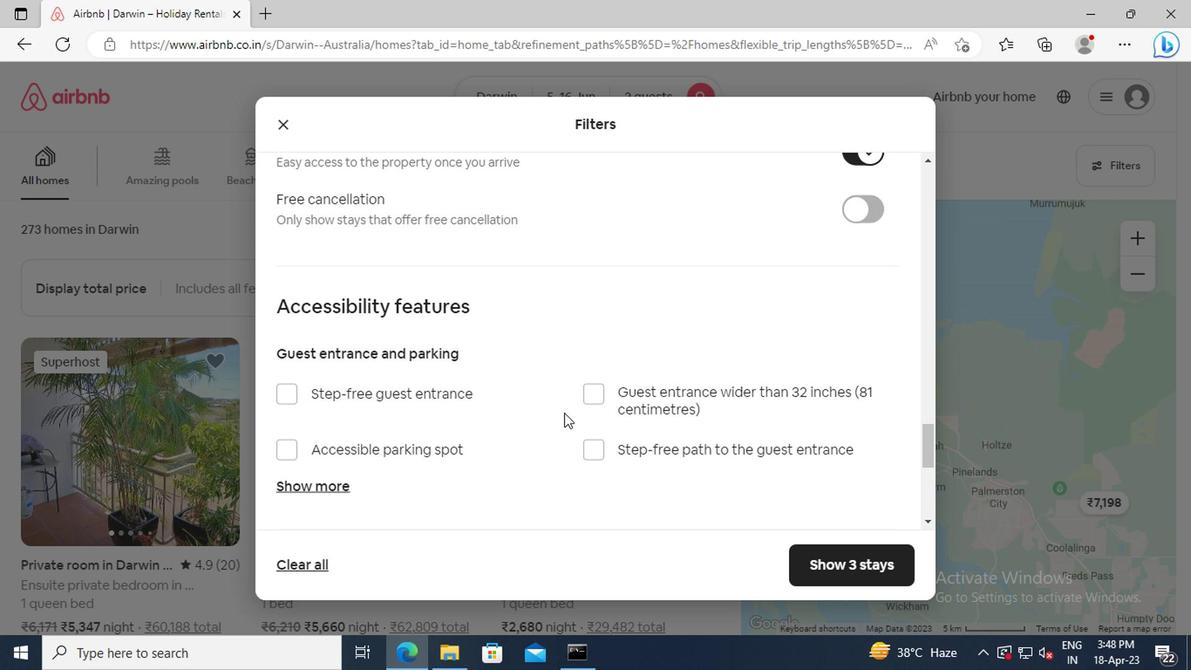 
Action: Mouse scrolled (561, 408) with delta (0, -1)
Screenshot: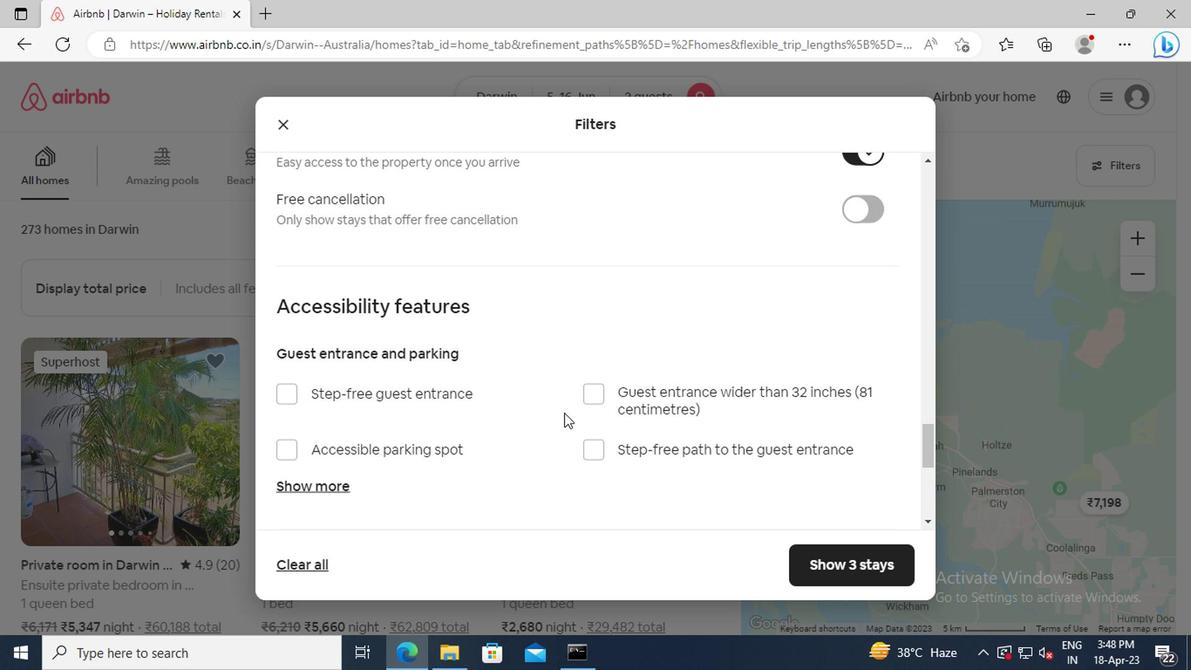 
Action: Mouse scrolled (561, 408) with delta (0, -1)
Screenshot: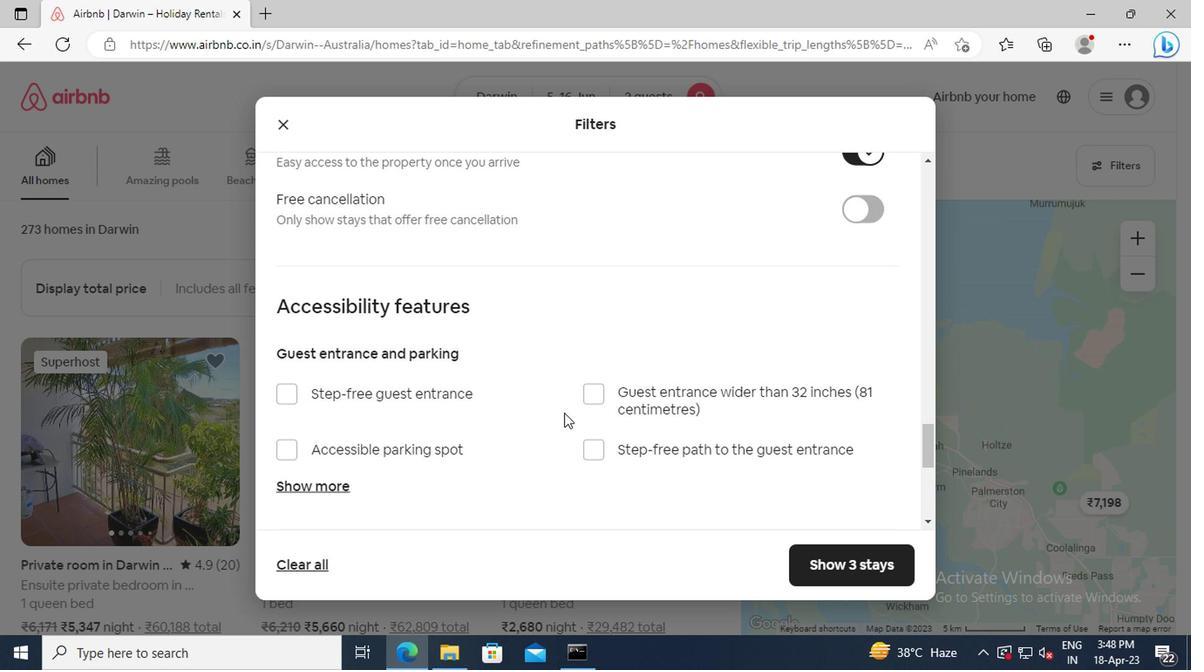 
Action: Mouse scrolled (561, 408) with delta (0, -1)
Screenshot: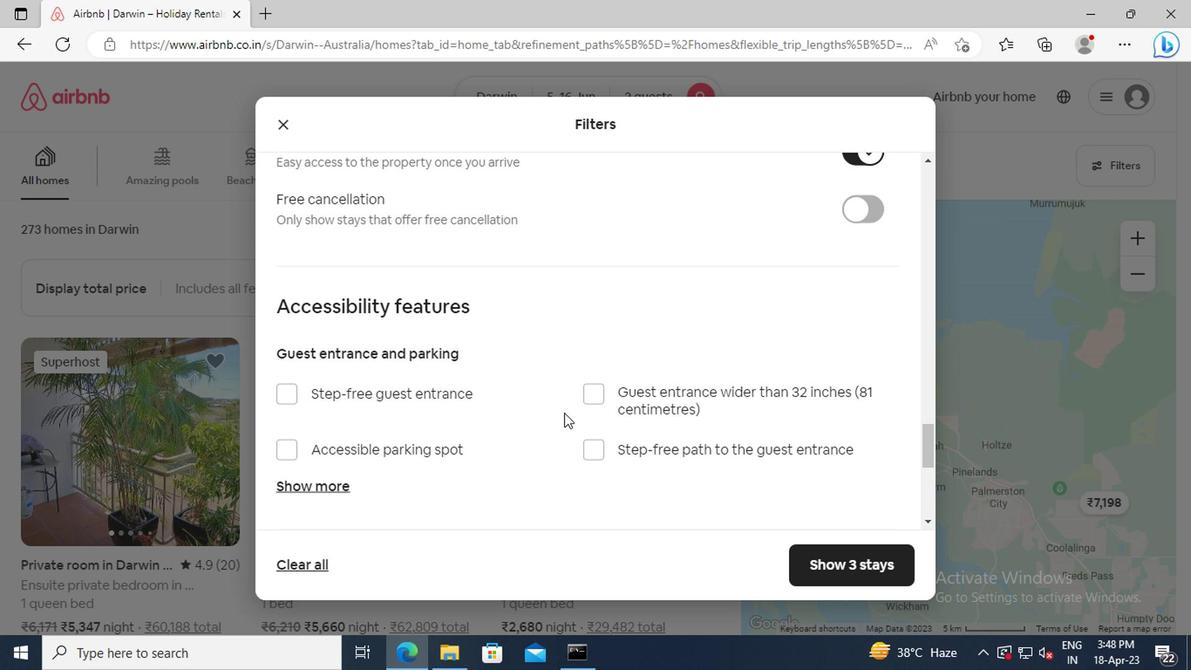 
Action: Mouse scrolled (561, 408) with delta (0, -1)
Screenshot: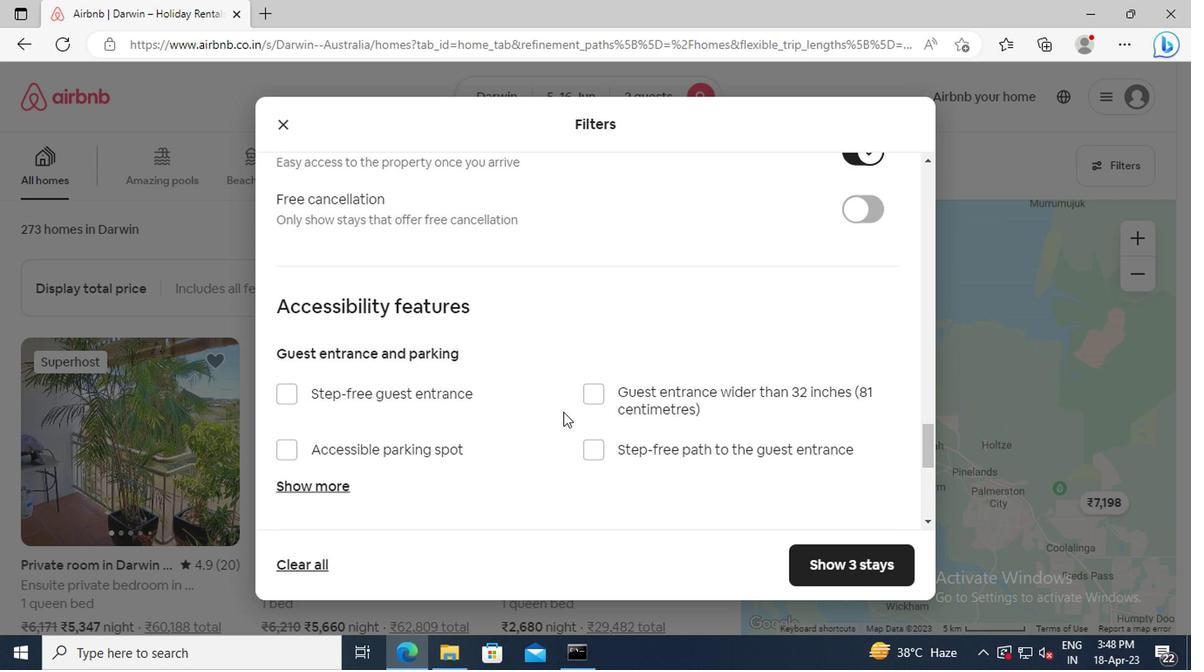 
Action: Mouse scrolled (561, 408) with delta (0, -1)
Screenshot: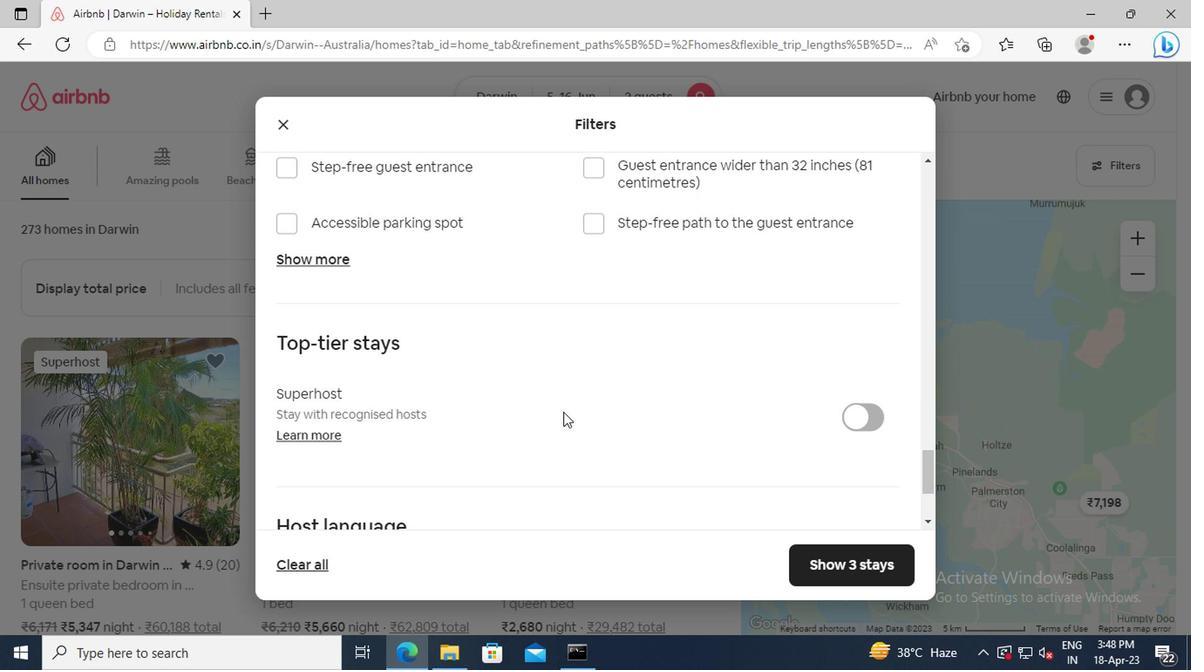 
Action: Mouse scrolled (561, 408) with delta (0, -1)
Screenshot: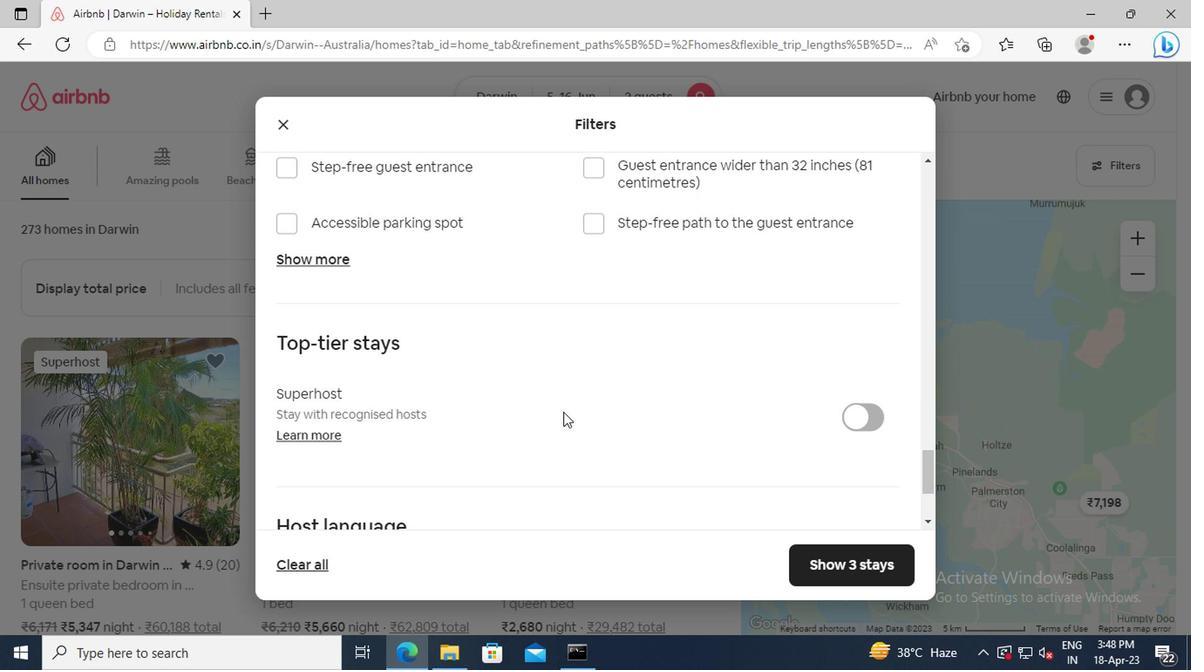 
Action: Mouse scrolled (561, 408) with delta (0, -1)
Screenshot: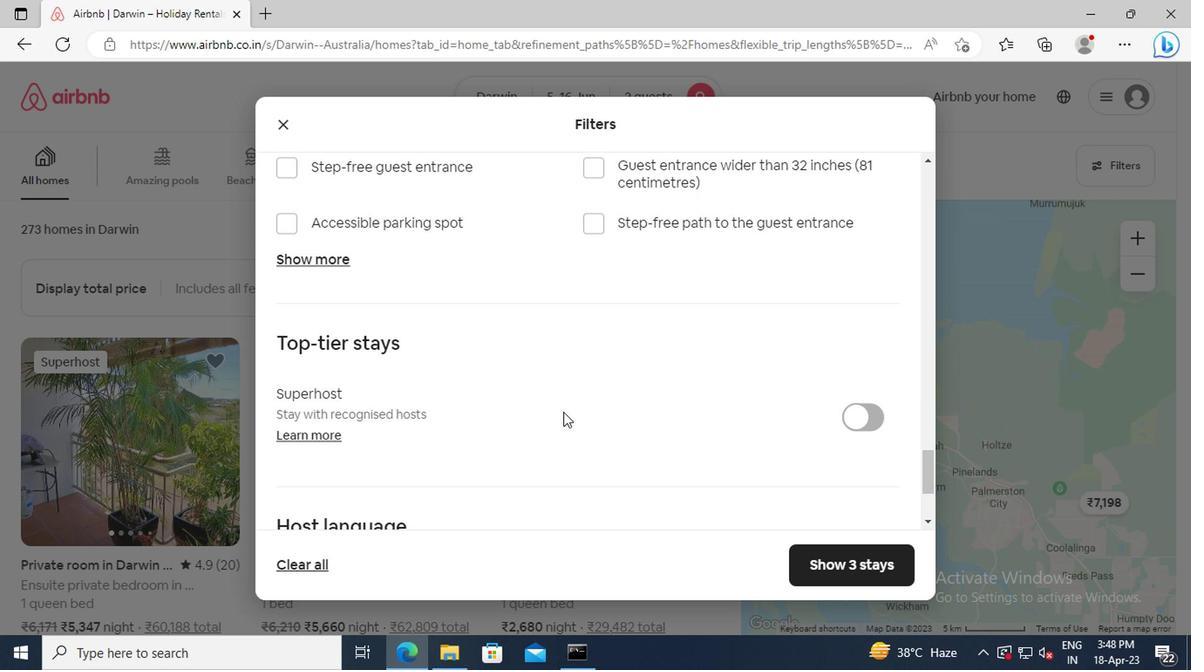 
Action: Mouse moved to (291, 409)
Screenshot: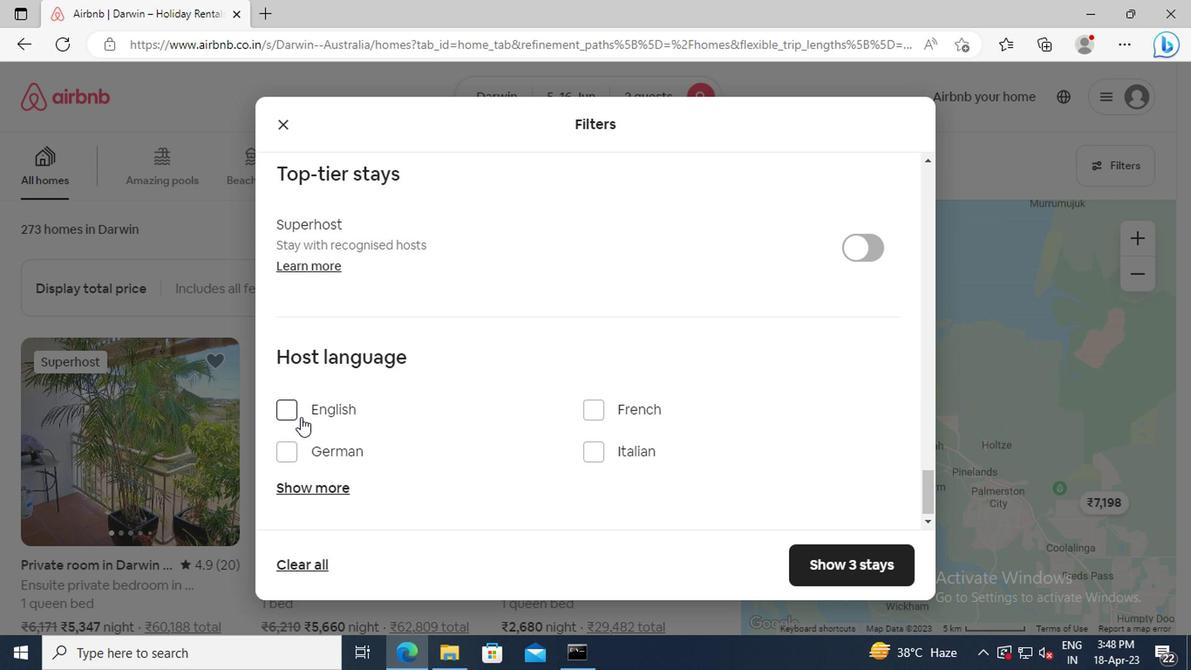 
Action: Mouse pressed left at (291, 409)
Screenshot: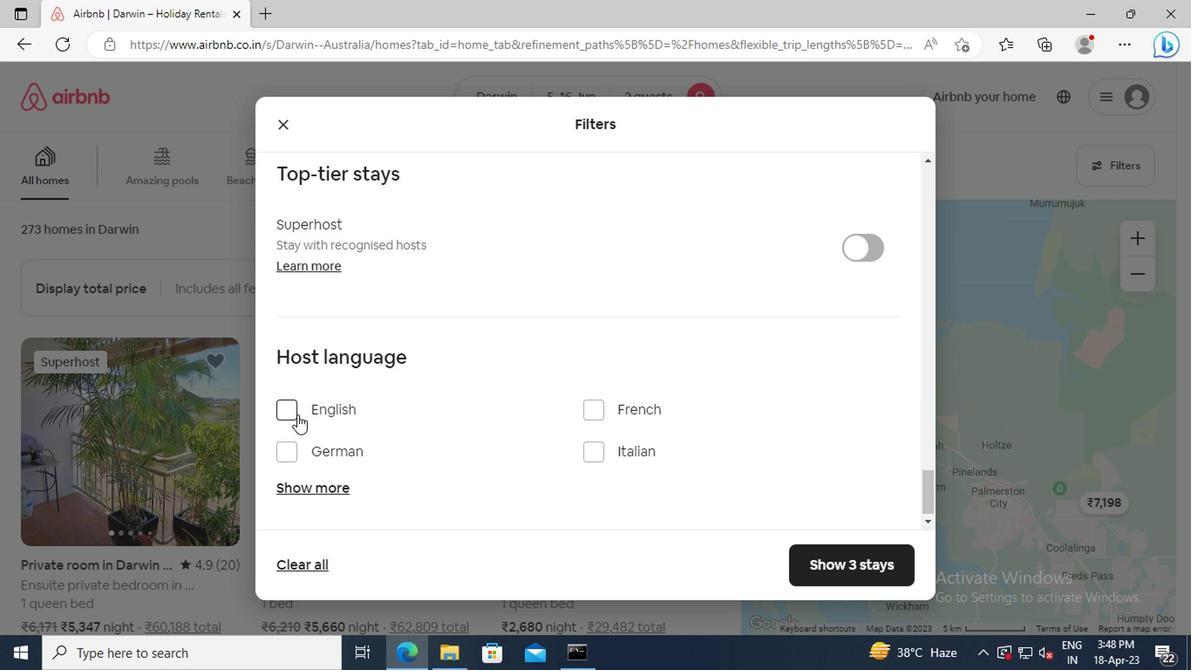 
Action: Mouse moved to (834, 561)
Screenshot: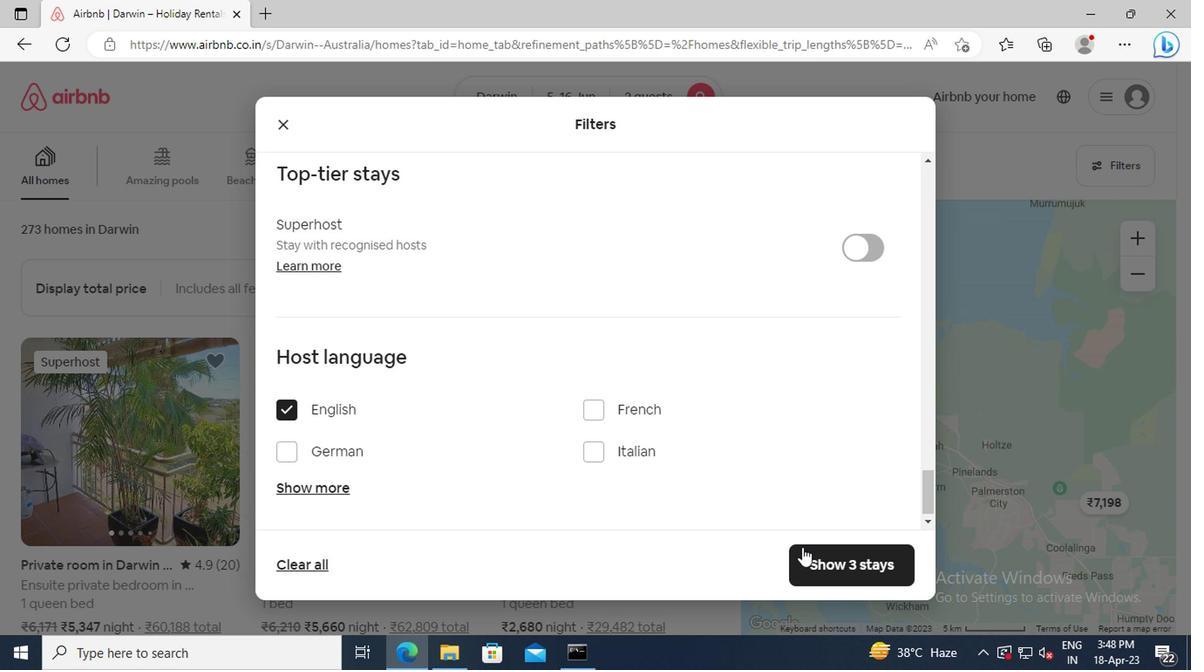 
Action: Mouse pressed left at (834, 561)
Screenshot: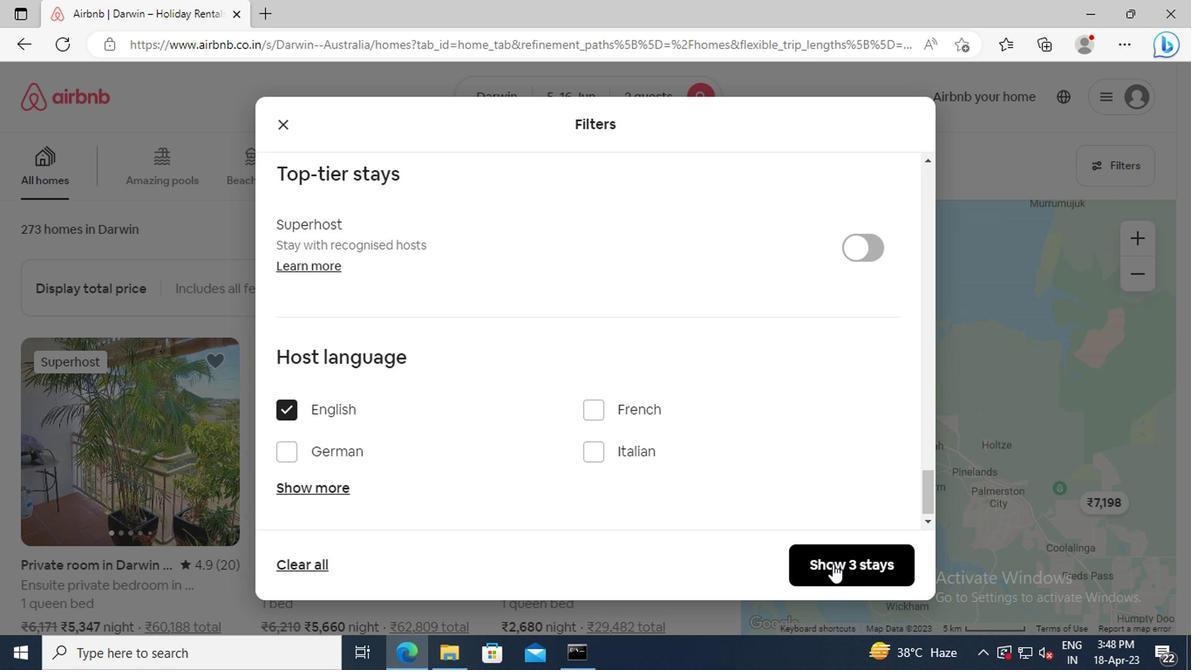 
